Task: Add Organic Mushroom Nutrition Brain Fuel+ Mocha Flavor Mushroom Drink Mix to the cart.
Action: Mouse moved to (253, 105)
Screenshot: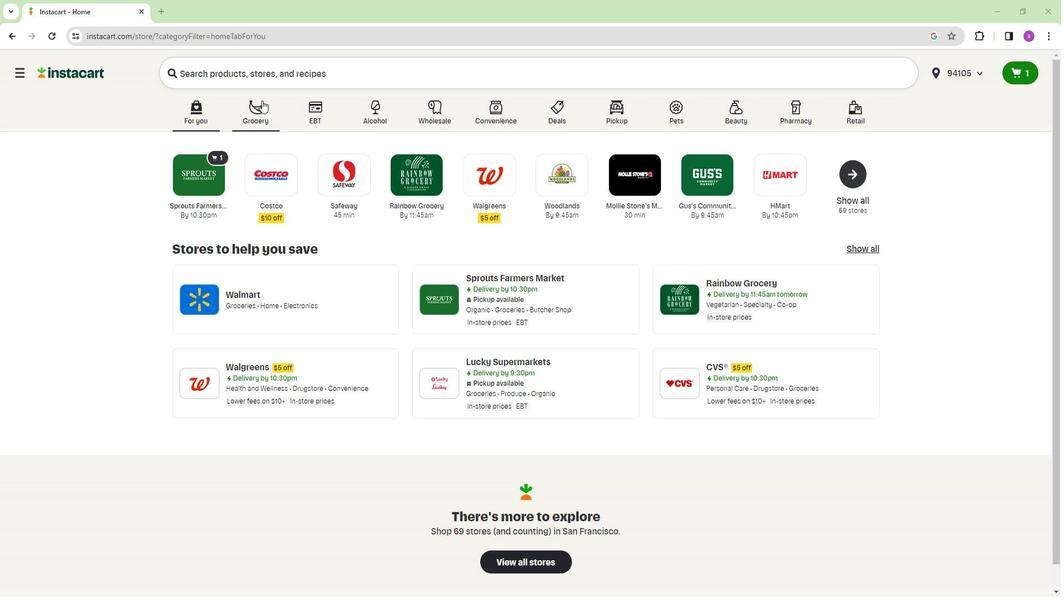 
Action: Mouse pressed left at (253, 105)
Screenshot: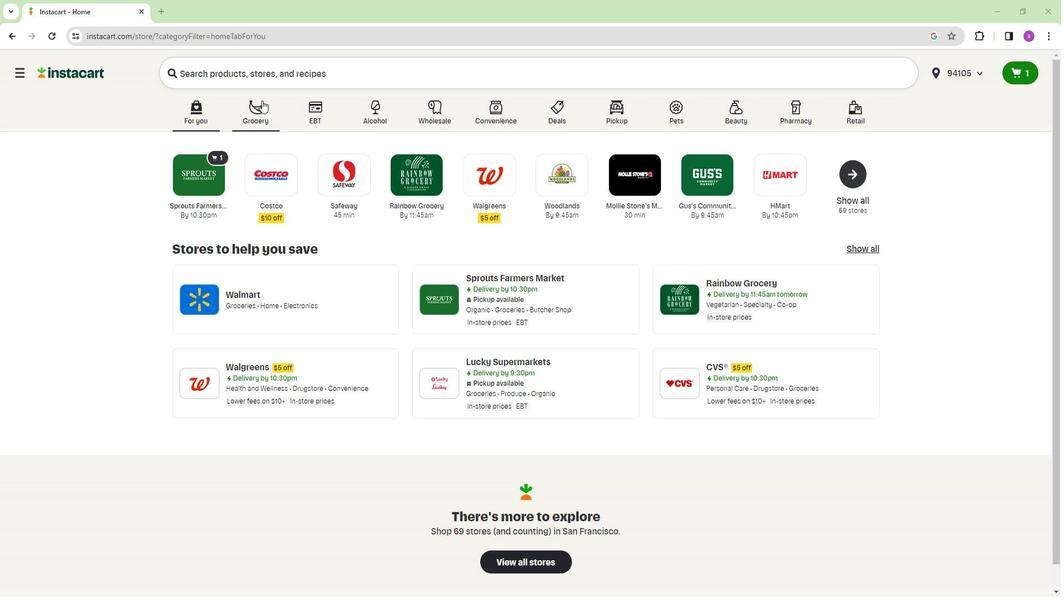 
Action: Mouse moved to (197, 190)
Screenshot: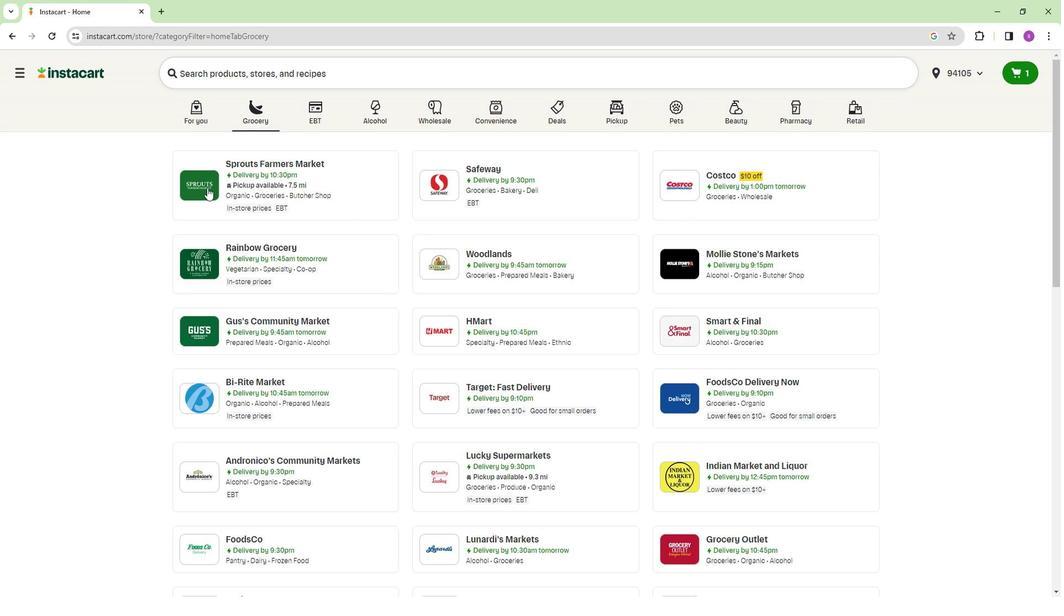 
Action: Mouse pressed left at (197, 190)
Screenshot: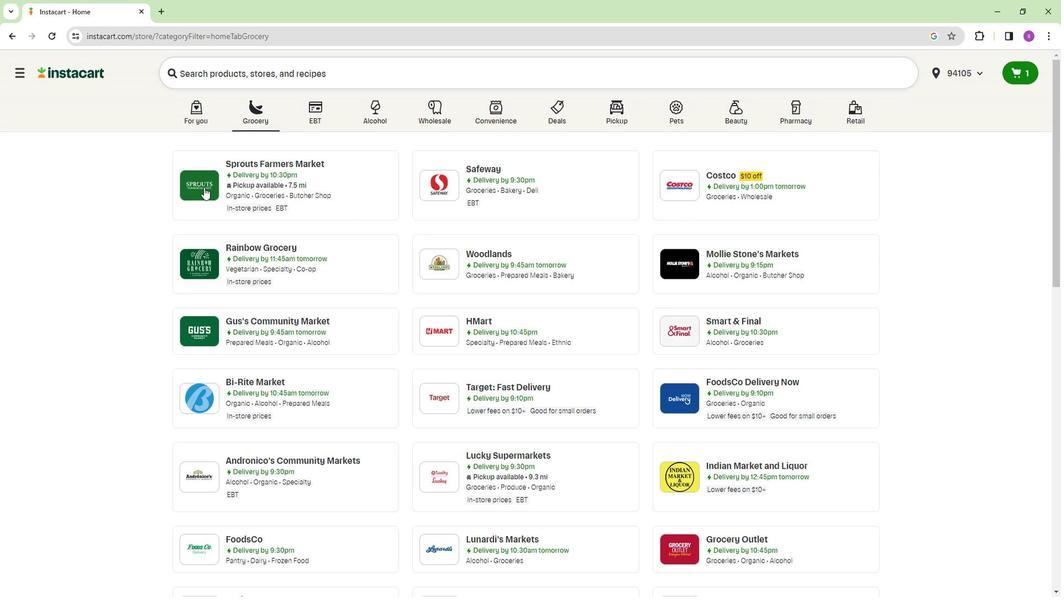 
Action: Mouse moved to (71, 380)
Screenshot: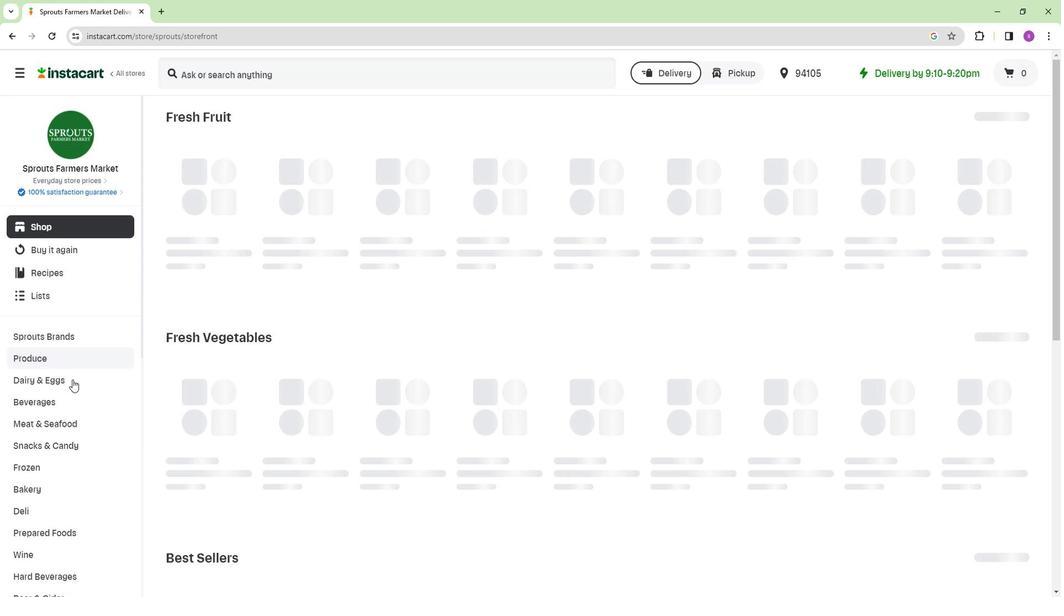 
Action: Mouse scrolled (71, 380) with delta (0, 0)
Screenshot: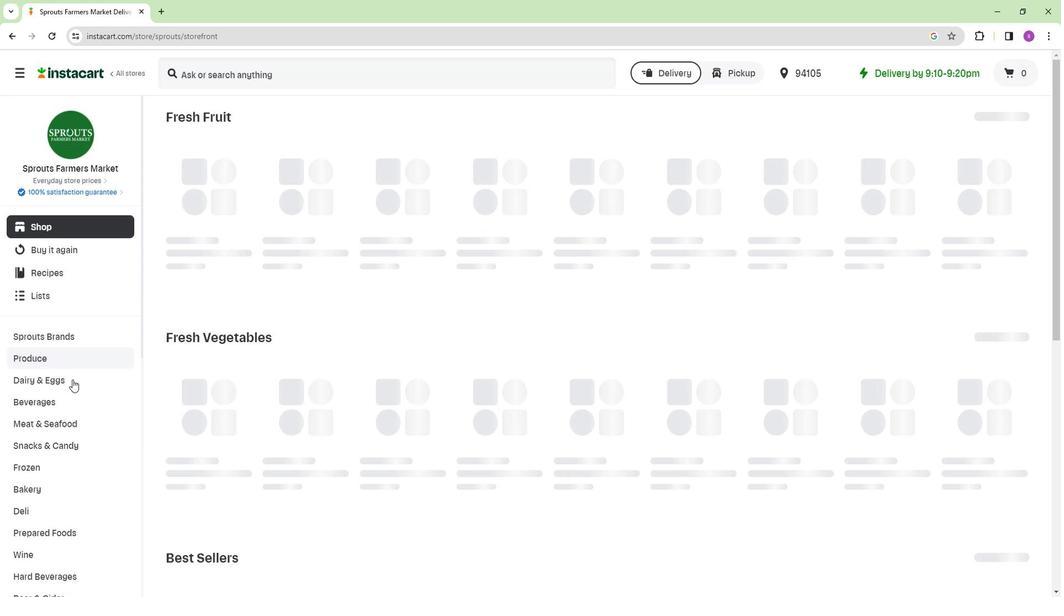 
Action: Mouse moved to (71, 380)
Screenshot: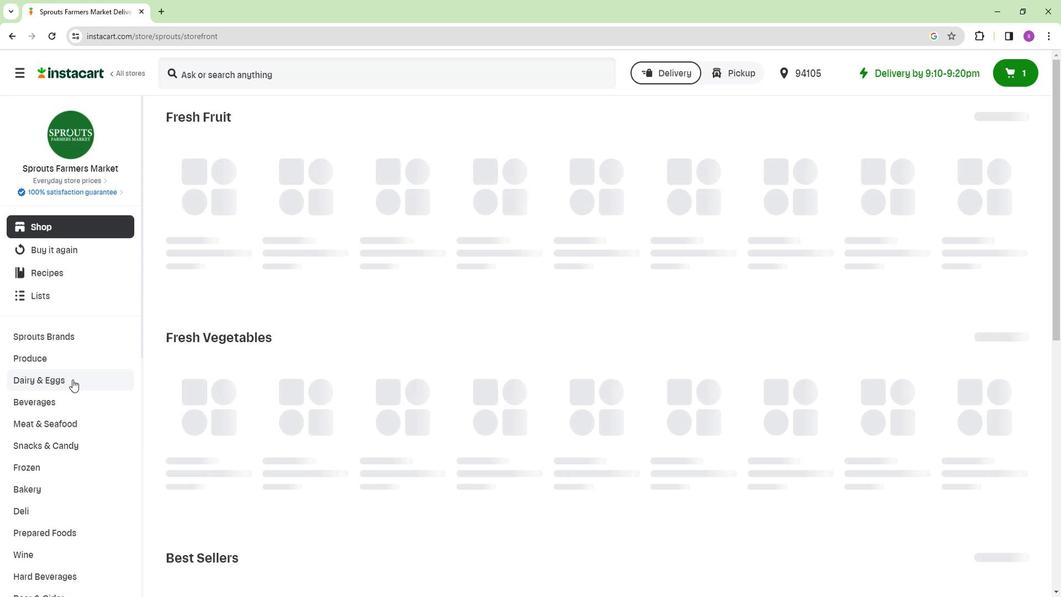 
Action: Mouse scrolled (71, 380) with delta (0, 0)
Screenshot: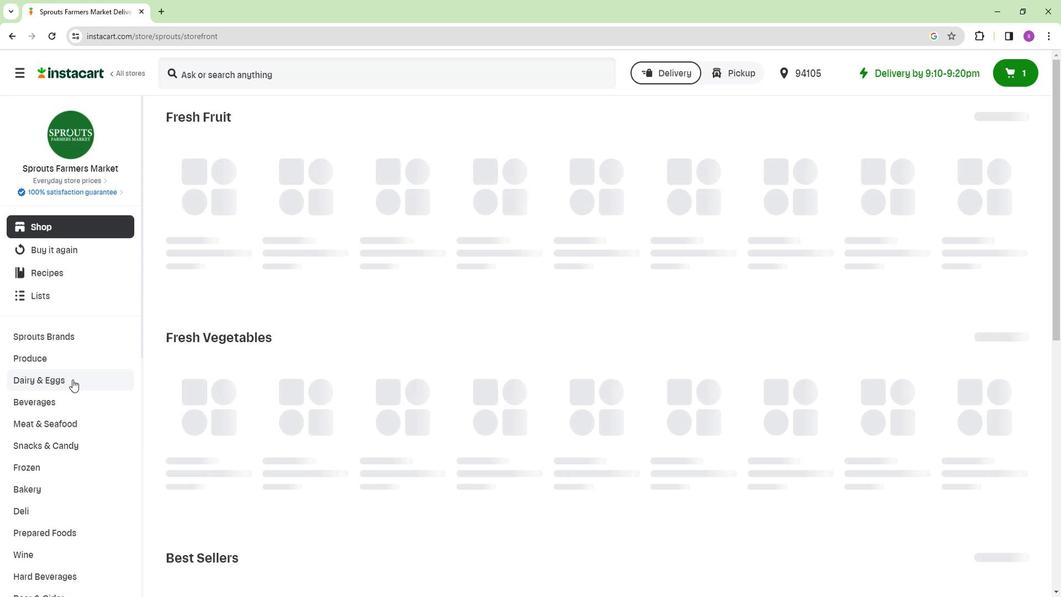 
Action: Mouse moved to (72, 379)
Screenshot: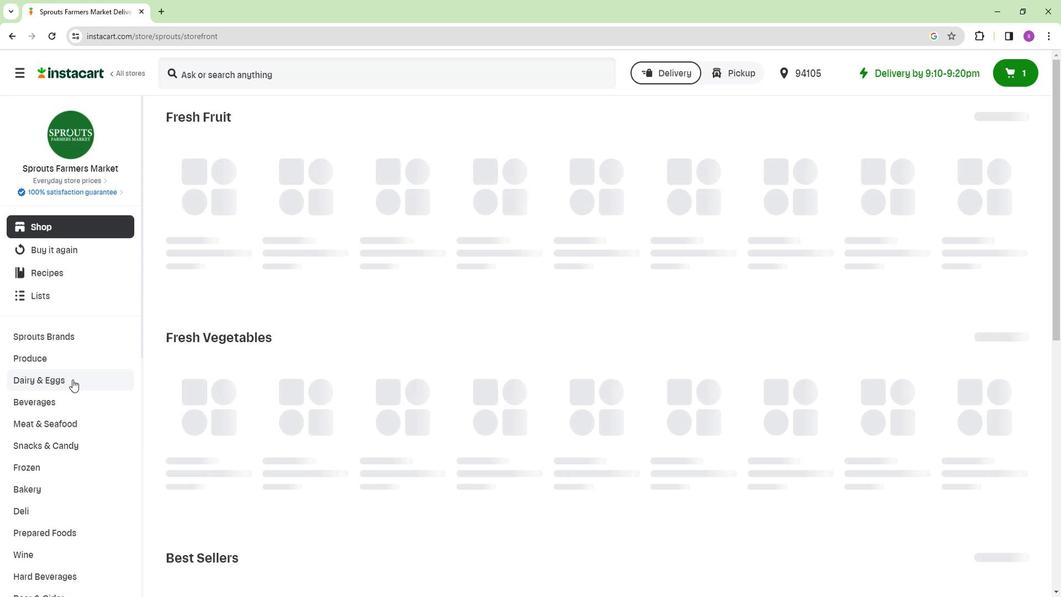 
Action: Mouse scrolled (72, 379) with delta (0, 0)
Screenshot: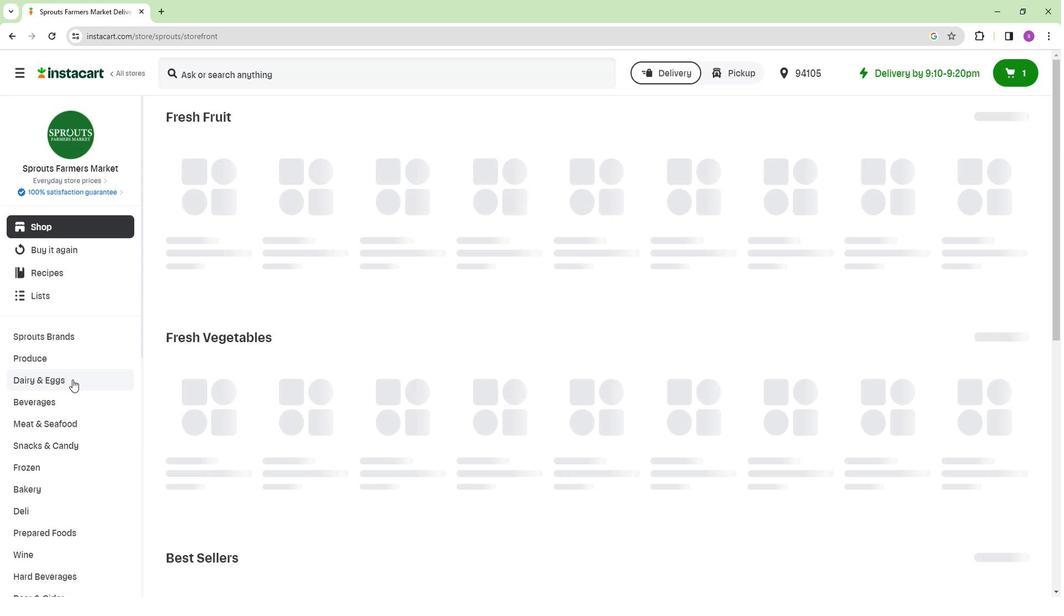 
Action: Mouse moved to (78, 369)
Screenshot: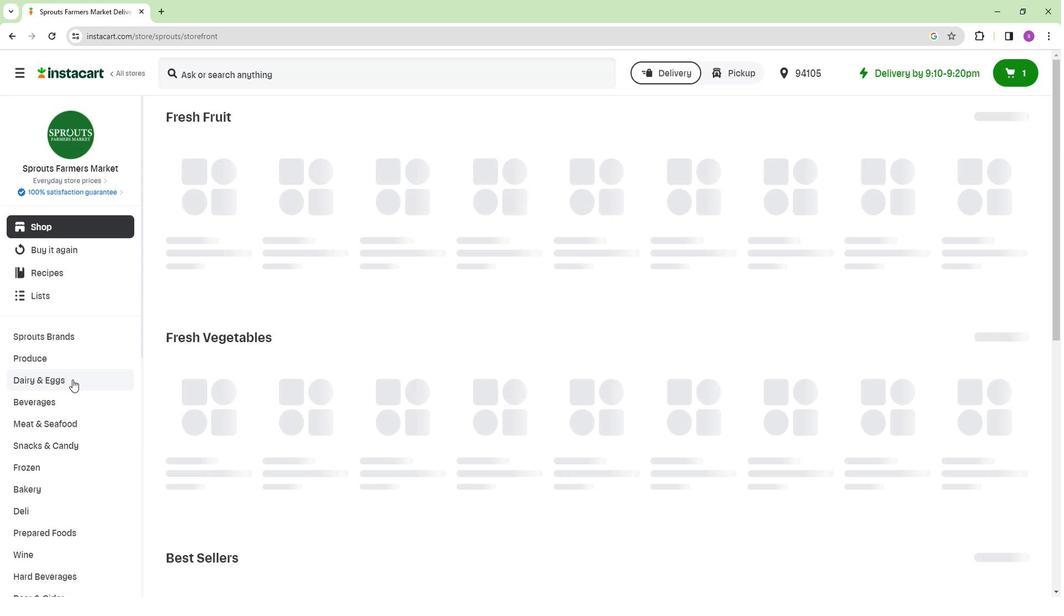 
Action: Mouse scrolled (78, 369) with delta (0, 0)
Screenshot: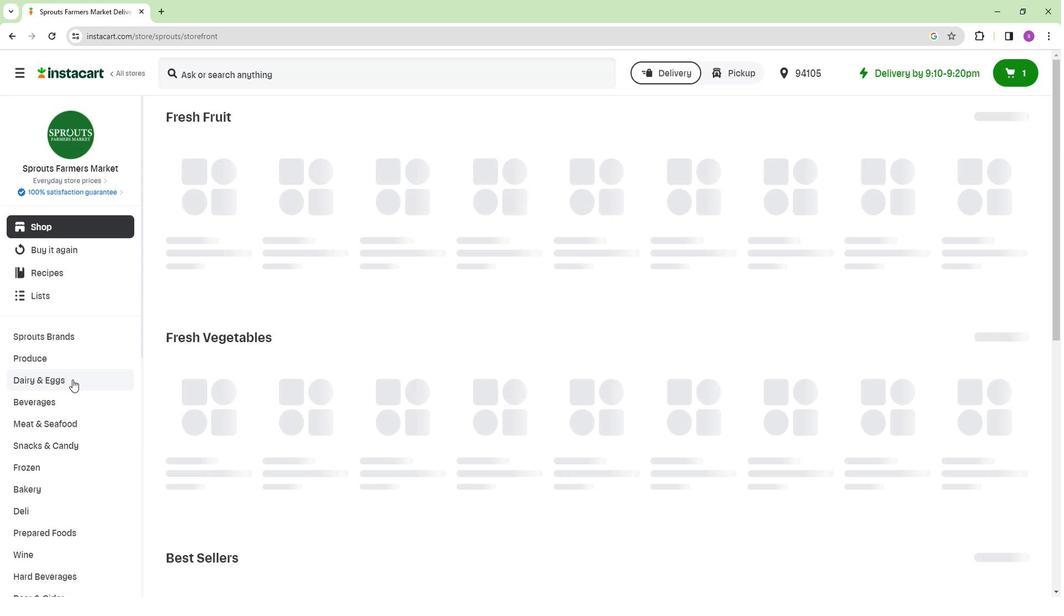
Action: Mouse moved to (81, 357)
Screenshot: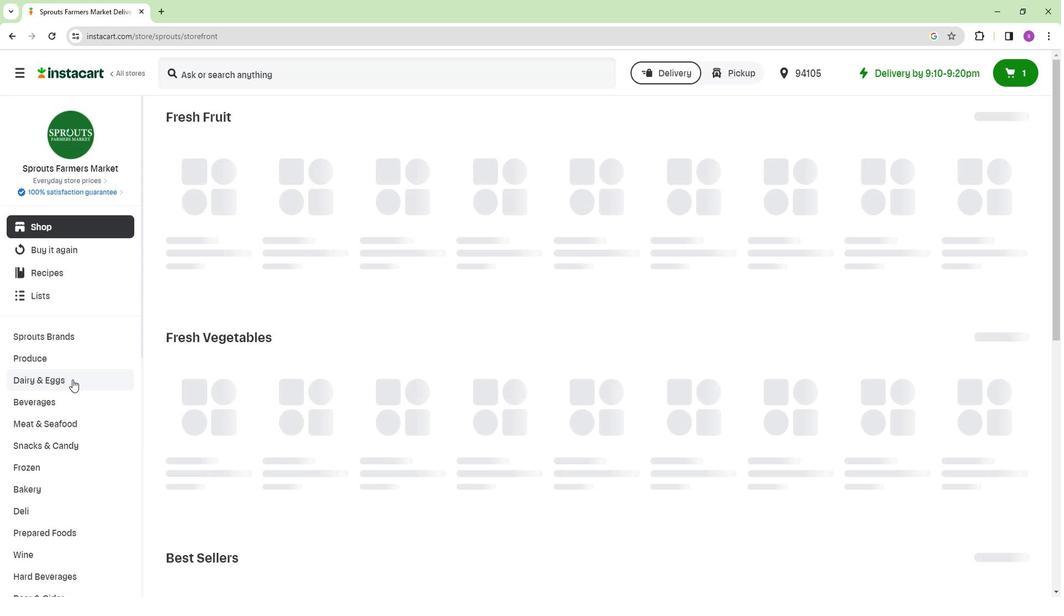
Action: Mouse scrolled (81, 357) with delta (0, 0)
Screenshot: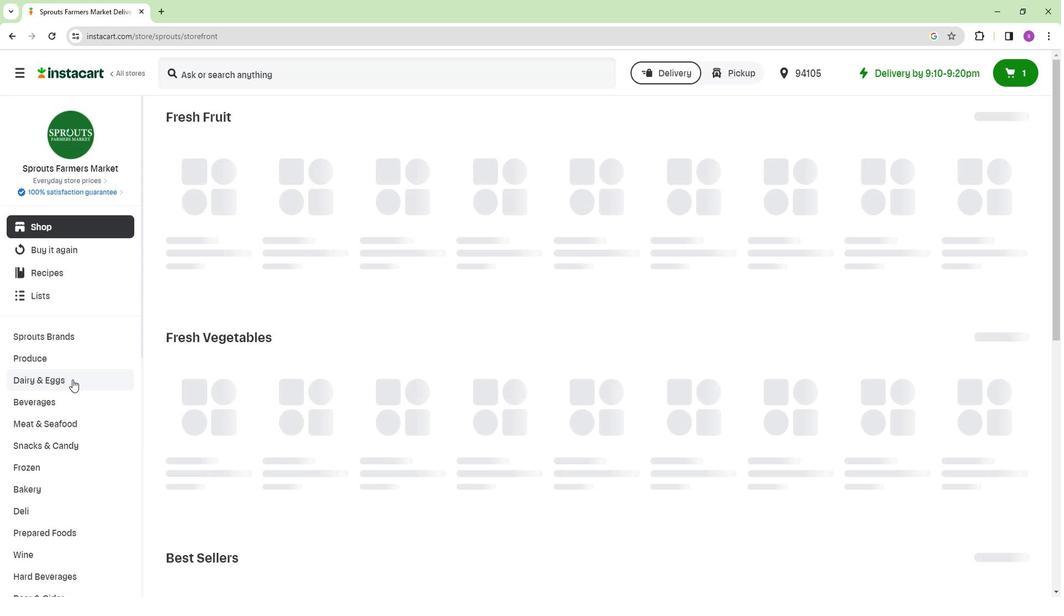 
Action: Mouse moved to (83, 341)
Screenshot: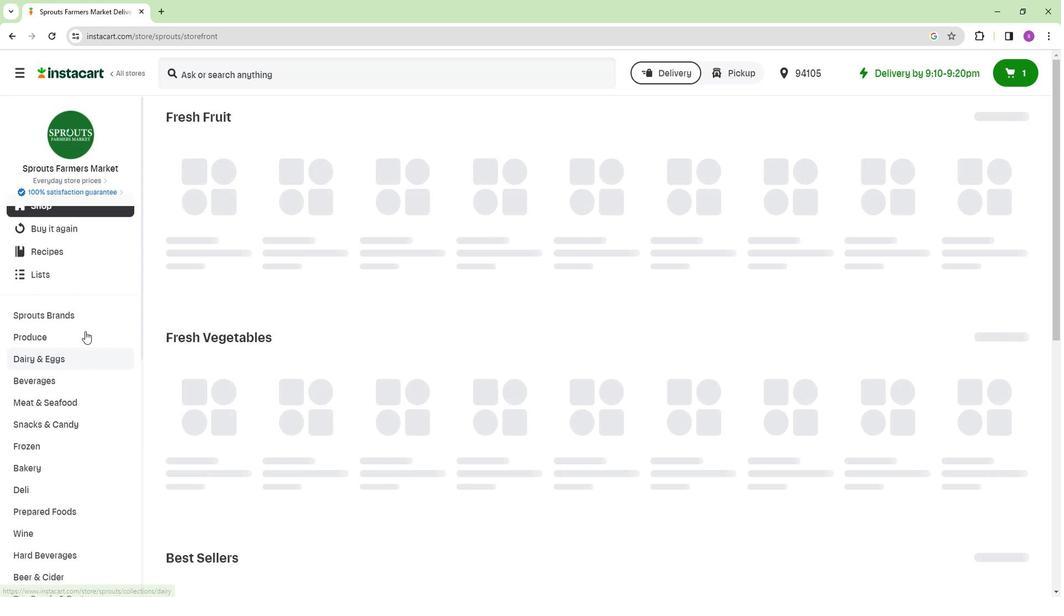 
Action: Mouse scrolled (83, 341) with delta (0, 0)
Screenshot: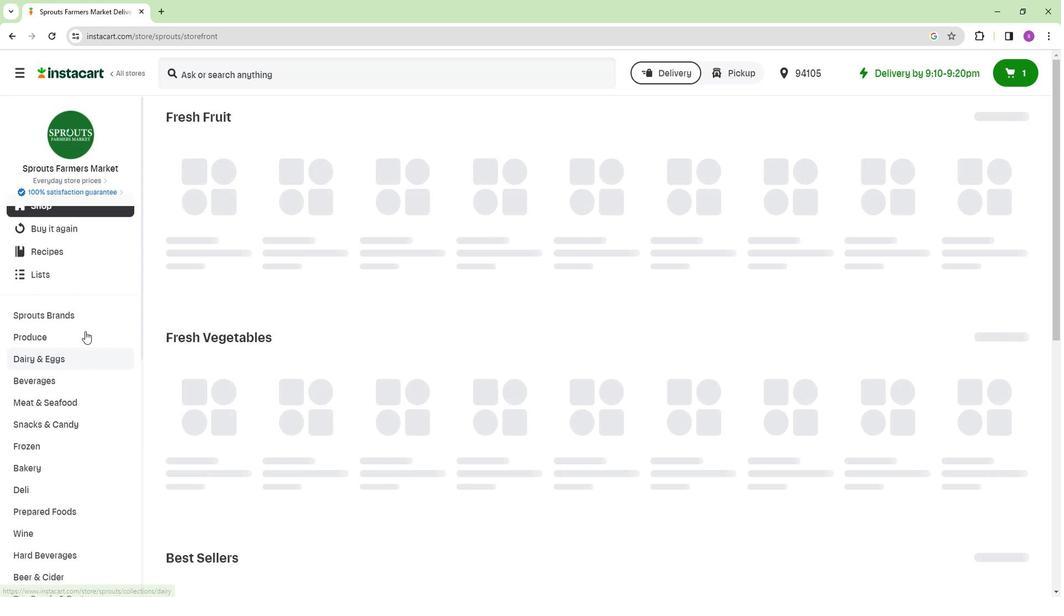 
Action: Mouse moved to (66, 429)
Screenshot: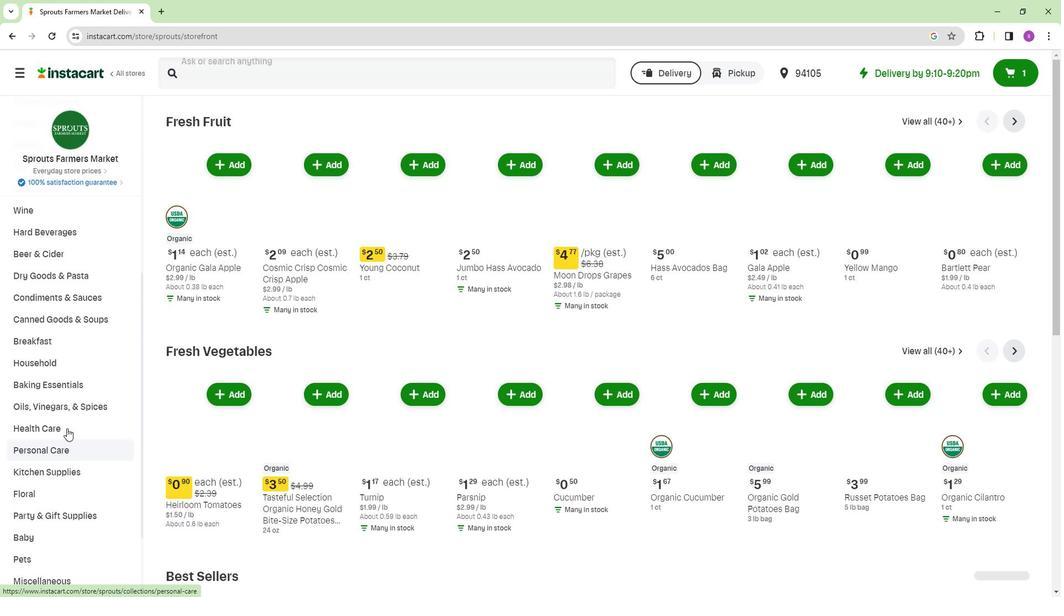 
Action: Mouse pressed left at (66, 429)
Screenshot: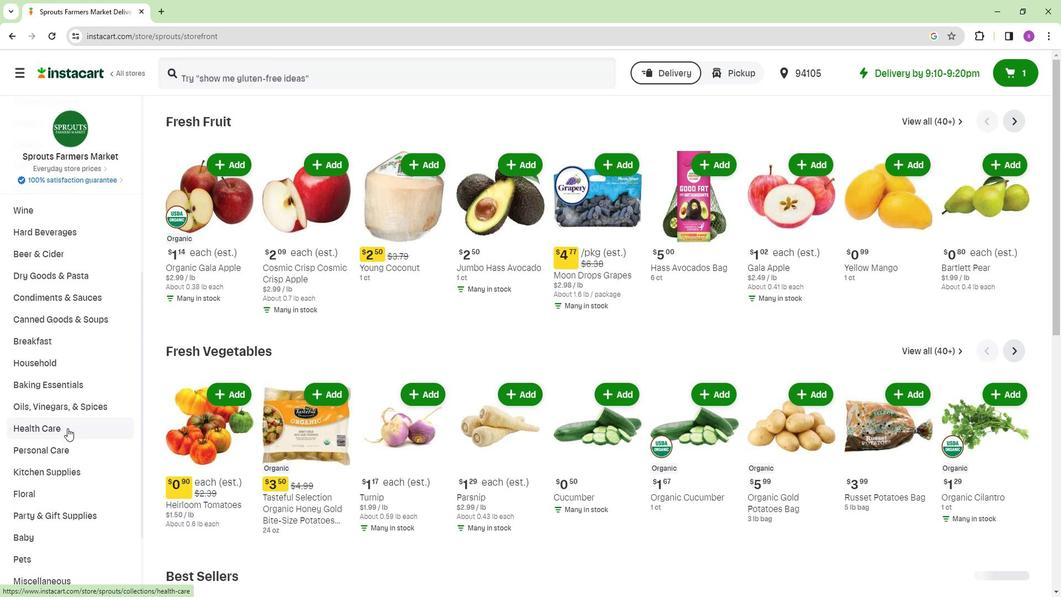 
Action: Mouse moved to (384, 153)
Screenshot: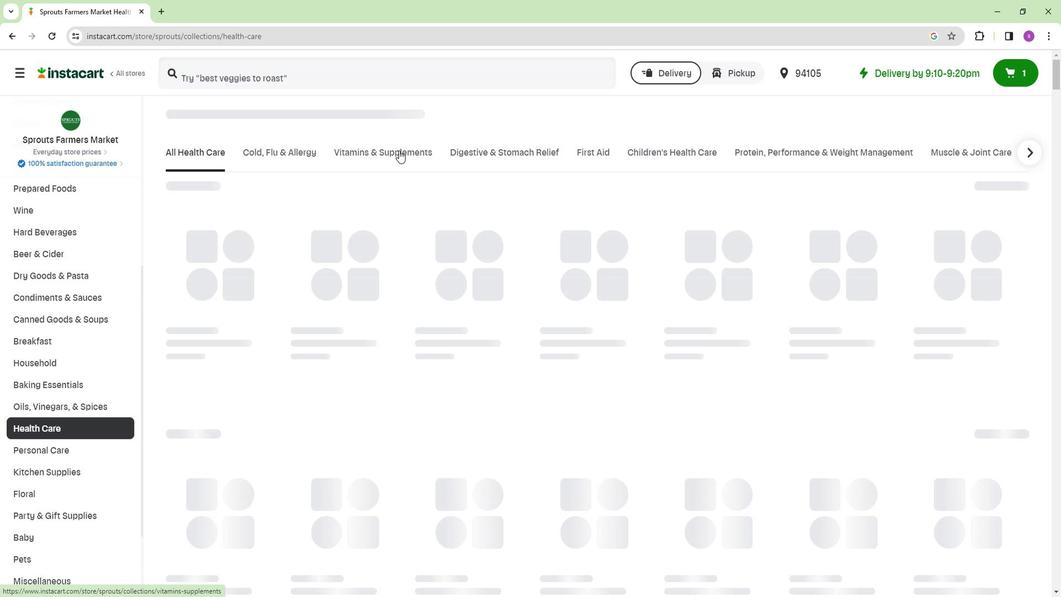 
Action: Mouse pressed left at (384, 153)
Screenshot: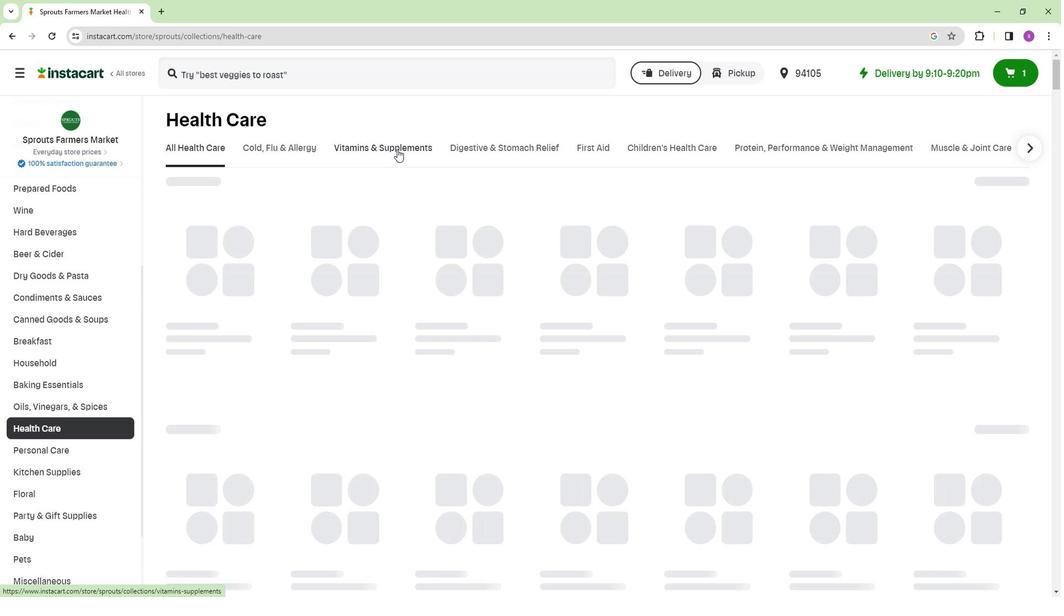 
Action: Mouse moved to (339, 194)
Screenshot: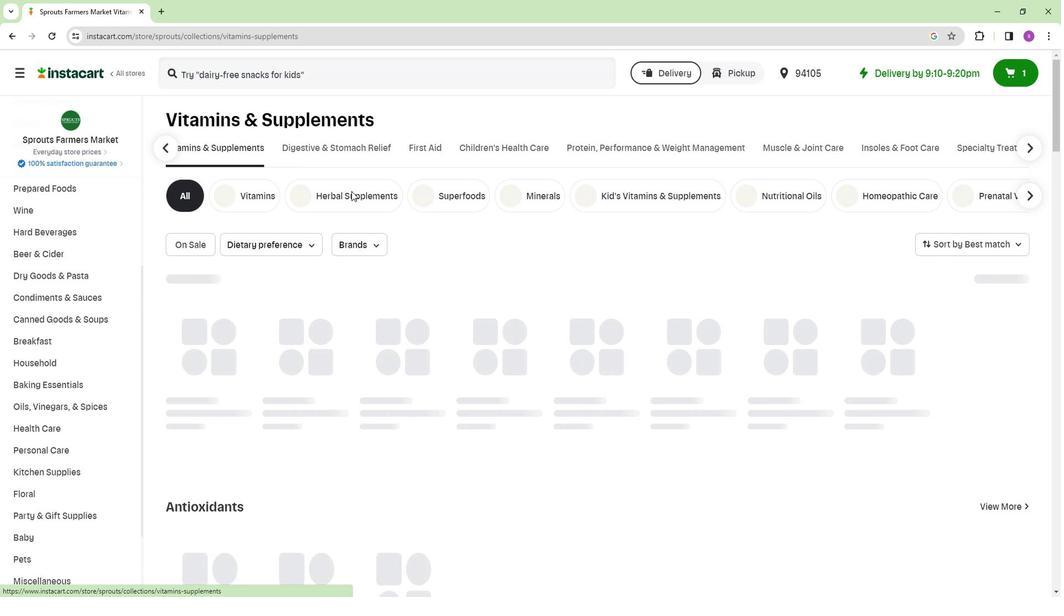 
Action: Mouse pressed left at (339, 194)
Screenshot: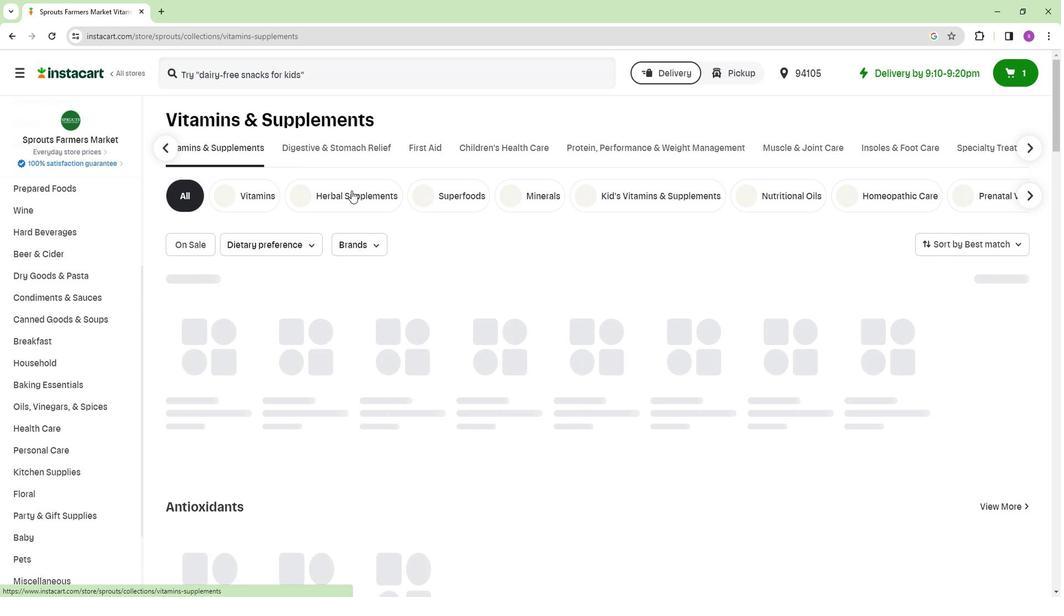 
Action: Mouse moved to (268, 77)
Screenshot: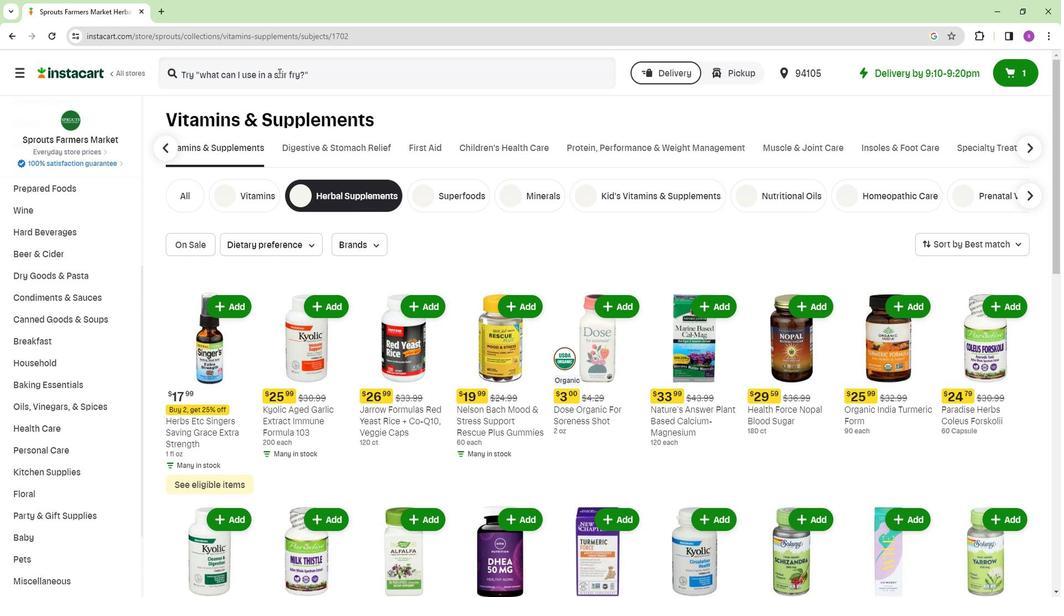 
Action: Mouse pressed left at (268, 77)
Screenshot: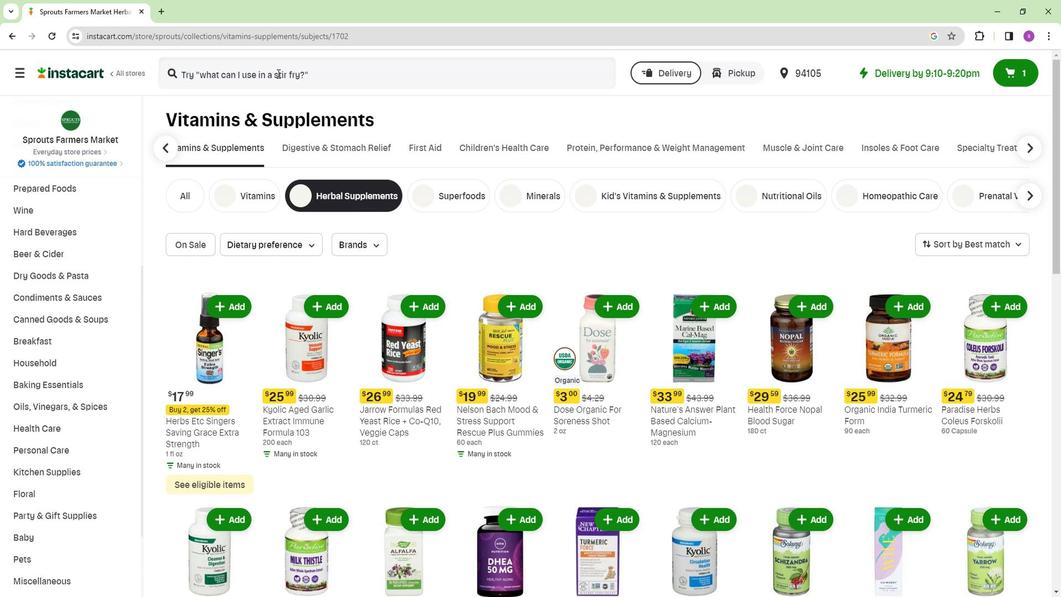 
Action: Key pressed <Key.shift>Organic<Key.space><Key.shift>Mushroom<Key.space><Key.shift>Nutrition<Key.space><Key.shift>Brain<Key.space><Key.shift>Fuel<Key.space>+<Key.space><Key.shift>Mocha<Key.space><Key.shift>Flavor<Key.space><Key.shift>Mushroom<Key.space><Key.shift>Drink<Key.space><Key.shift>Mix<Key.enter>
Screenshot: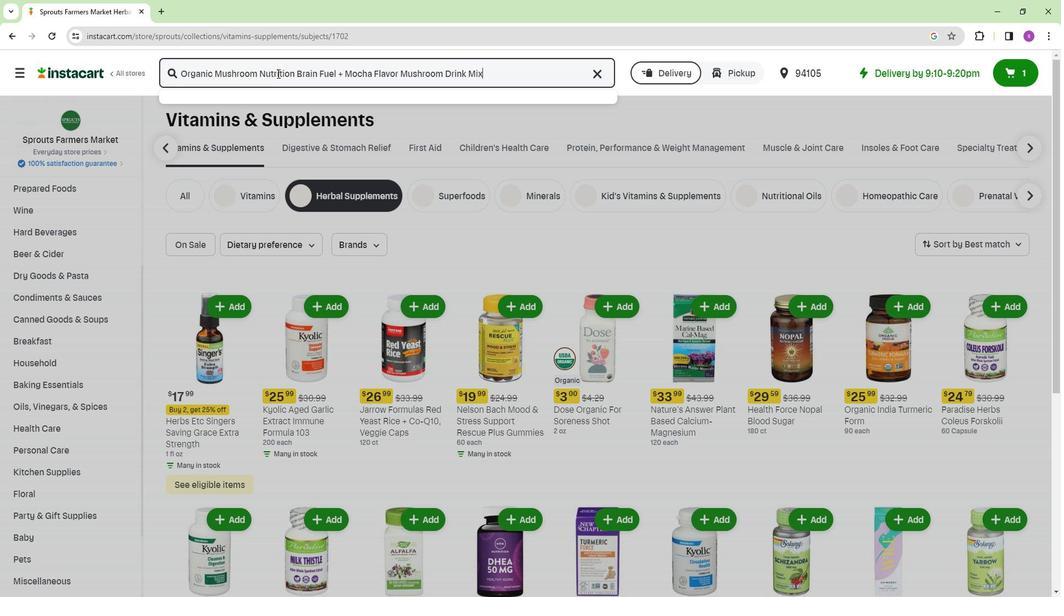 
Action: Mouse moved to (286, 334)
Screenshot: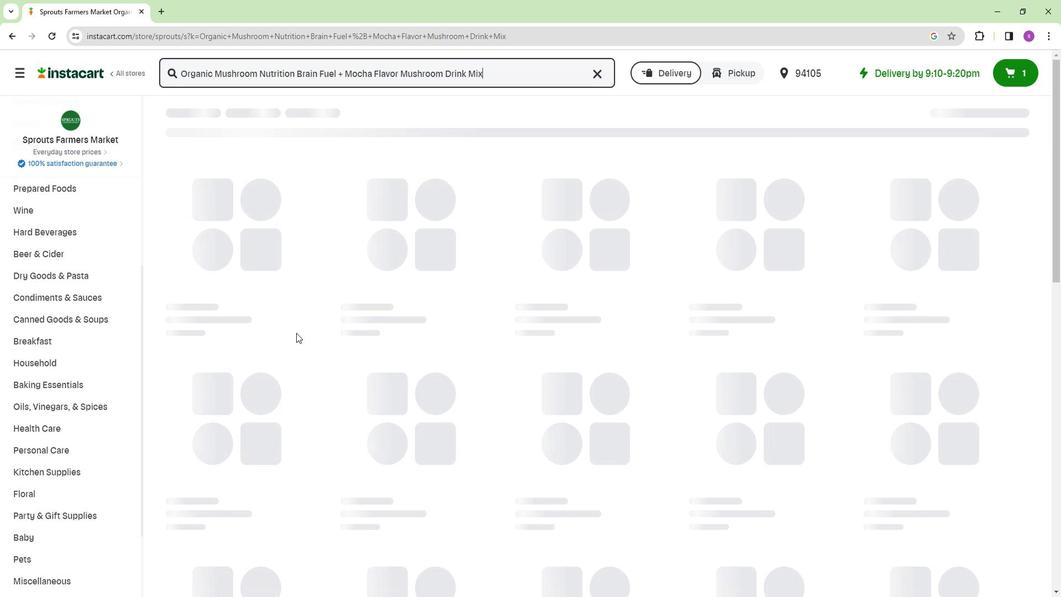 
Action: Mouse scrolled (286, 334) with delta (0, 0)
Screenshot: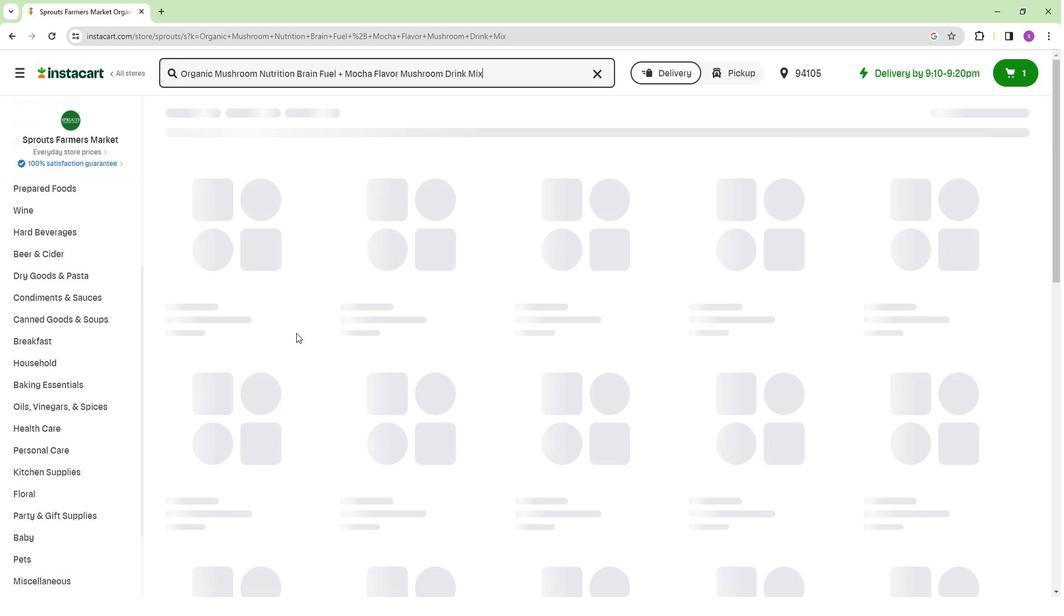 
Action: Mouse scrolled (286, 334) with delta (0, 0)
Screenshot: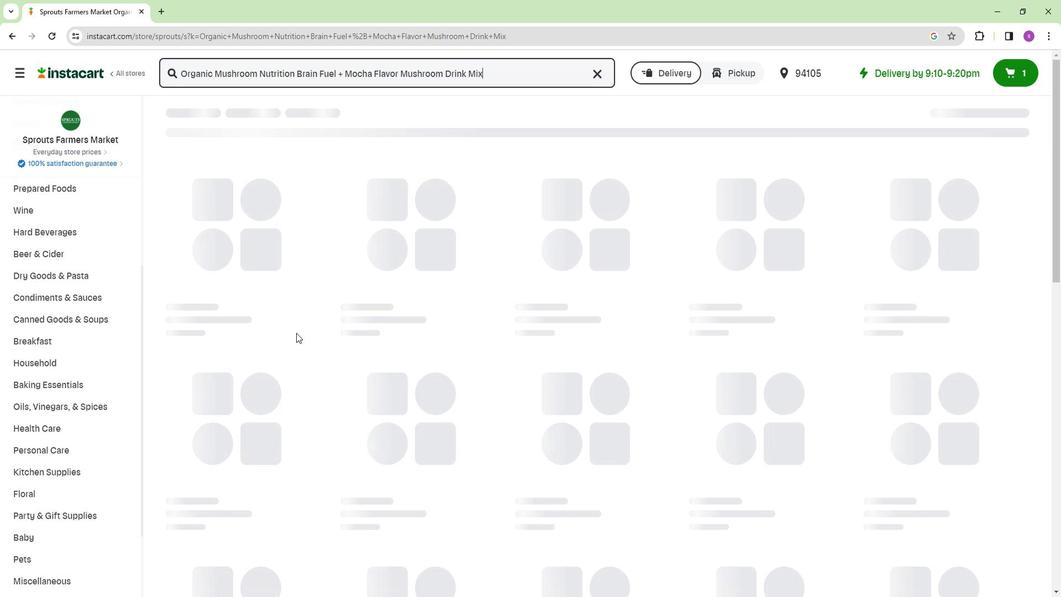 
Action: Mouse scrolled (286, 334) with delta (0, 0)
Screenshot: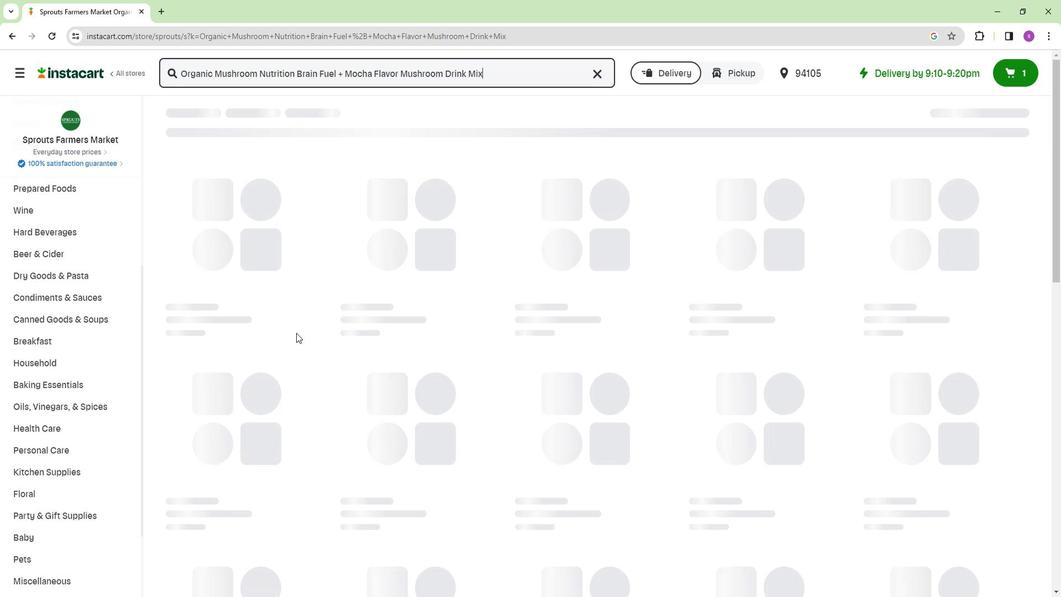 
Action: Mouse scrolled (286, 334) with delta (0, 0)
Screenshot: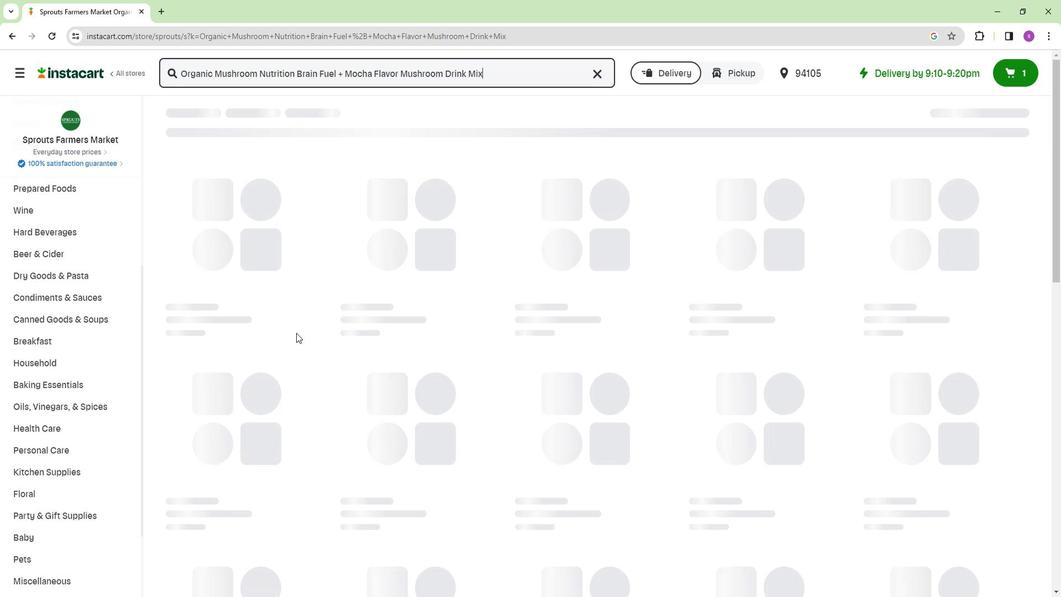 
Action: Mouse scrolled (286, 335) with delta (0, 0)
Screenshot: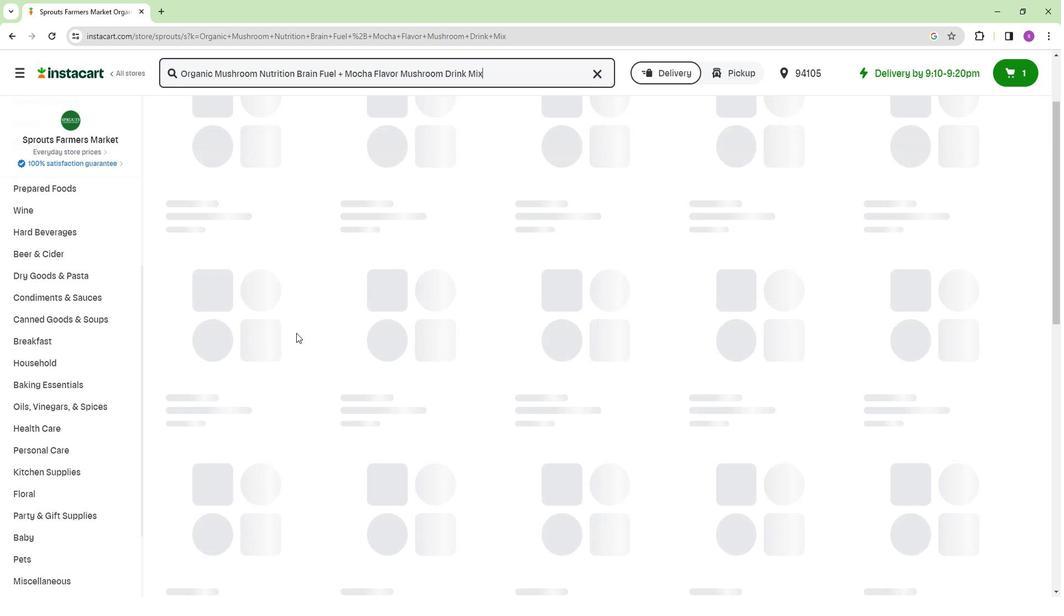 
Action: Mouse scrolled (286, 335) with delta (0, 0)
Screenshot: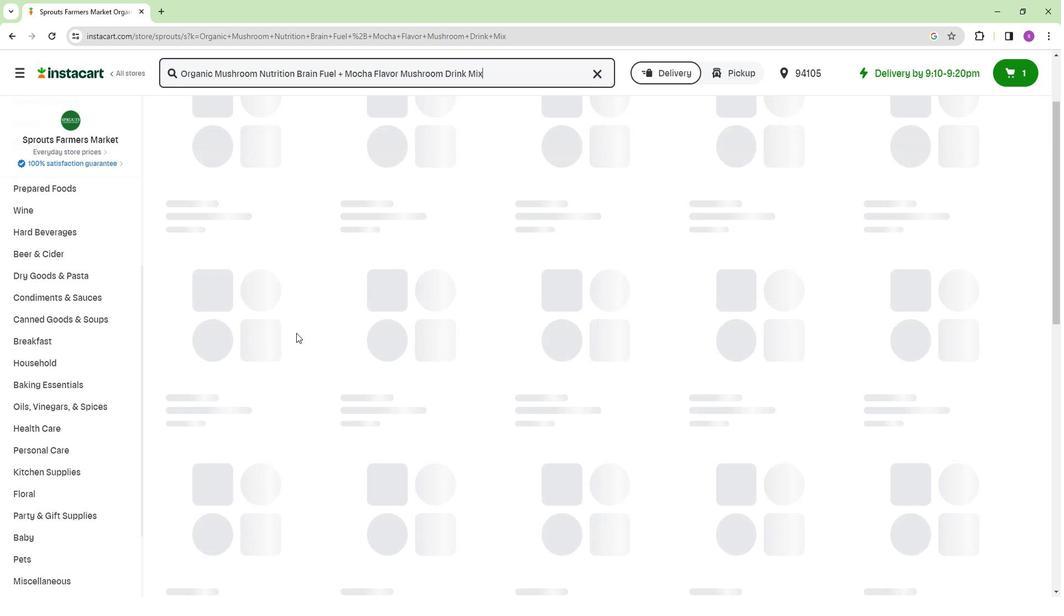 
Action: Mouse moved to (291, 341)
Screenshot: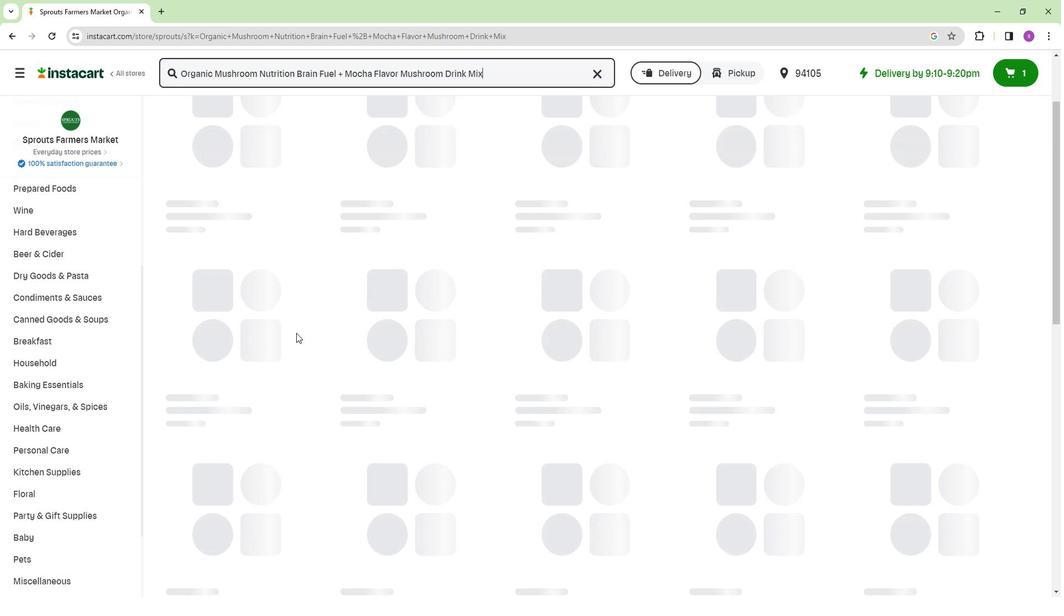 
Action: Mouse scrolled (291, 342) with delta (0, 0)
Screenshot: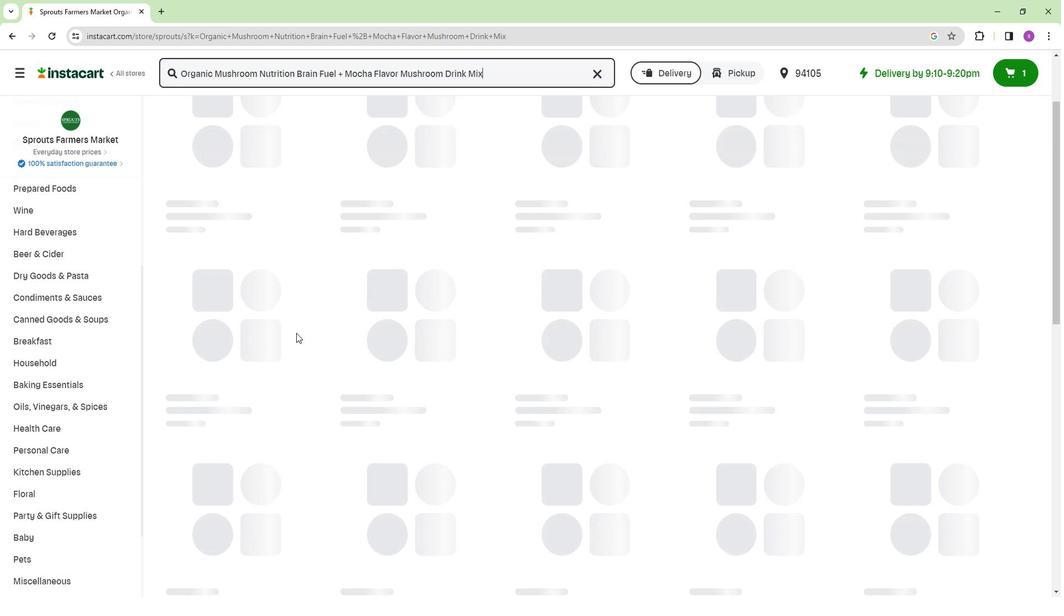 
Action: Mouse moved to (301, 352)
Screenshot: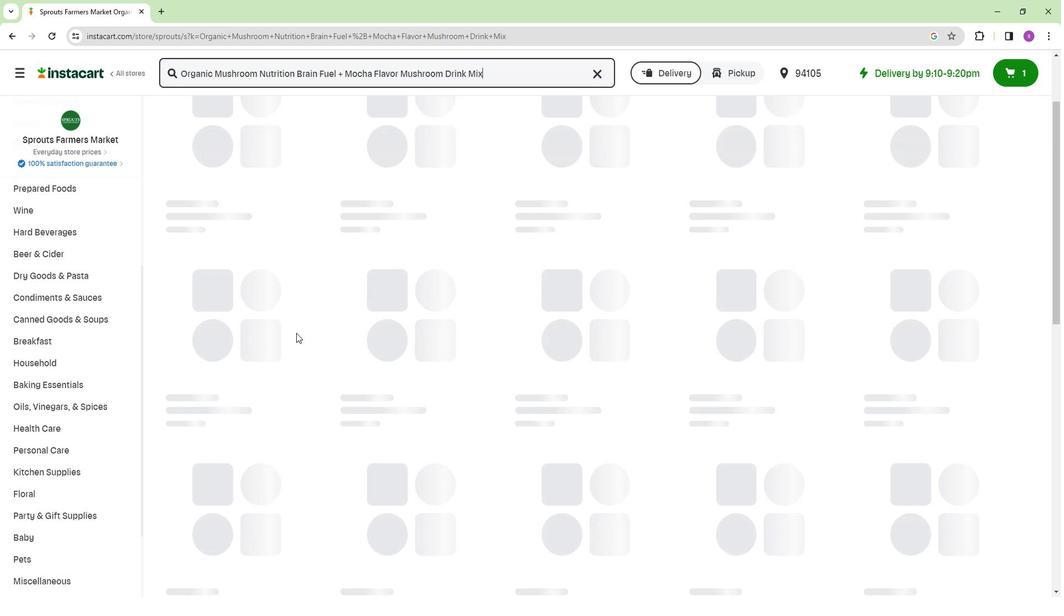 
Action: Mouse scrolled (301, 353) with delta (0, 0)
Screenshot: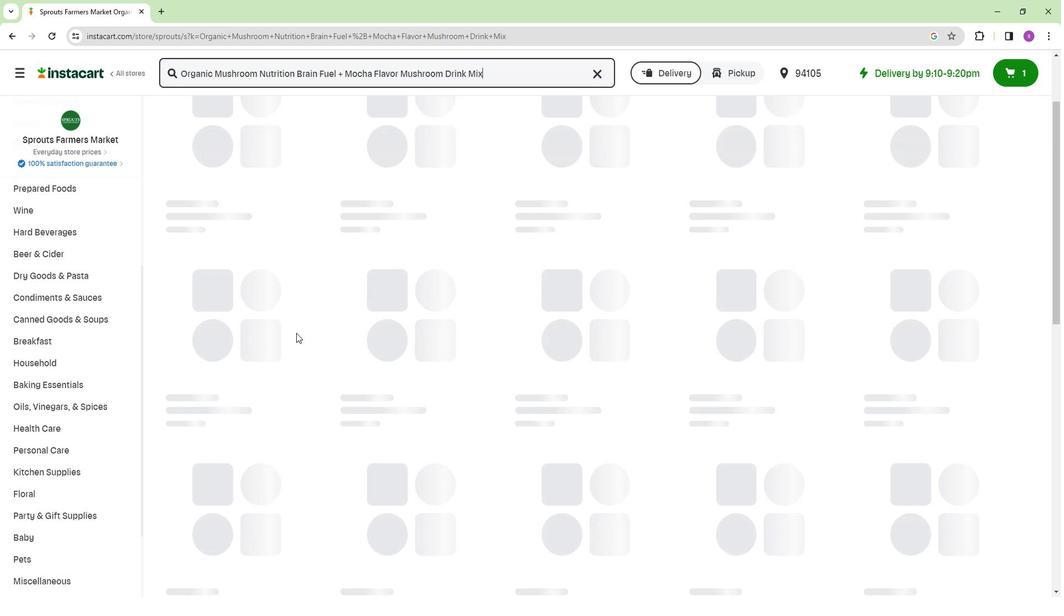 
Action: Mouse moved to (312, 360)
Screenshot: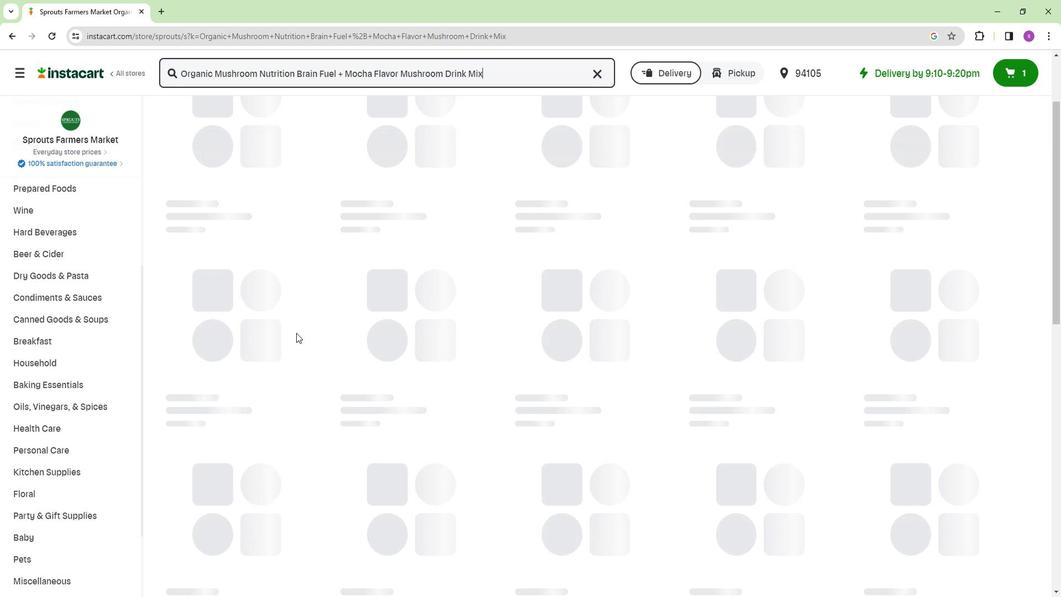 
Action: Mouse scrolled (312, 361) with delta (0, 0)
Screenshot: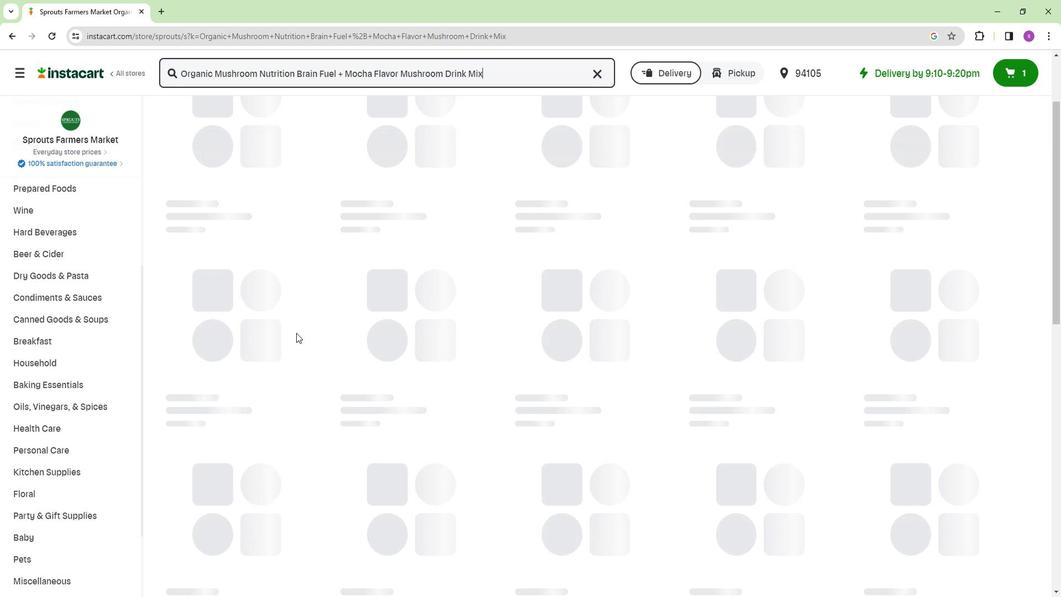 
Action: Mouse moved to (336, 374)
Screenshot: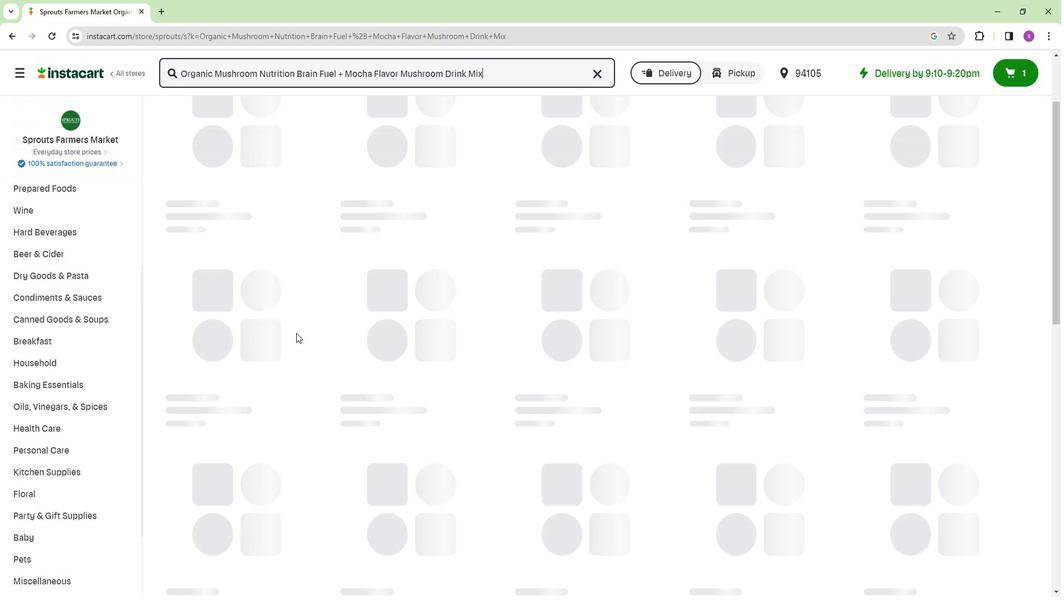 
Action: Mouse scrolled (336, 375) with delta (0, 0)
Screenshot: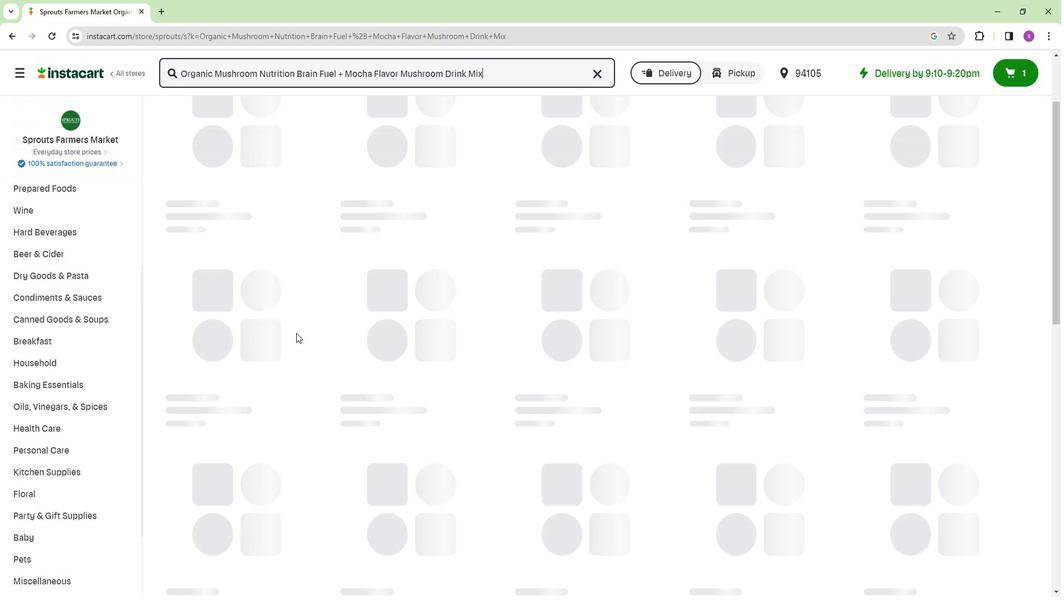 
Action: Mouse moved to (291, 326)
Screenshot: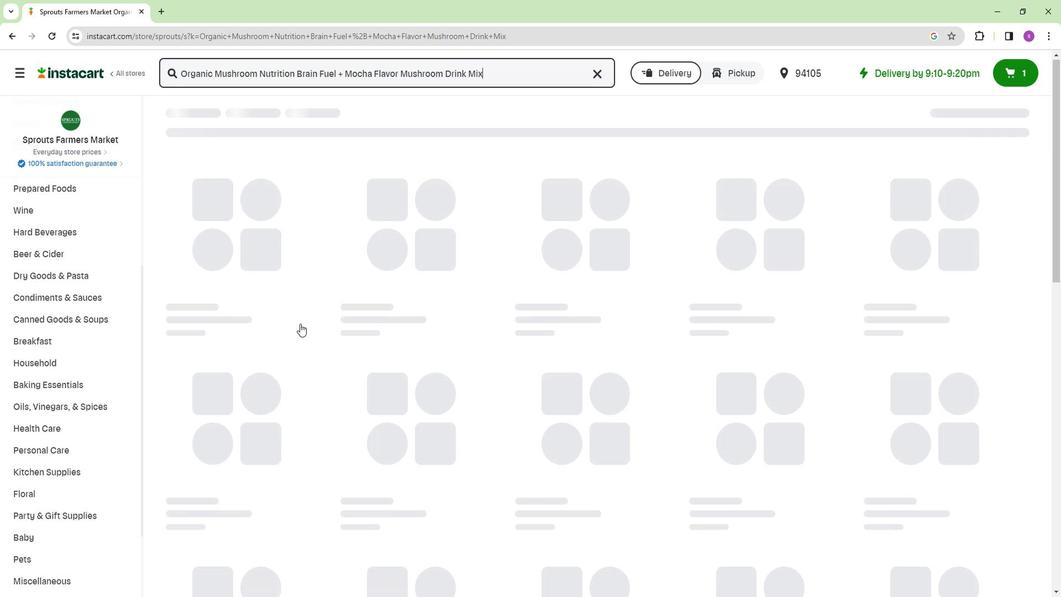 
Action: Mouse scrolled (291, 325) with delta (0, 0)
Screenshot: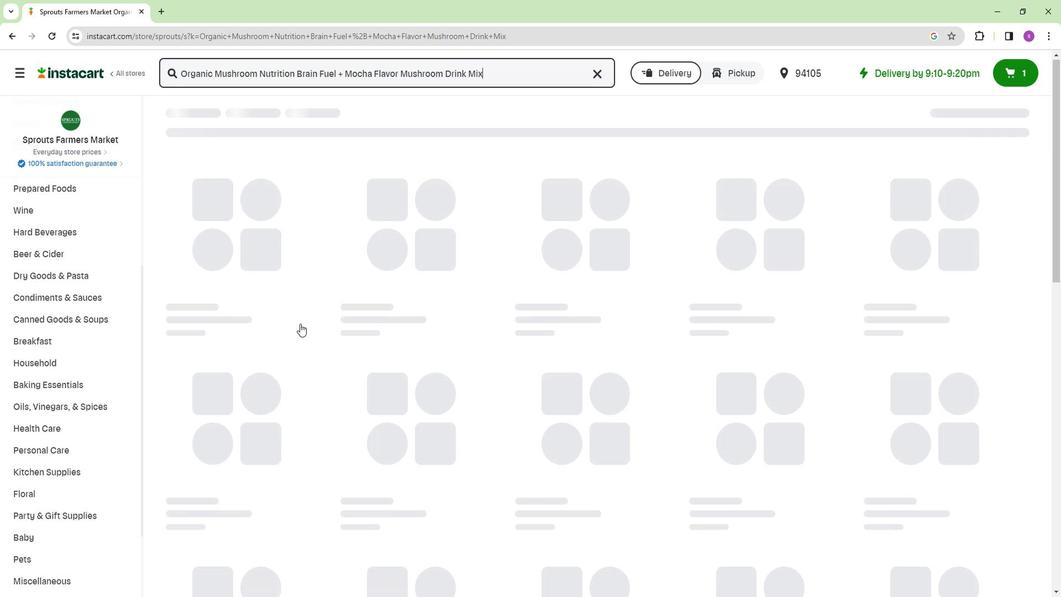 
Action: Mouse scrolled (291, 325) with delta (0, 0)
Screenshot: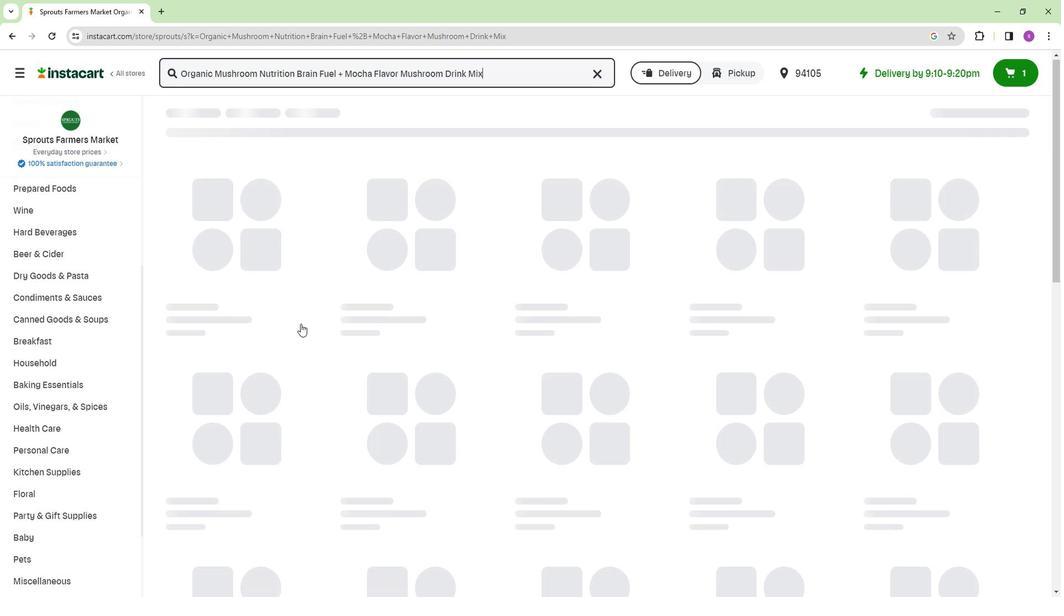 
Action: Mouse scrolled (291, 326) with delta (0, 0)
Screenshot: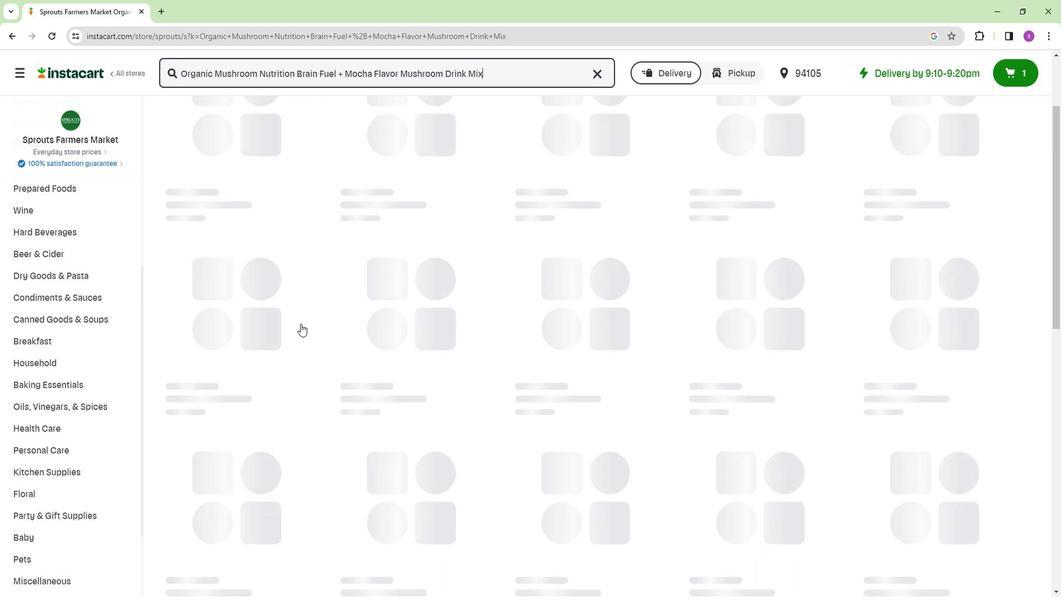 
Action: Mouse scrolled (291, 326) with delta (0, 0)
Screenshot: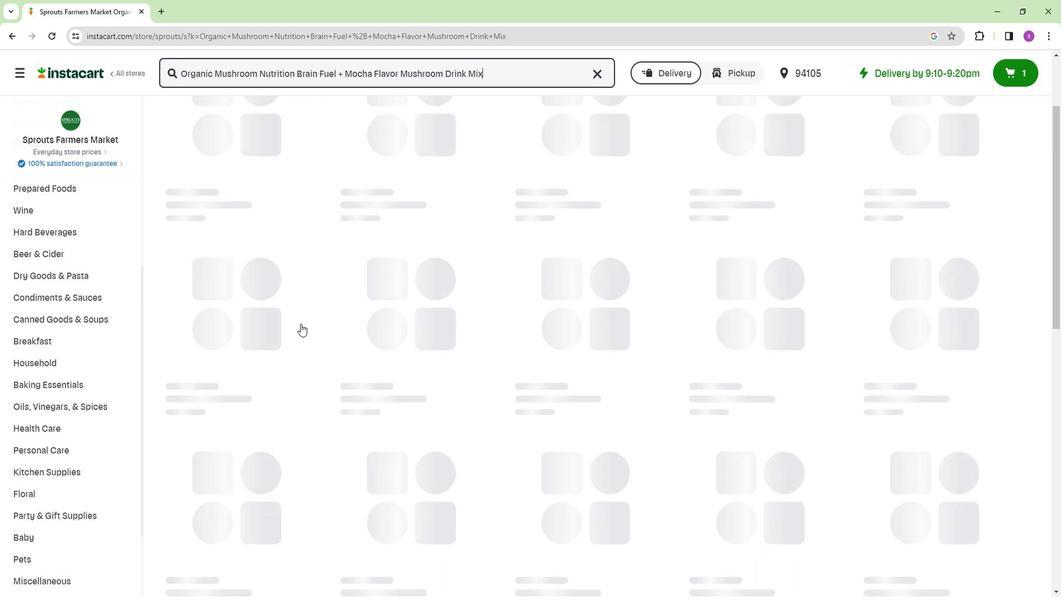 
Action: Mouse scrolled (291, 326) with delta (0, 0)
Screenshot: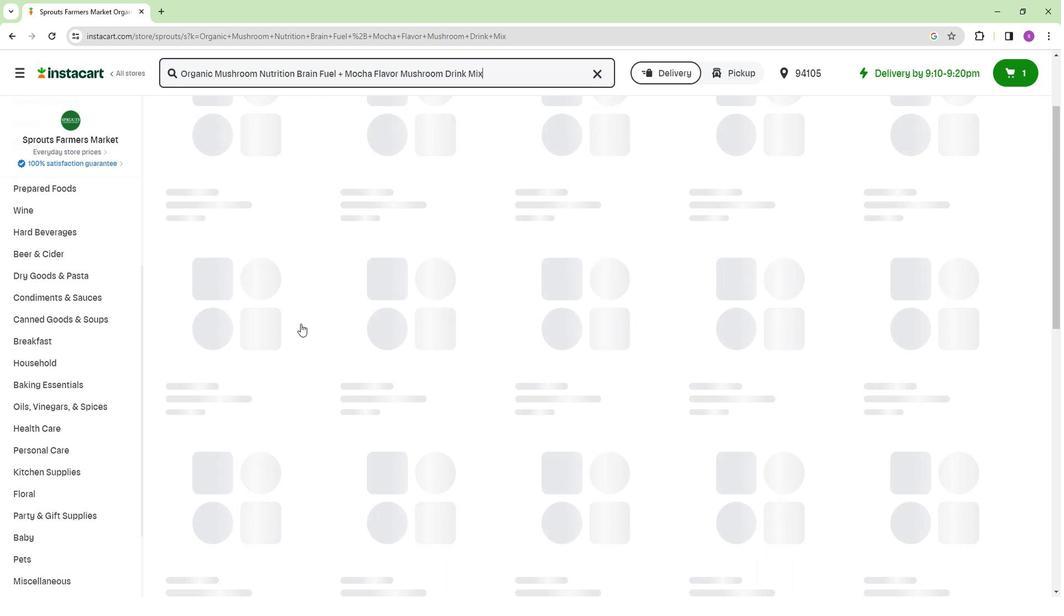 
Action: Mouse scrolled (291, 326) with delta (0, 0)
Screenshot: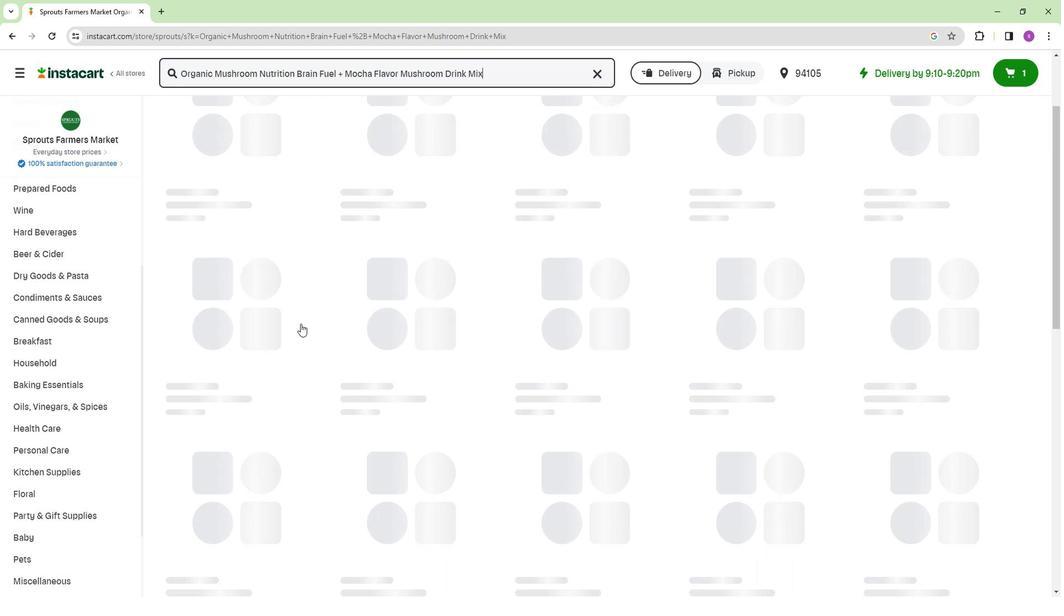 
Action: Mouse moved to (291, 326)
Screenshot: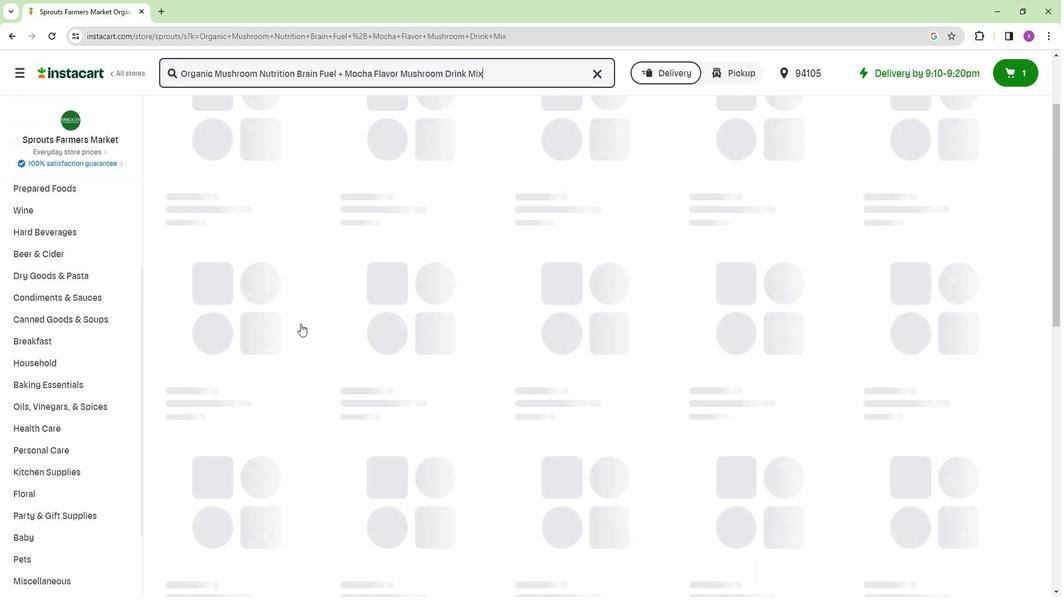 
Action: Mouse scrolled (291, 326) with delta (0, 0)
Screenshot: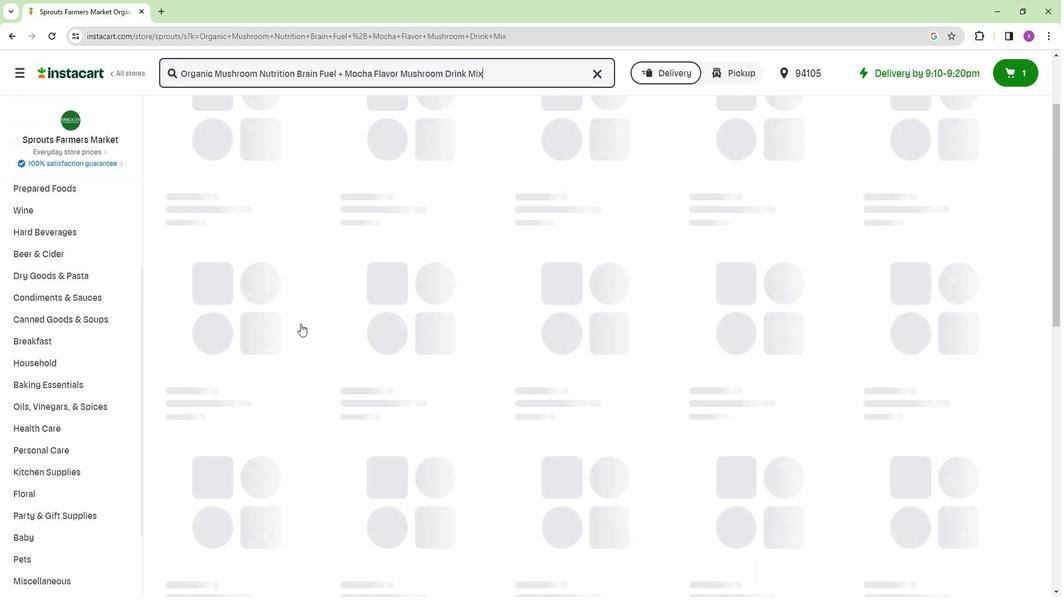 
Action: Mouse moved to (293, 329)
Screenshot: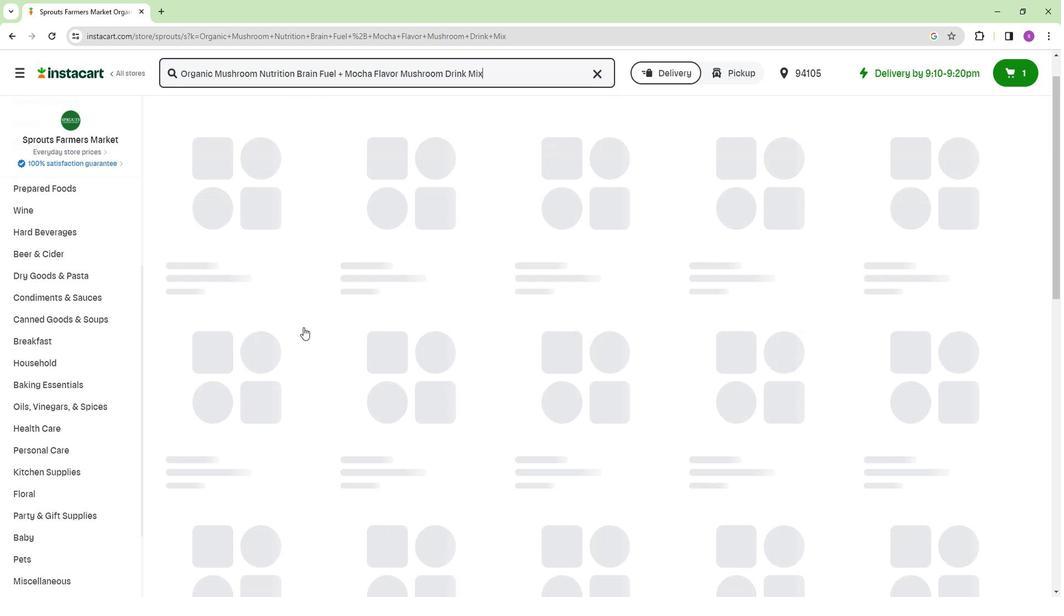 
Action: Mouse scrolled (293, 330) with delta (0, 0)
Screenshot: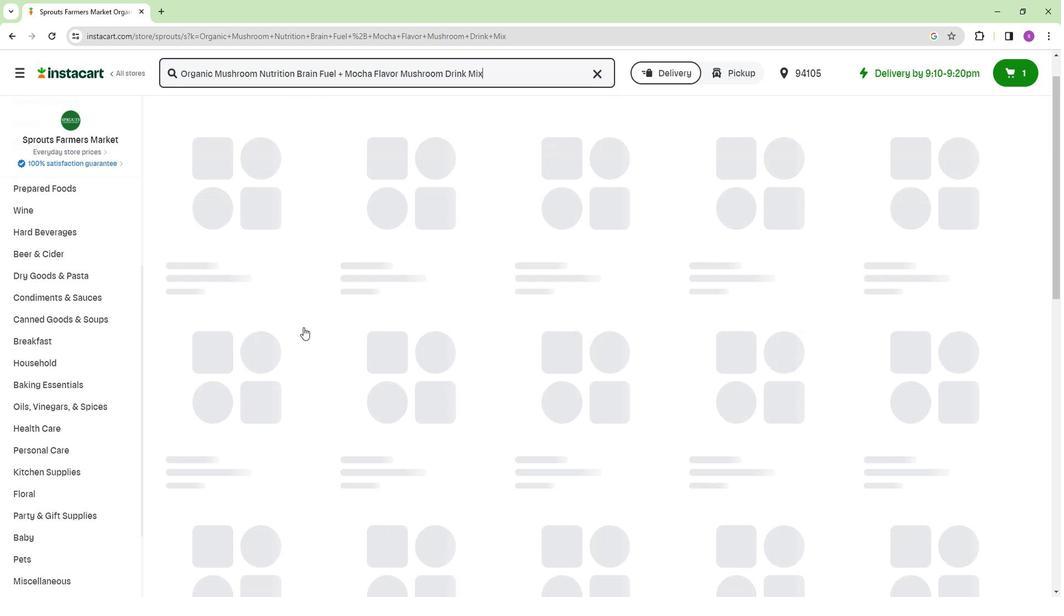 
Action: Mouse moved to (370, 346)
Screenshot: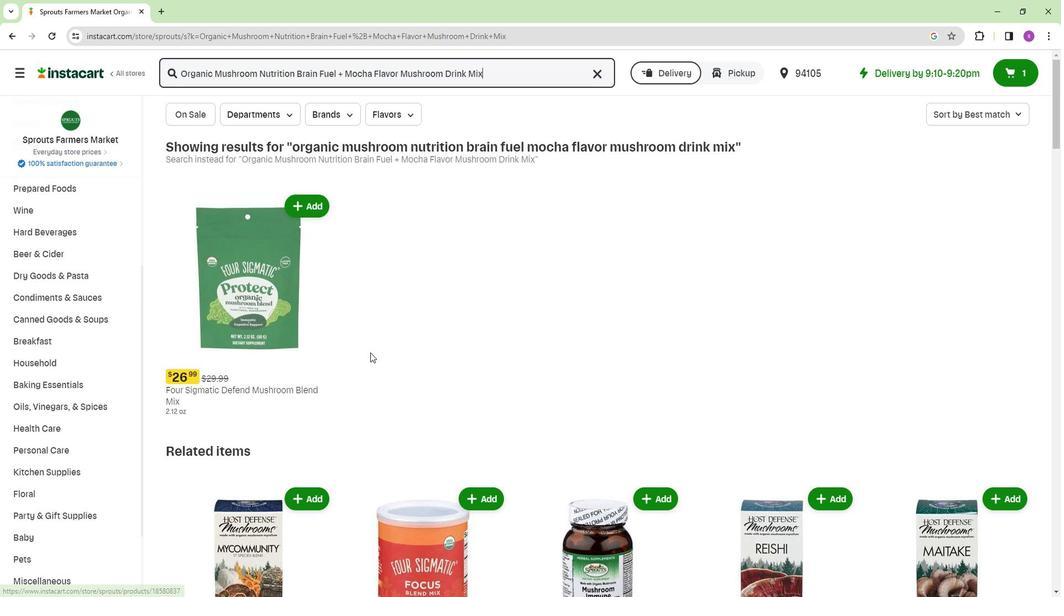 
Action: Mouse scrolled (370, 345) with delta (0, 0)
Screenshot: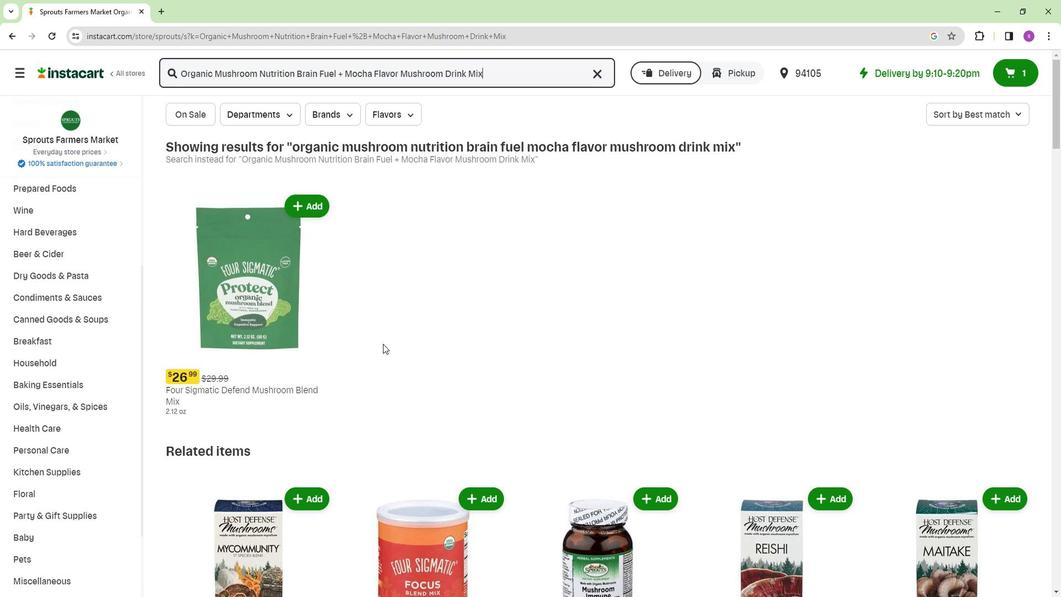 
Action: Mouse scrolled (370, 345) with delta (0, 0)
Screenshot: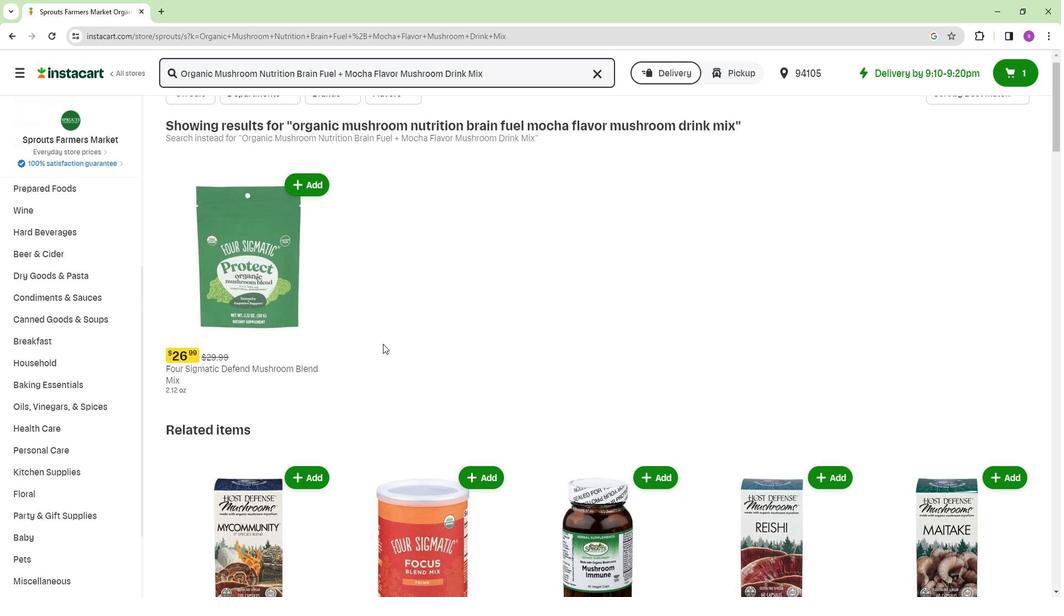 
Action: Mouse scrolled (370, 345) with delta (0, 0)
Screenshot: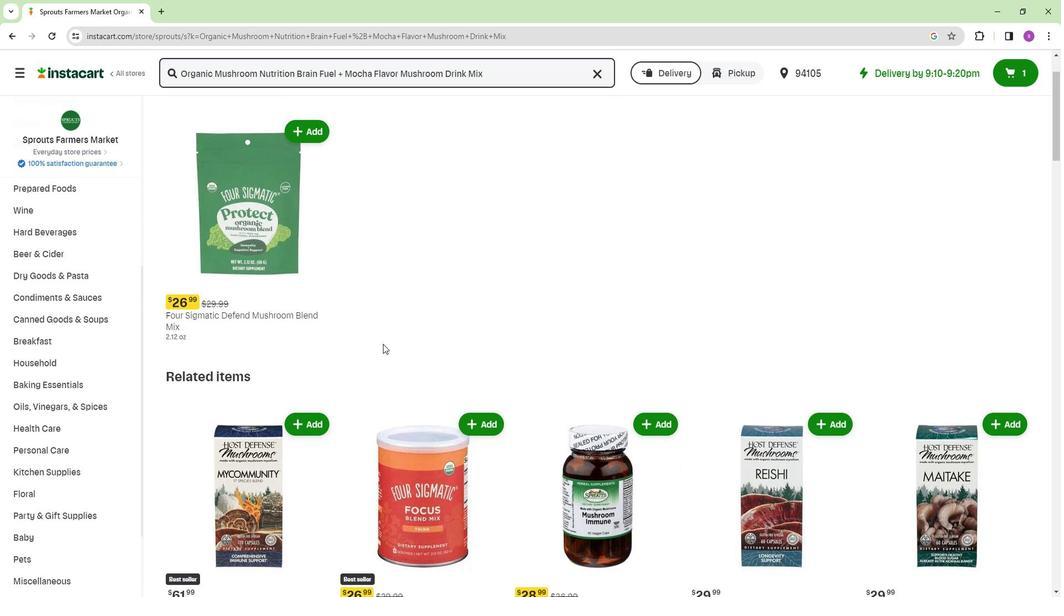 
Action: Mouse moved to (493, 424)
Screenshot: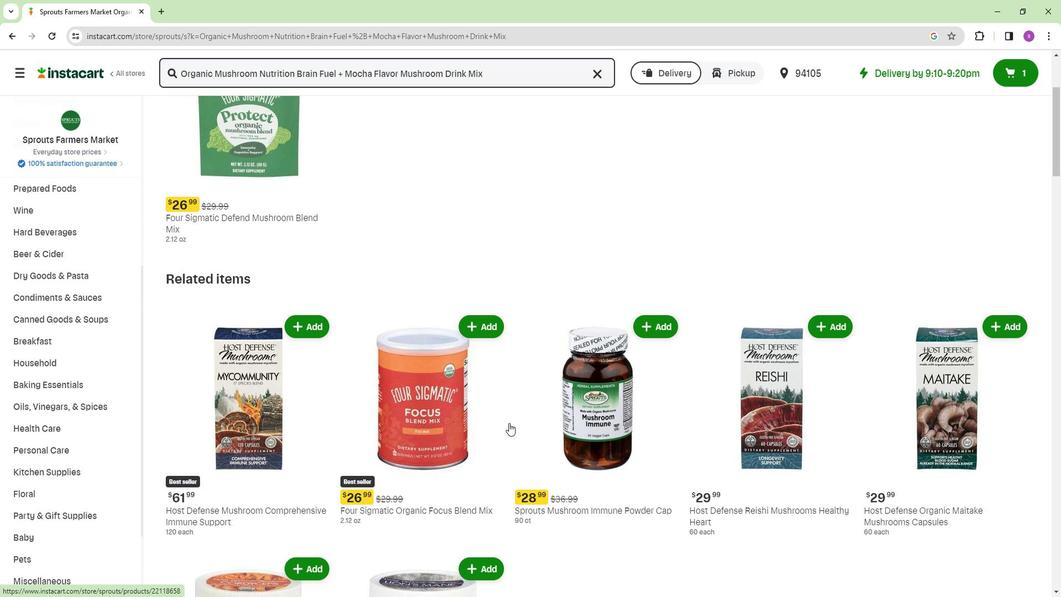 
Action: Mouse scrolled (493, 423) with delta (0, 0)
Screenshot: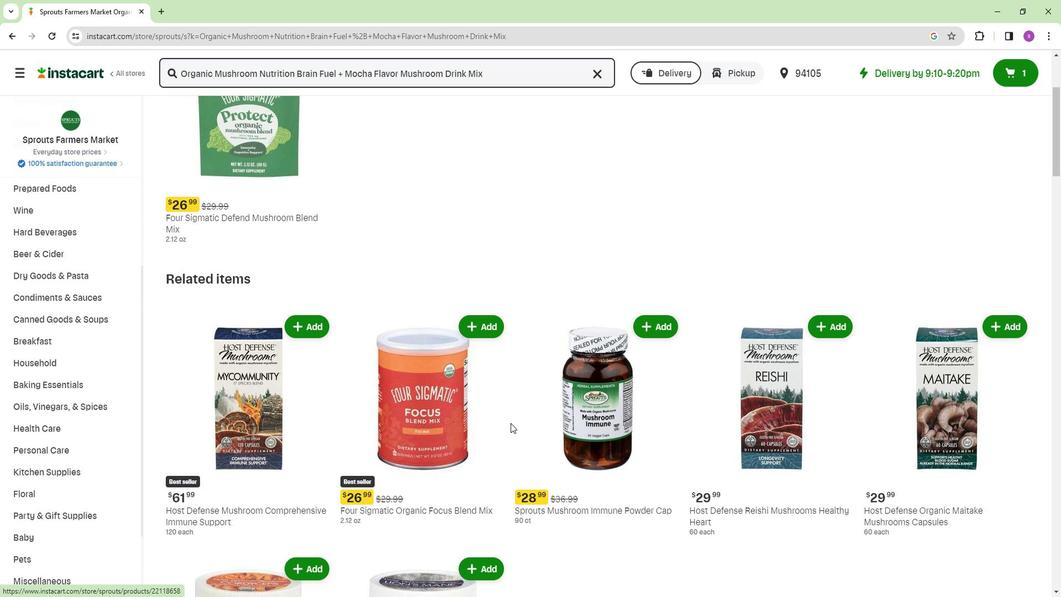 
Action: Mouse moved to (655, 464)
Screenshot: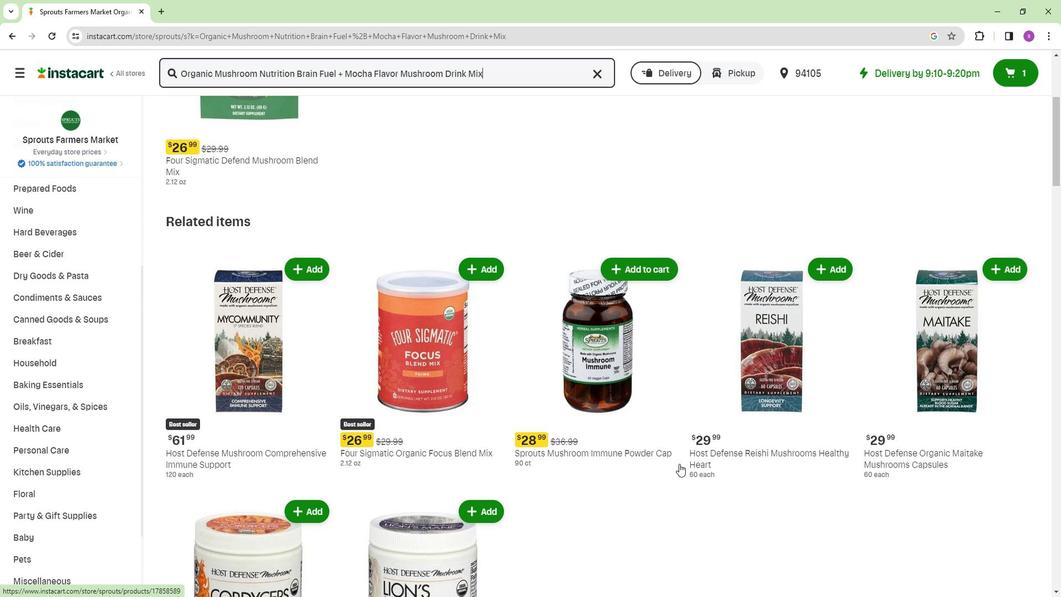 
Action: Mouse scrolled (655, 464) with delta (0, 0)
Screenshot: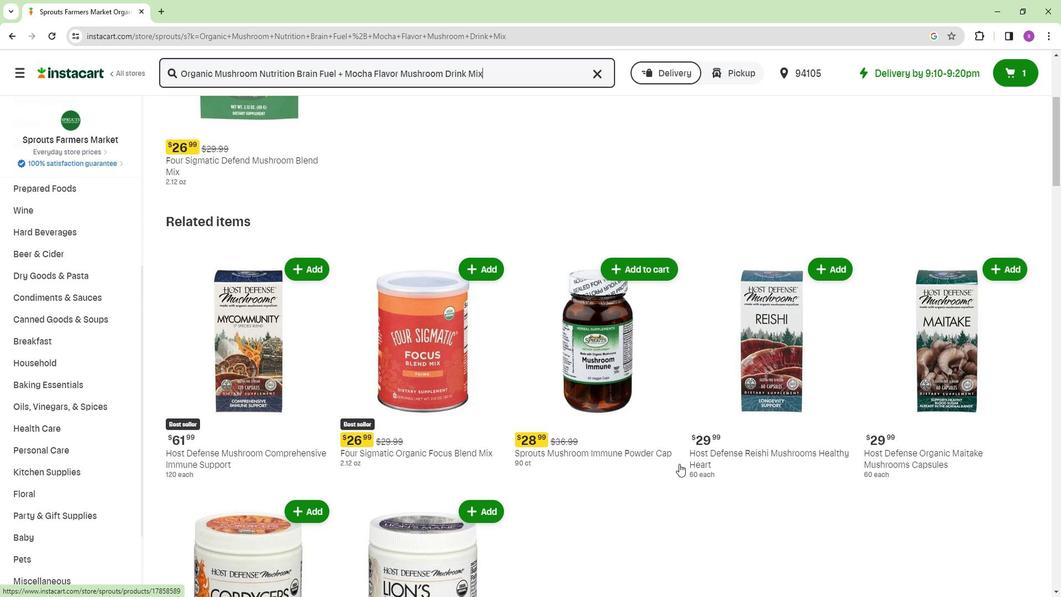 
Action: Mouse moved to (673, 440)
Screenshot: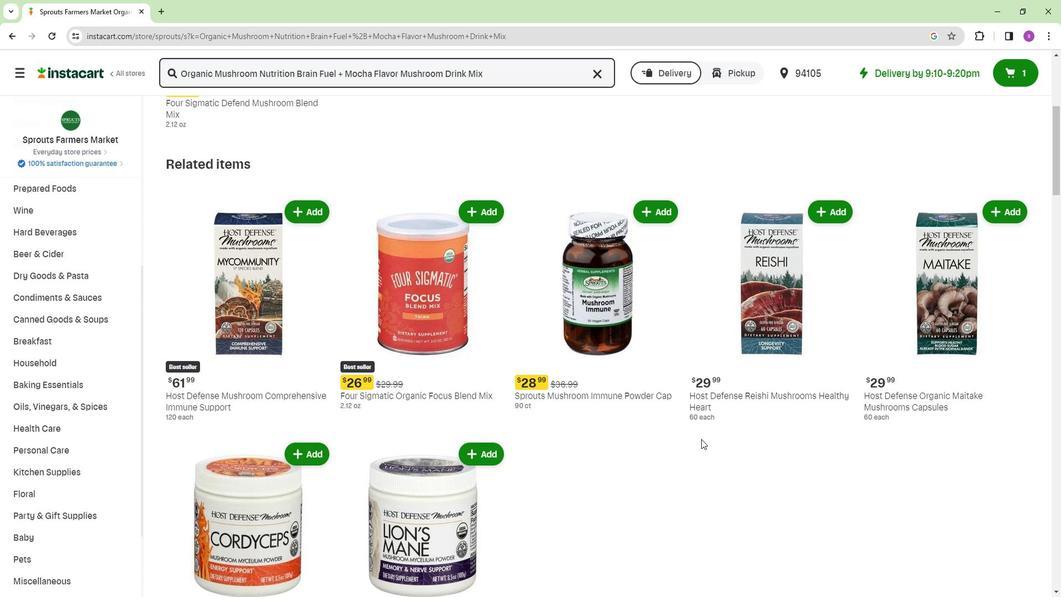 
Action: Mouse scrolled (673, 439) with delta (0, 0)
Screenshot: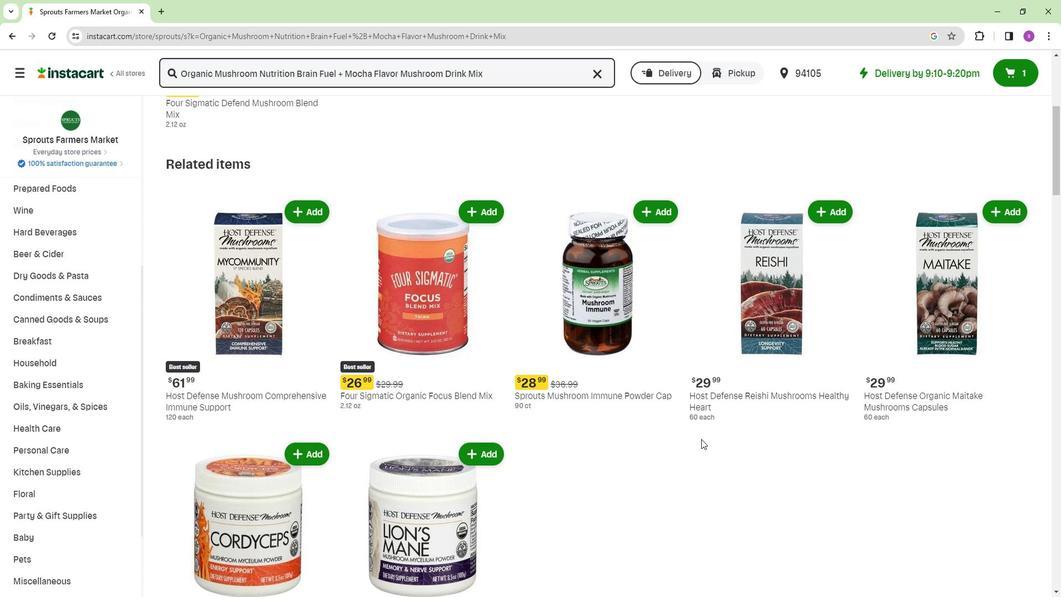 
Action: Mouse scrolled (673, 439) with delta (0, 0)
Screenshot: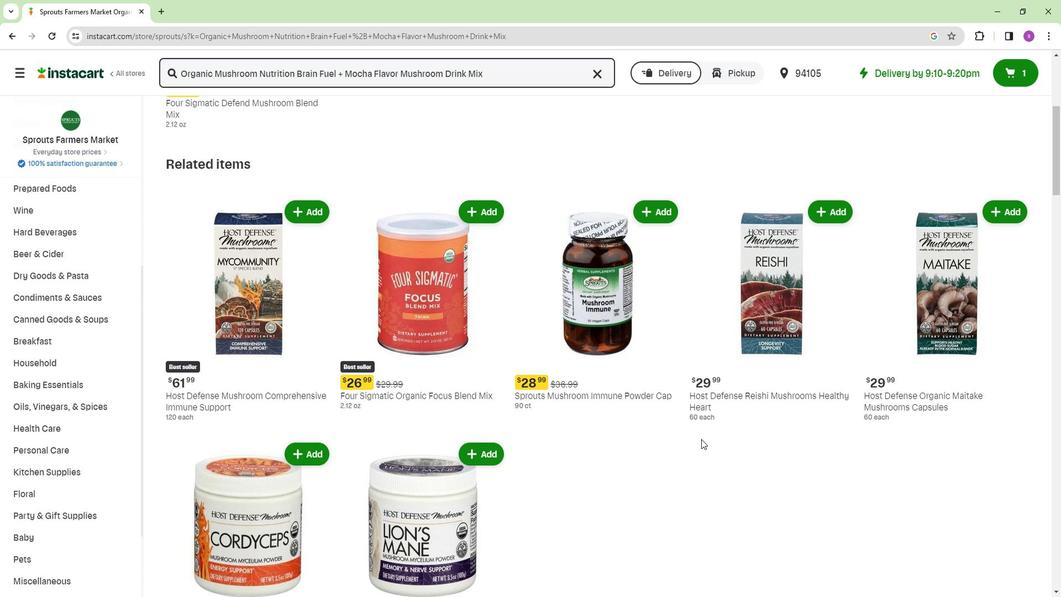 
Action: Mouse moved to (665, 431)
Screenshot: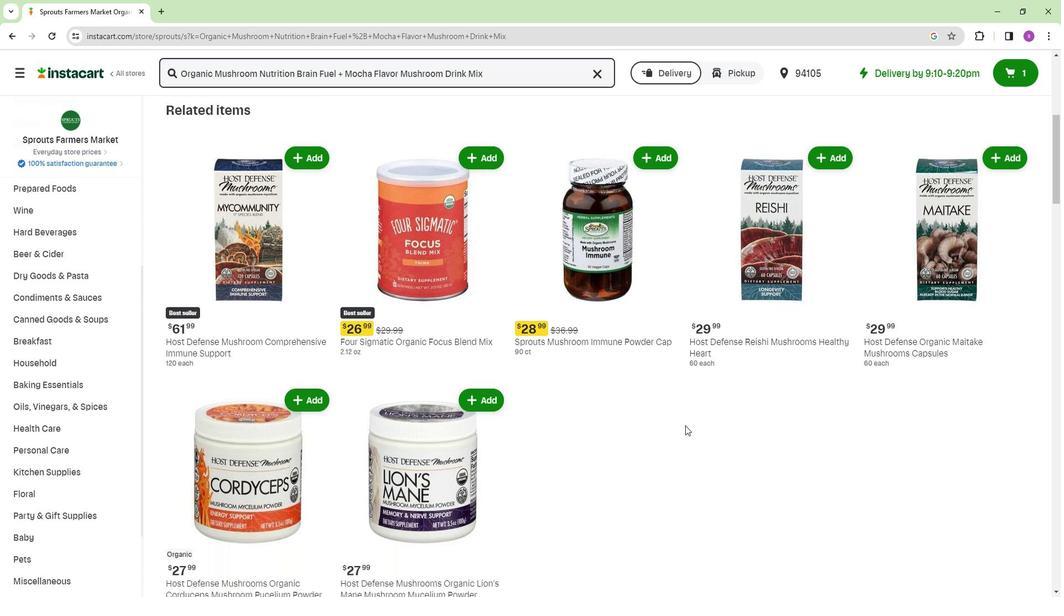 
Action: Mouse scrolled (665, 430) with delta (0, 0)
Screenshot: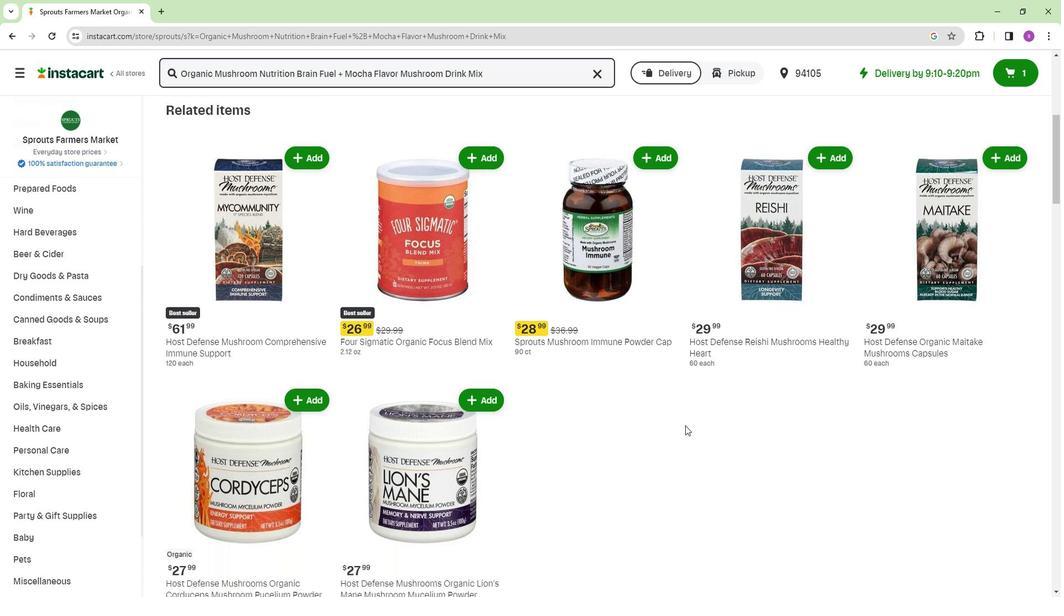 
Action: Mouse moved to (532, 400)
Screenshot: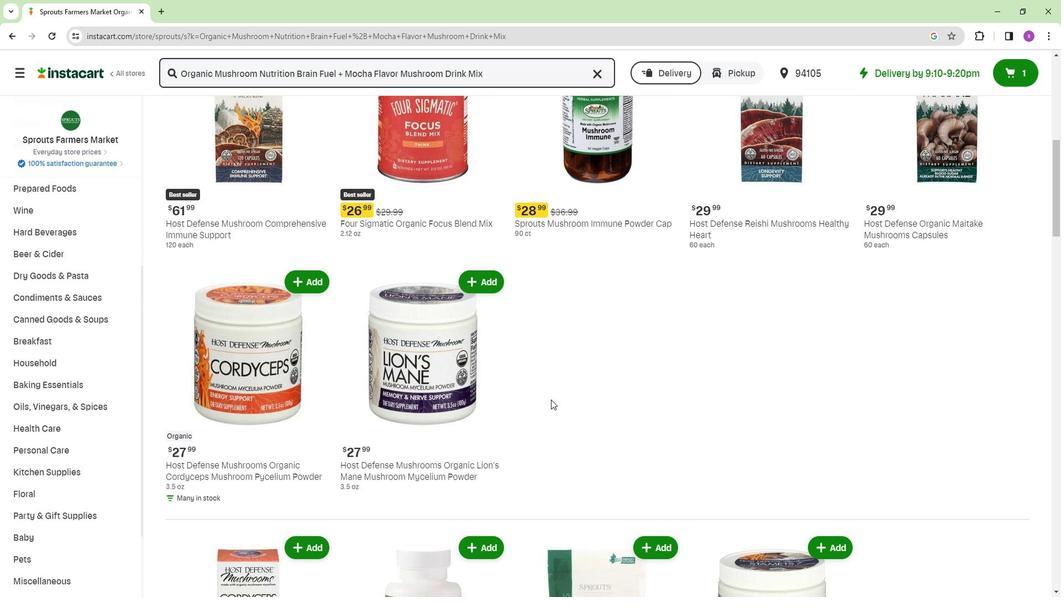 
Action: Mouse scrolled (532, 400) with delta (0, 0)
Screenshot: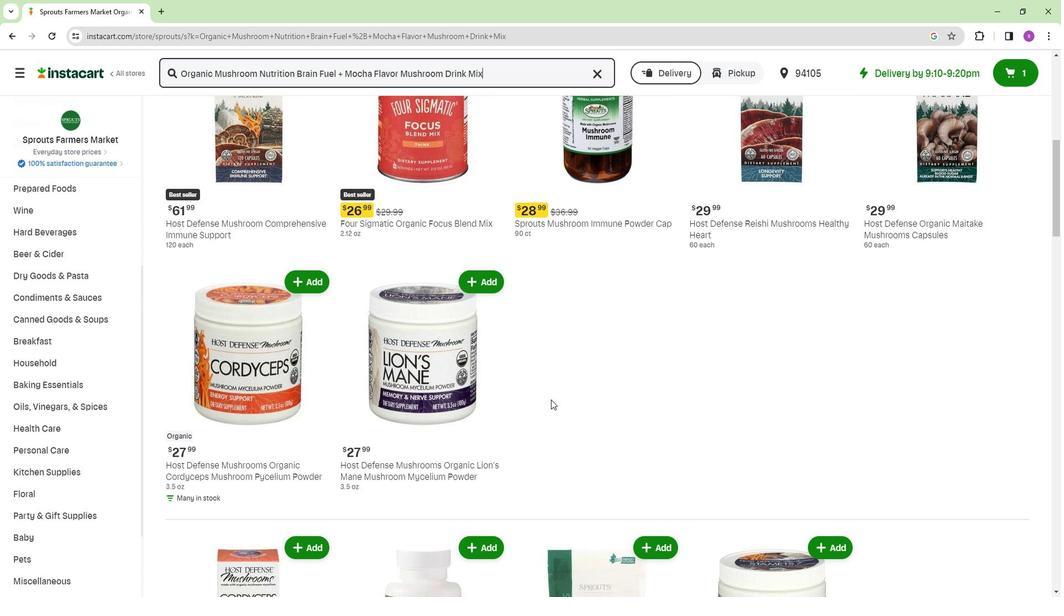 
Action: Mouse moved to (425, 400)
Screenshot: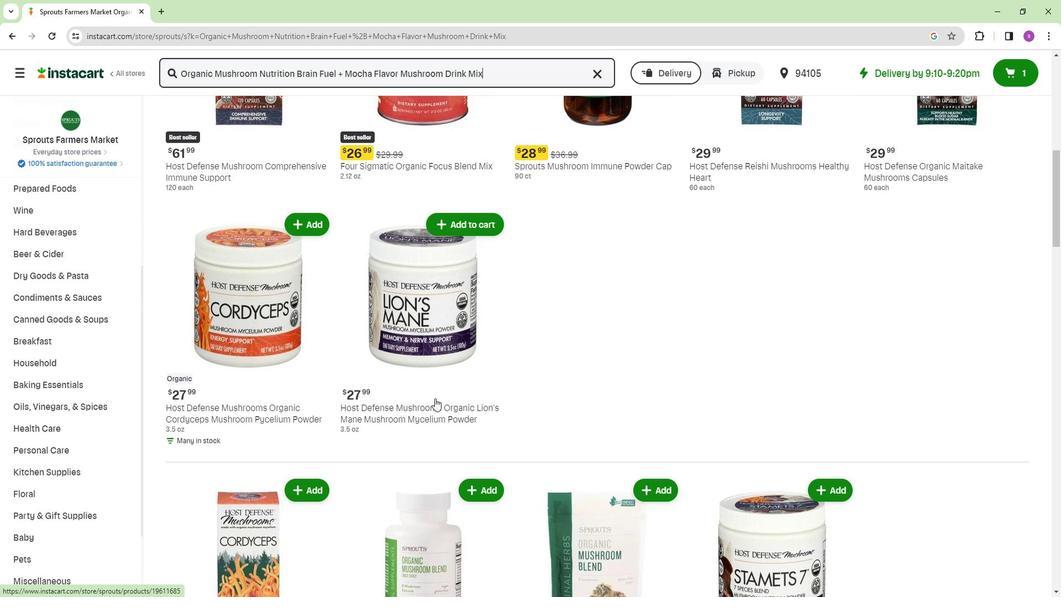 
Action: Mouse scrolled (425, 399) with delta (0, 0)
Screenshot: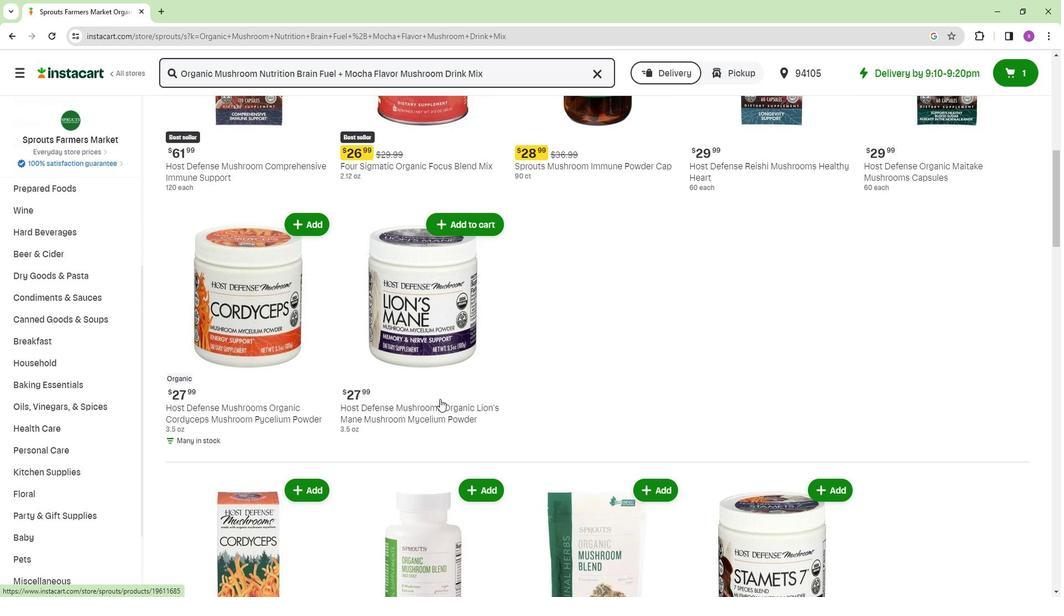
Action: Mouse scrolled (425, 399) with delta (0, 0)
Screenshot: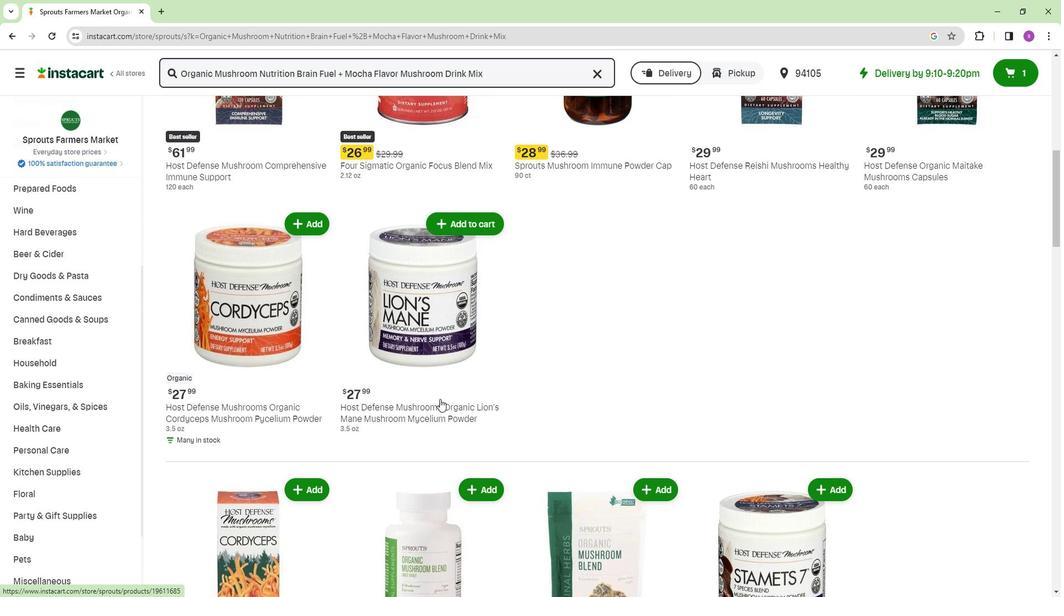 
Action: Mouse moved to (392, 385)
Screenshot: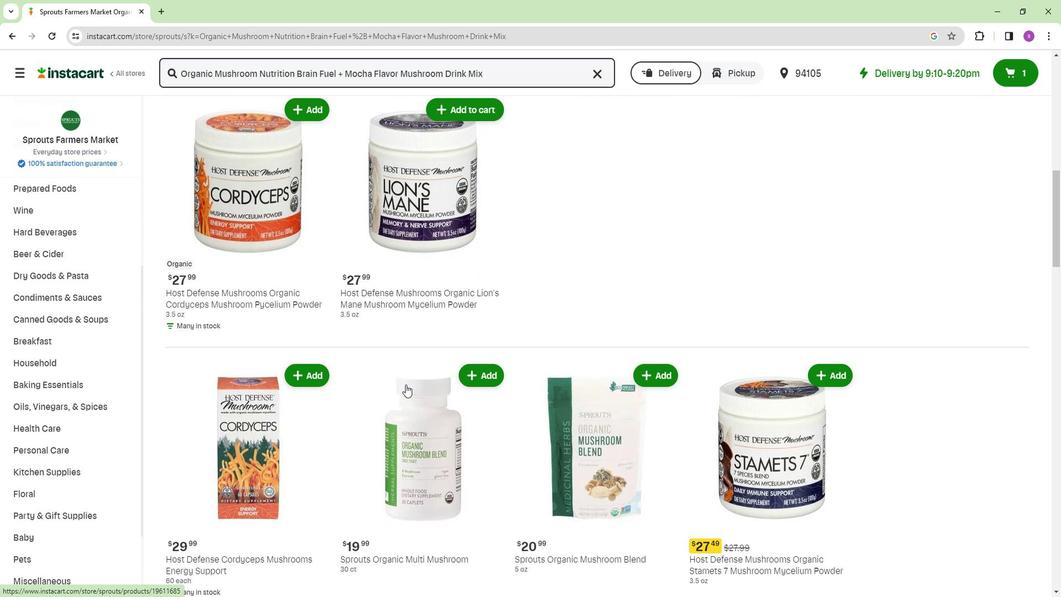 
Action: Mouse scrolled (392, 385) with delta (0, 0)
Screenshot: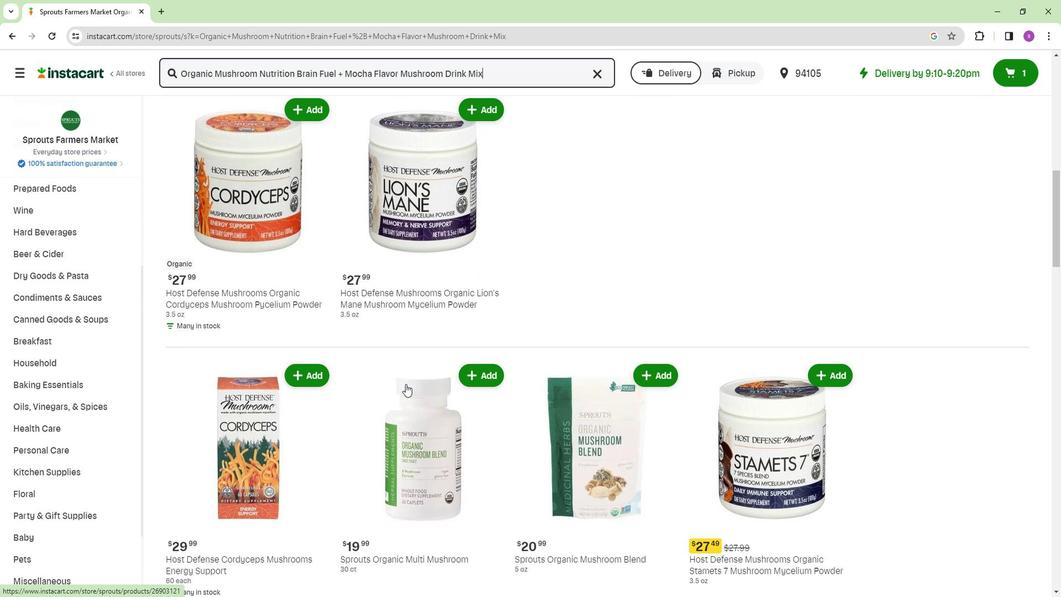 
Action: Mouse scrolled (392, 385) with delta (0, 0)
Screenshot: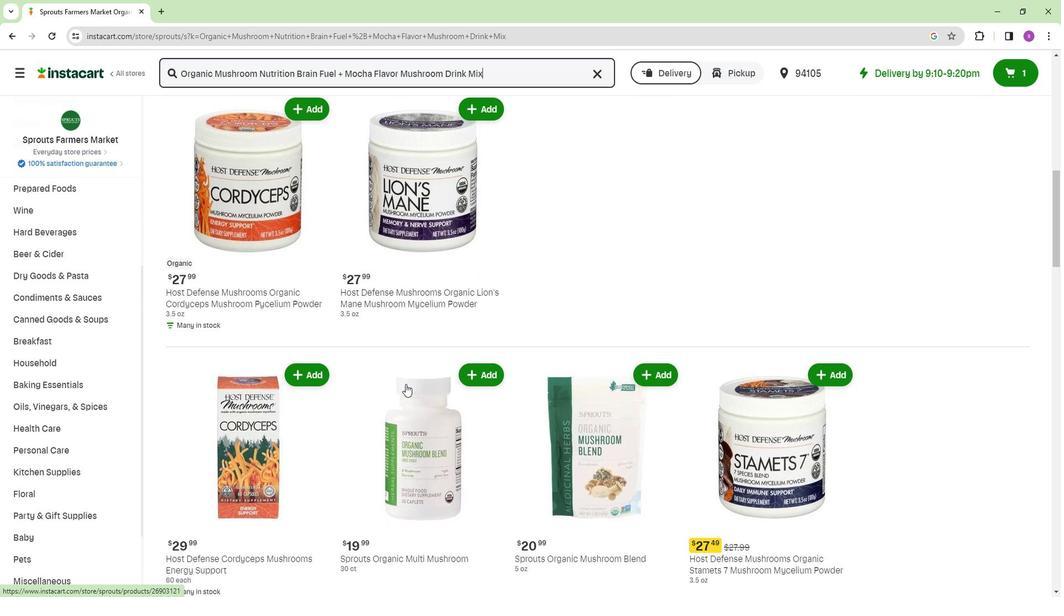 
Action: Mouse moved to (404, 426)
Screenshot: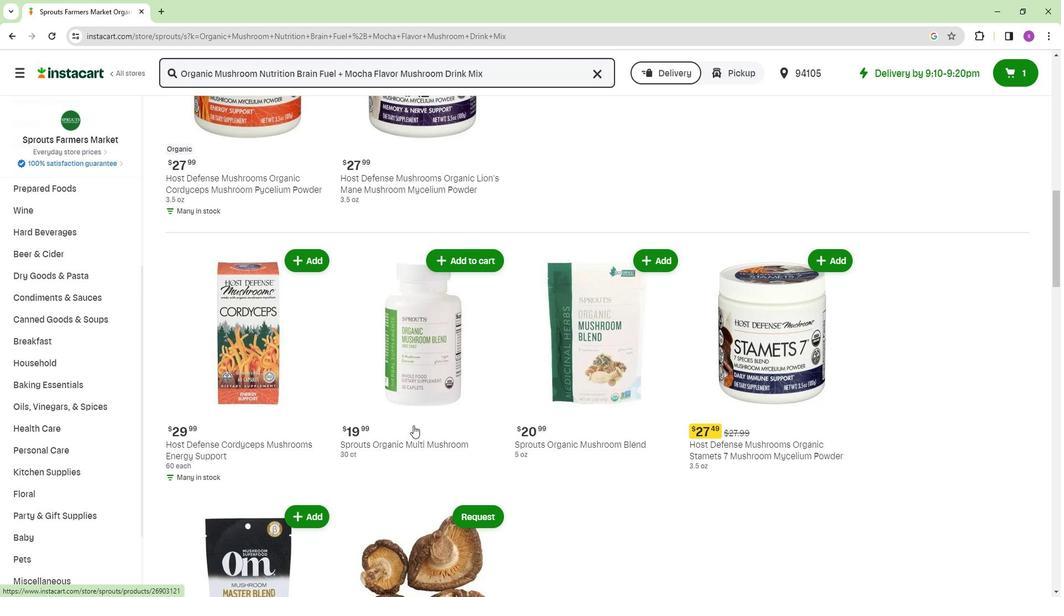 
Action: Mouse scrolled (404, 426) with delta (0, 0)
Screenshot: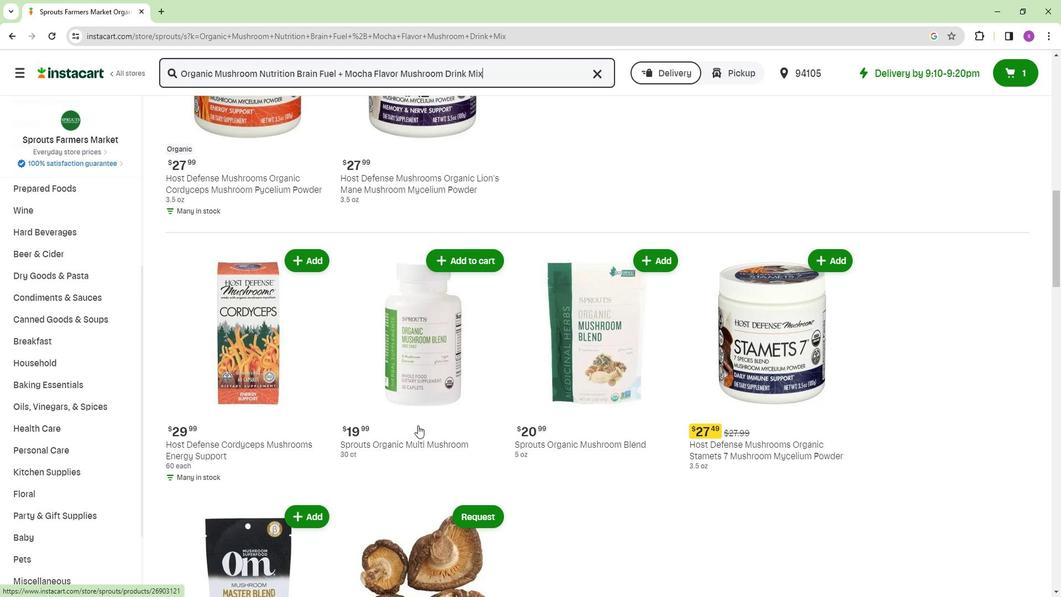 
Action: Mouse moved to (720, 430)
Screenshot: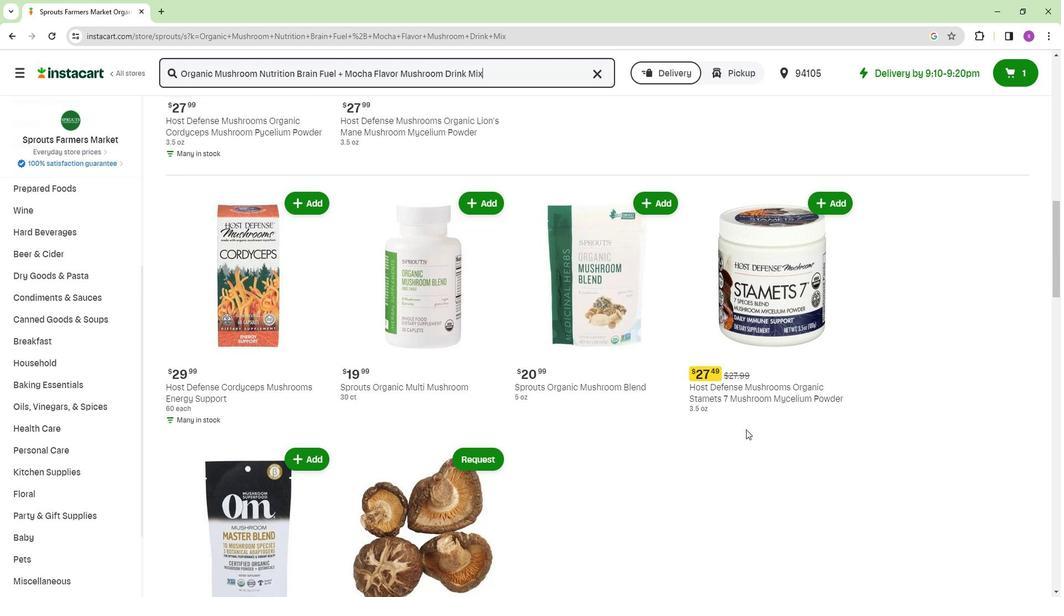 
Action: Mouse scrolled (720, 430) with delta (0, 0)
Screenshot: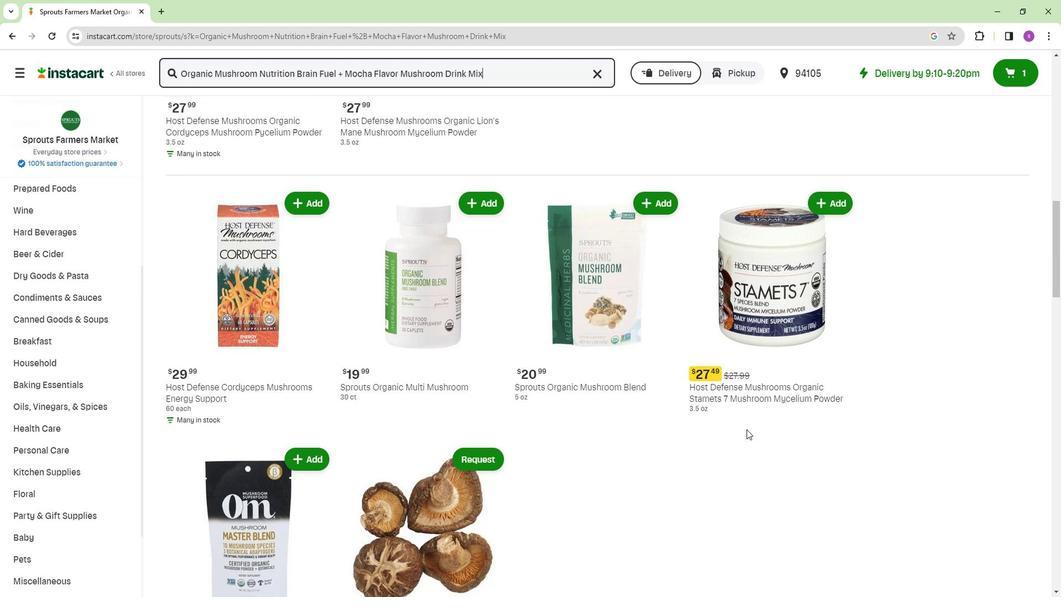 
Action: Mouse scrolled (720, 430) with delta (0, 0)
Screenshot: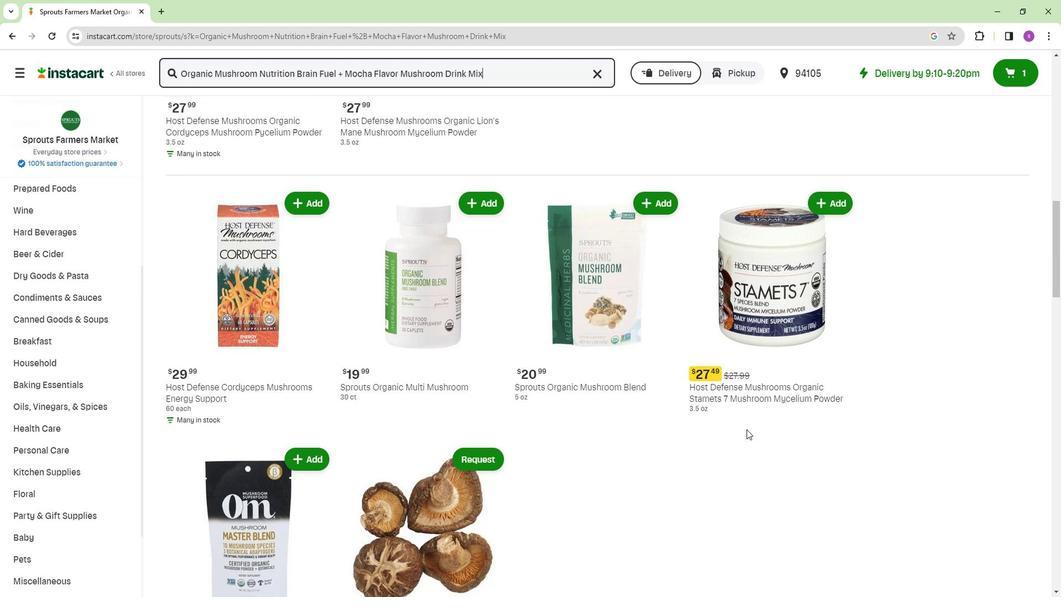 
Action: Mouse moved to (532, 385)
Screenshot: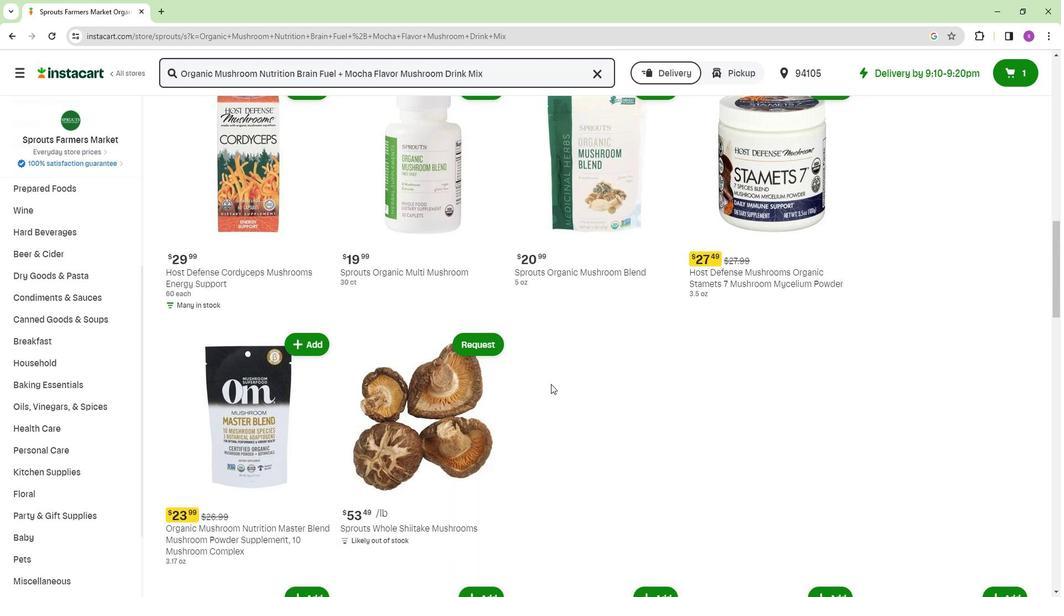 
Action: Mouse scrolled (532, 385) with delta (0, 0)
Screenshot: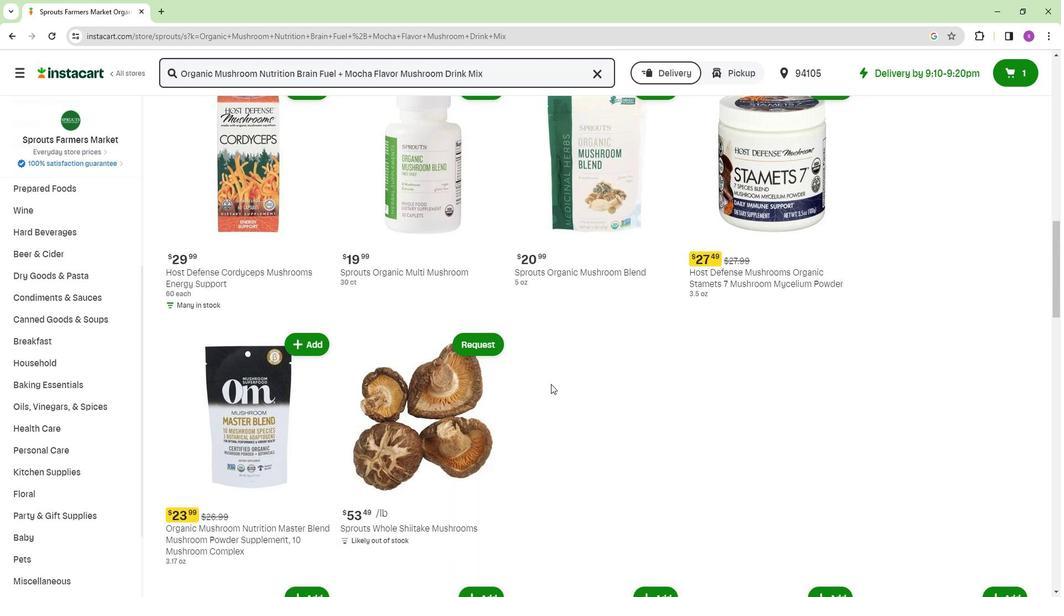 
Action: Mouse moved to (532, 385)
Screenshot: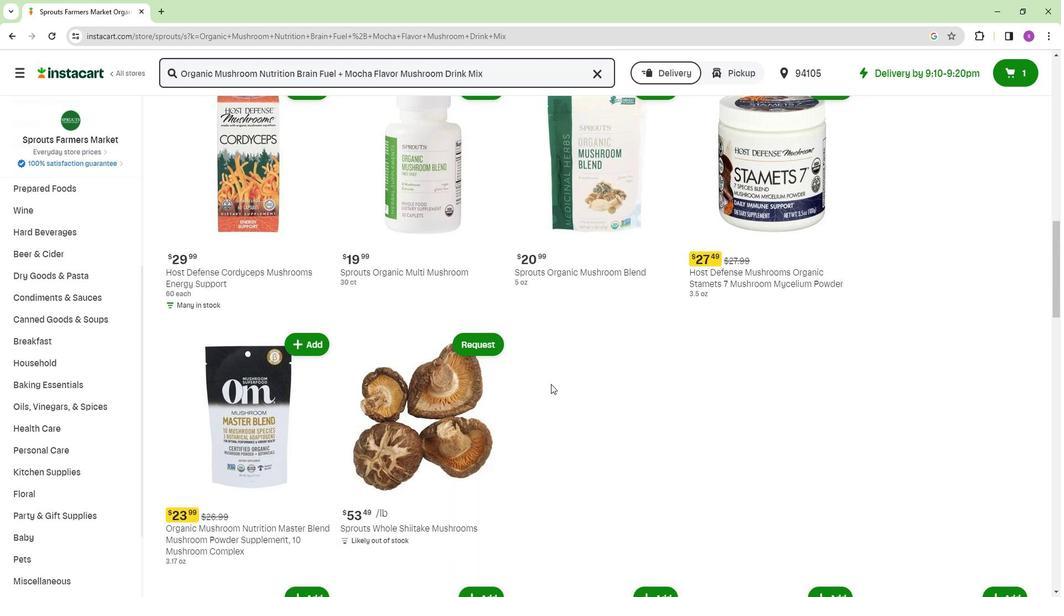 
Action: Mouse scrolled (532, 385) with delta (0, 0)
Screenshot: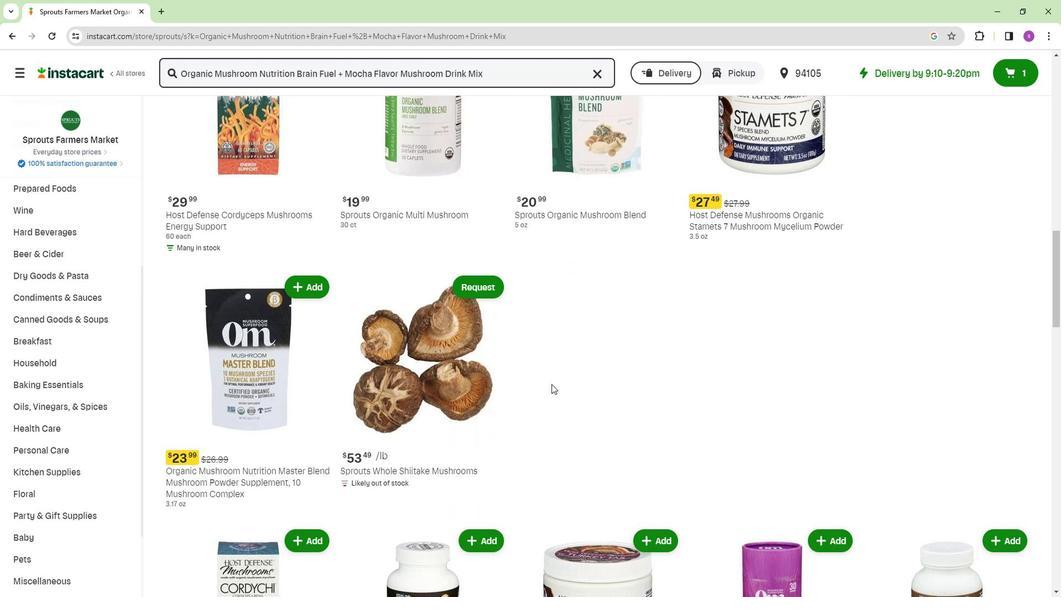 
Action: Mouse moved to (502, 353)
Screenshot: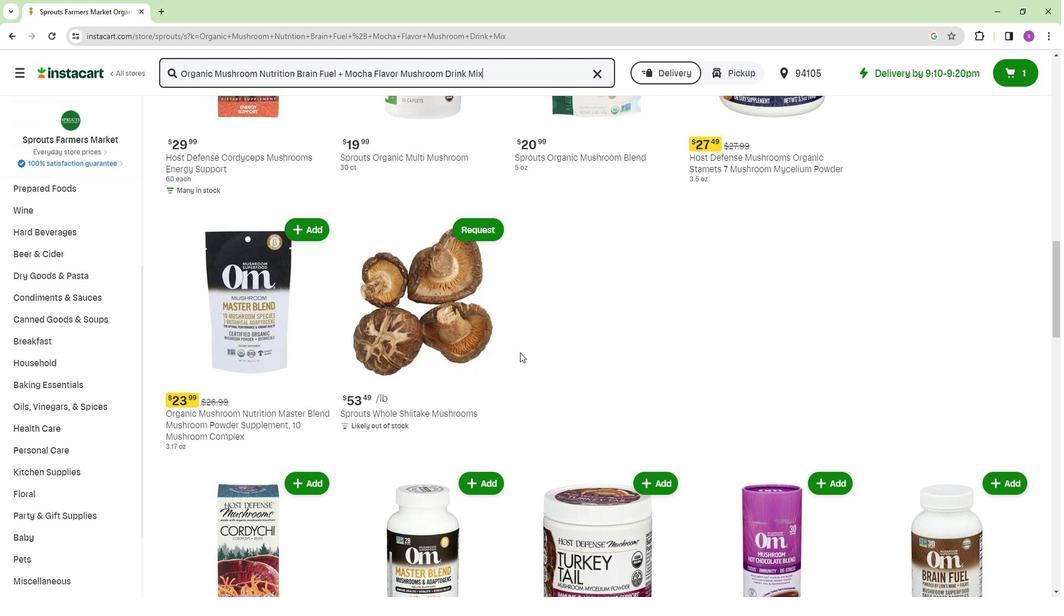 
Action: Mouse scrolled (502, 353) with delta (0, 0)
Screenshot: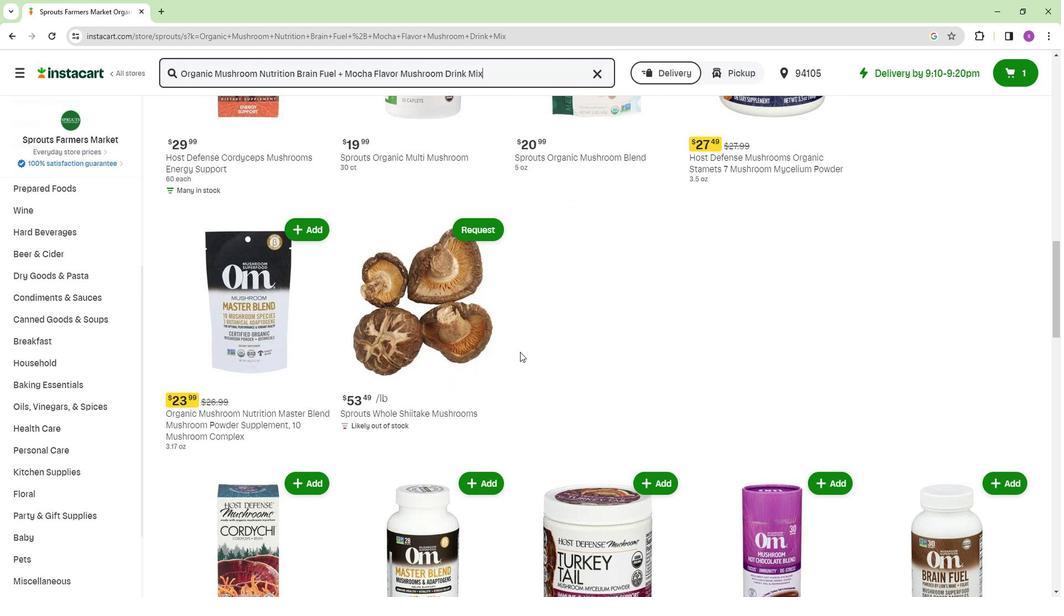 
Action: Mouse moved to (502, 353)
Screenshot: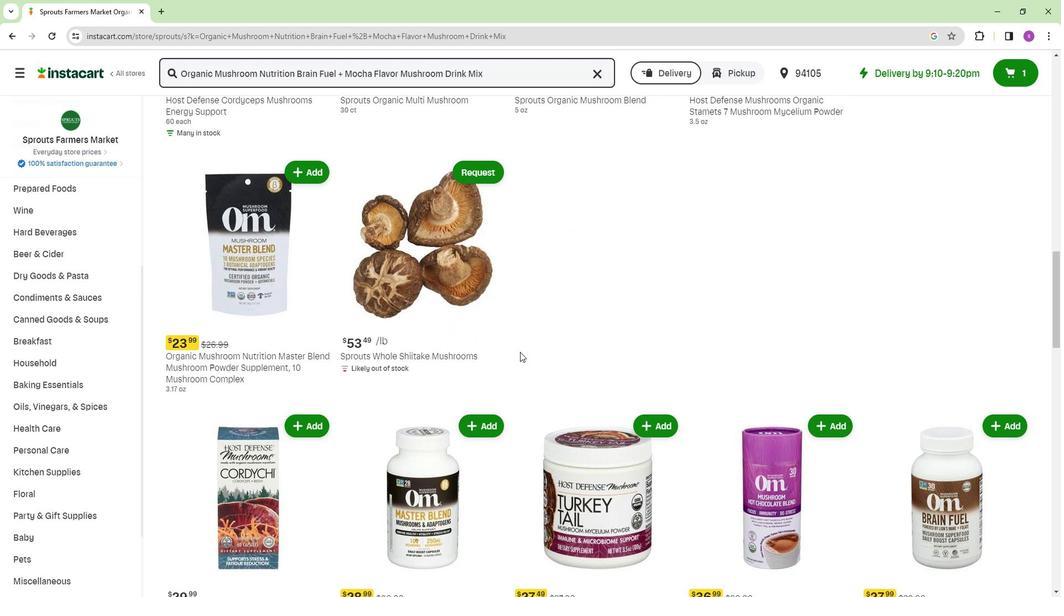 
Action: Mouse scrolled (502, 353) with delta (0, 0)
Screenshot: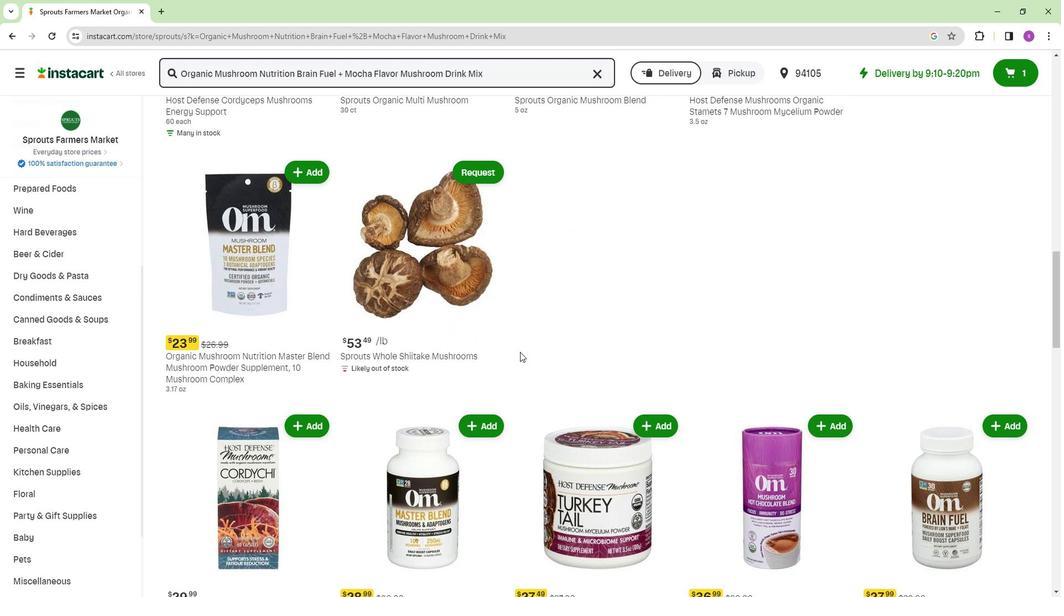 
Action: Mouse scrolled (502, 353) with delta (0, 0)
Screenshot: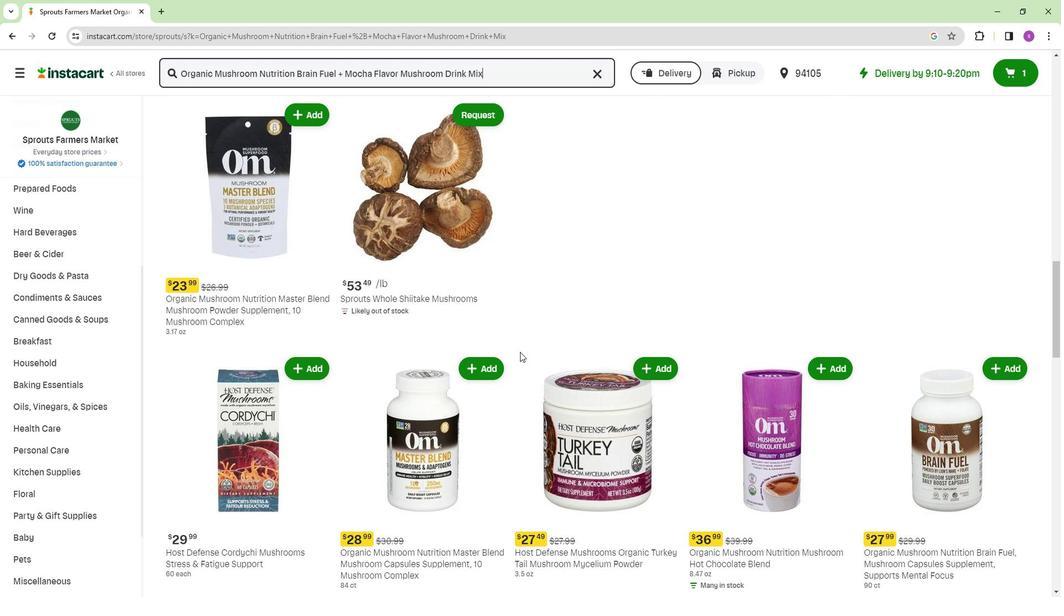 
Action: Mouse scrolled (502, 353) with delta (0, 0)
Screenshot: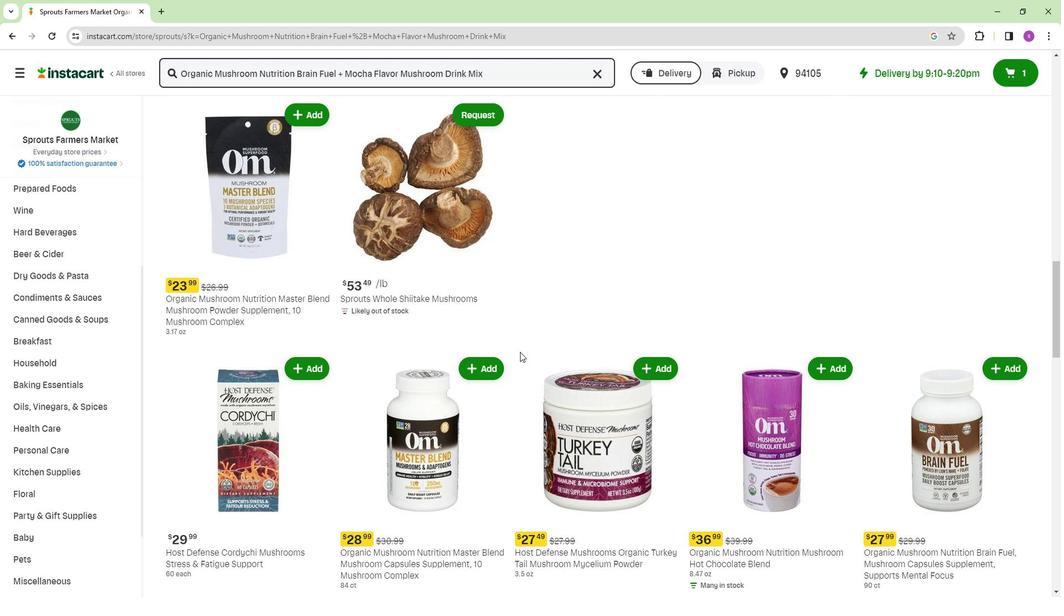 
Action: Mouse scrolled (502, 353) with delta (0, 0)
Screenshot: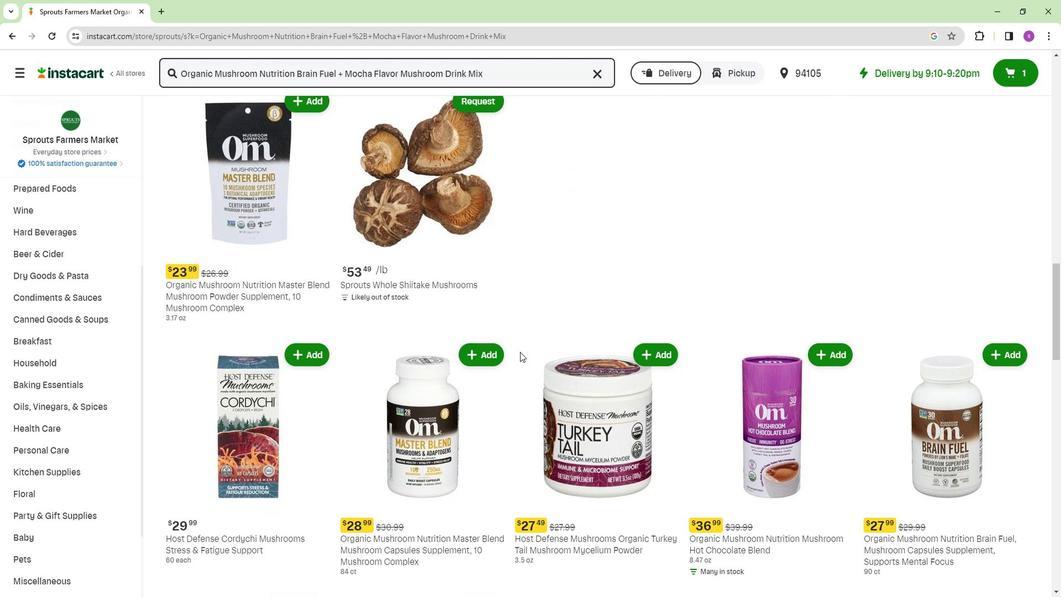 
Action: Mouse moved to (430, 463)
Screenshot: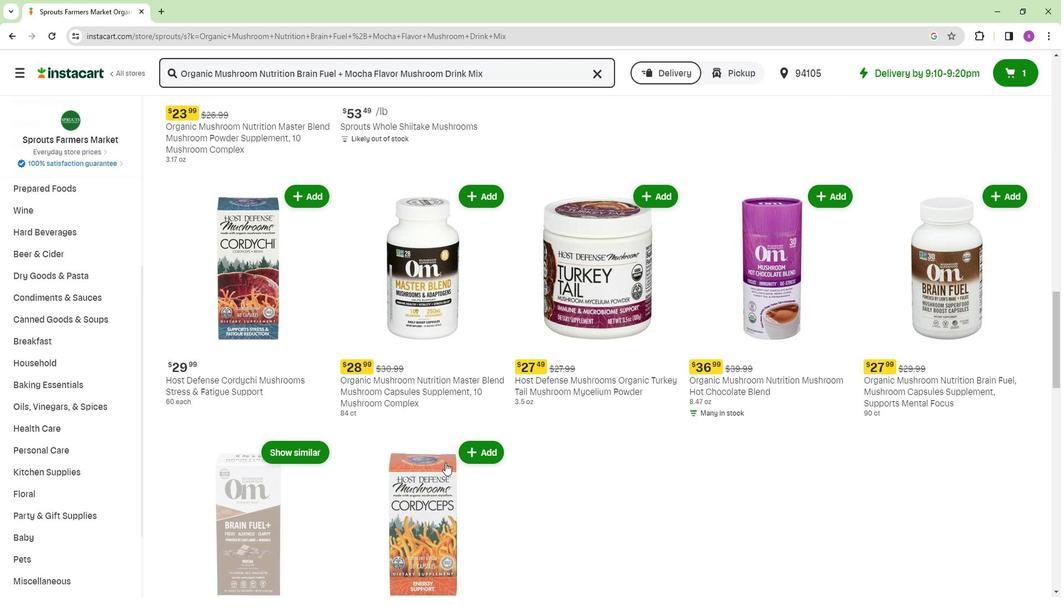 
Action: Mouse scrolled (430, 462) with delta (0, 0)
Screenshot: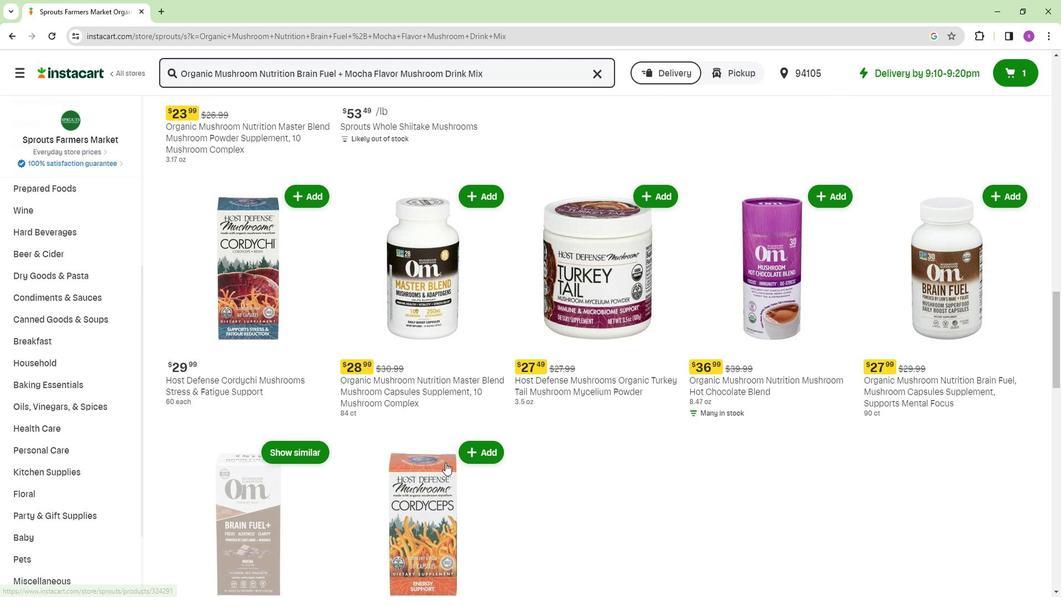 
Action: Mouse moved to (488, 391)
Screenshot: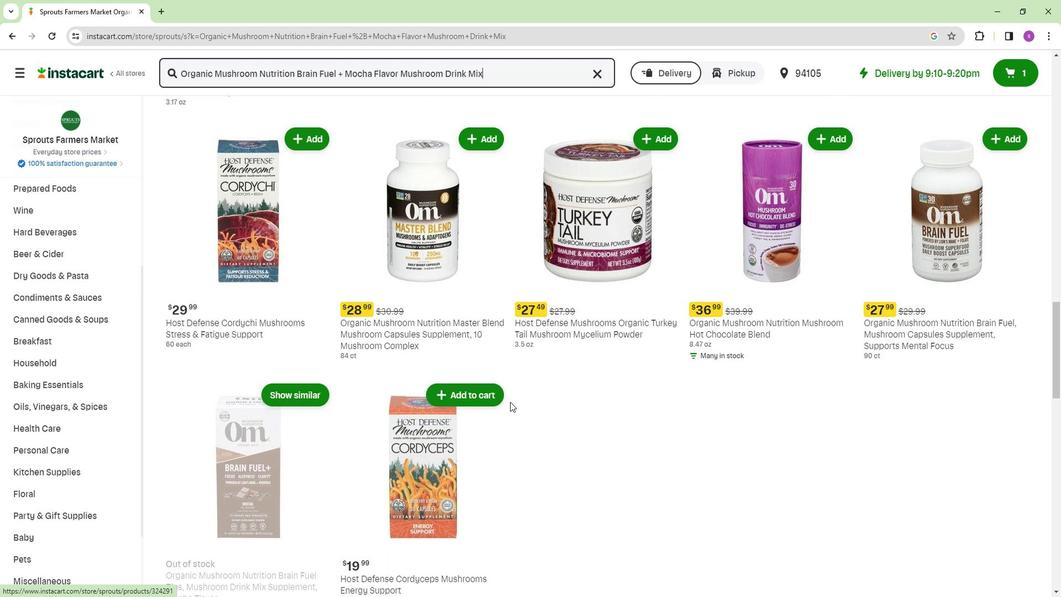 
Action: Mouse scrolled (488, 391) with delta (0, 0)
Screenshot: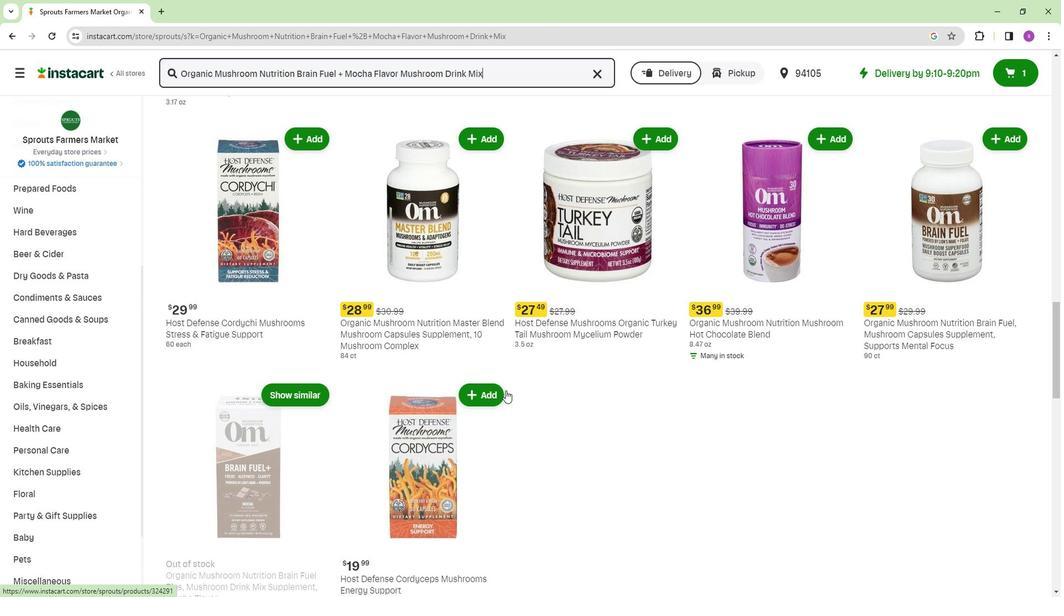 
Action: Mouse moved to (570, 385)
Screenshot: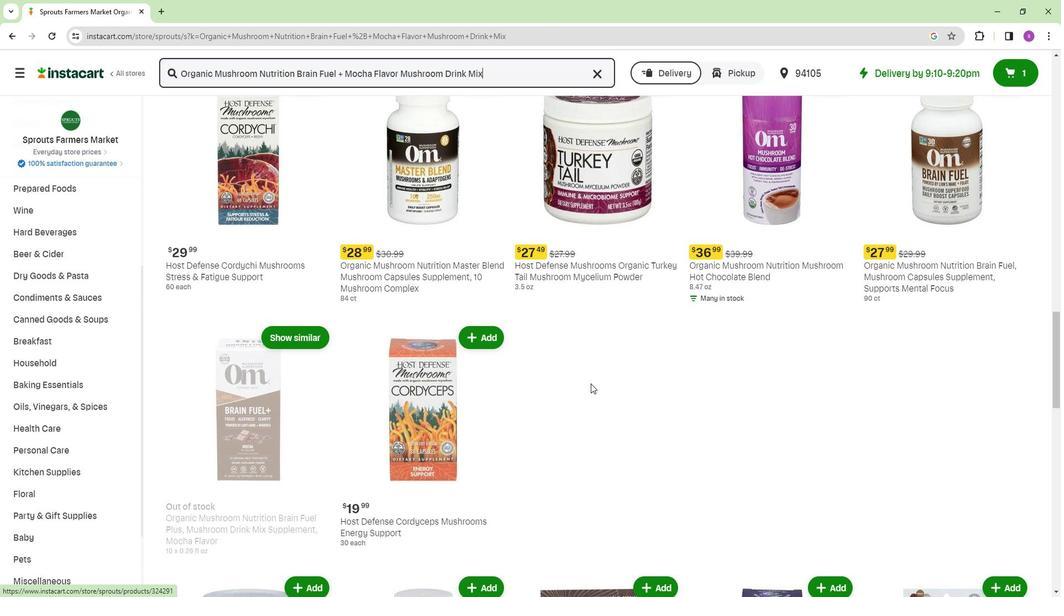 
Action: Mouse scrolled (570, 384) with delta (0, 0)
Screenshot: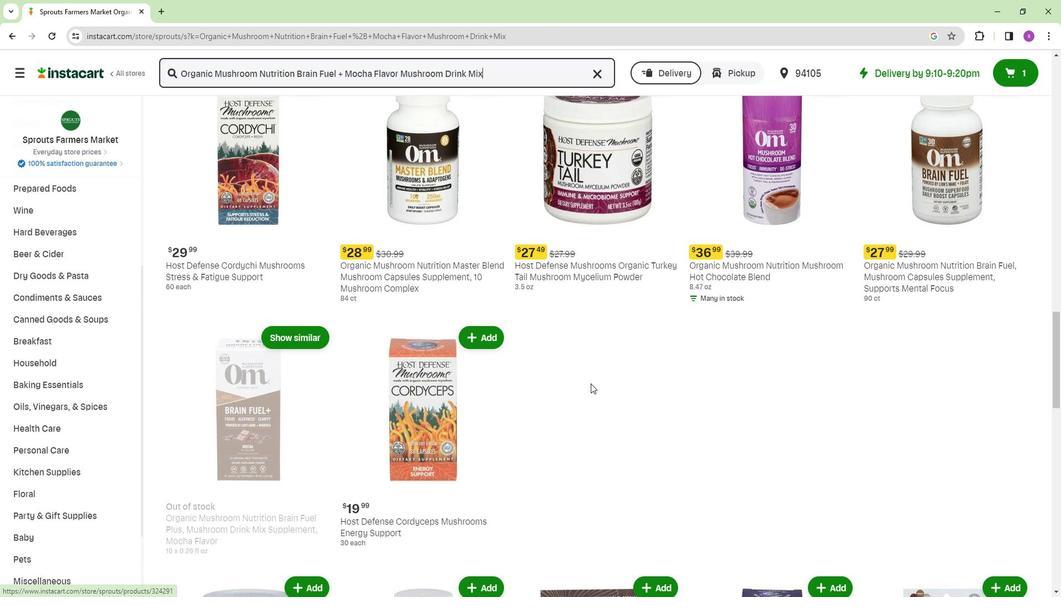 
Action: Mouse moved to (671, 371)
Screenshot: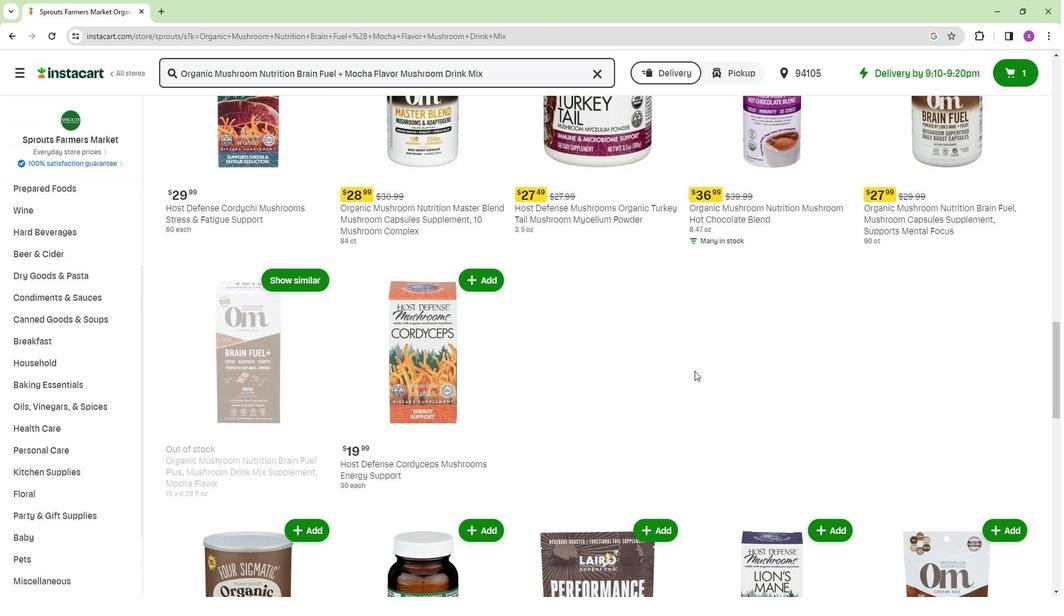 
Action: Mouse scrolled (671, 370) with delta (0, 0)
Screenshot: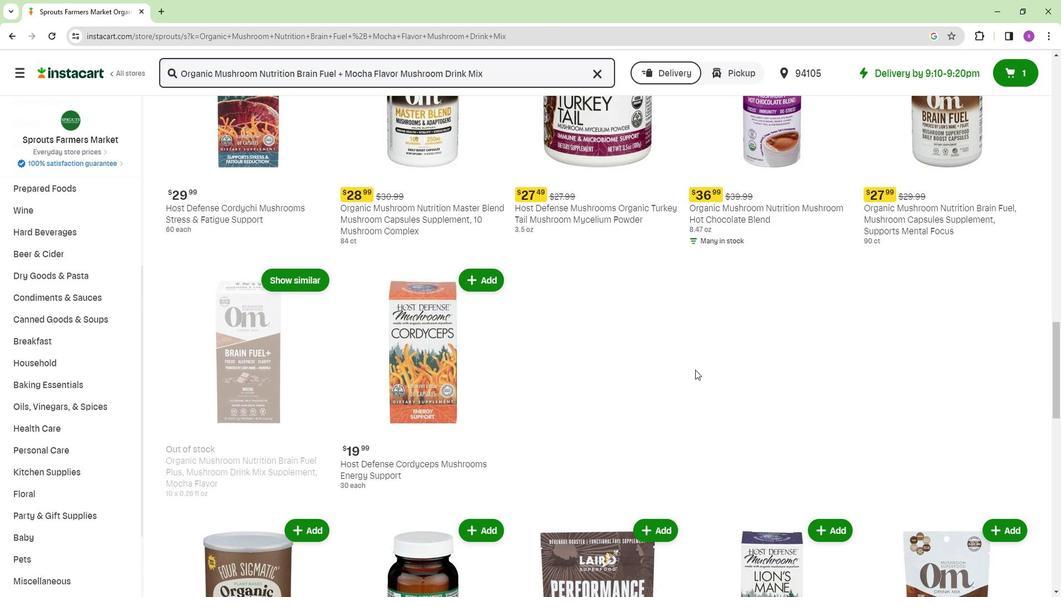 
Action: Mouse moved to (489, 379)
Screenshot: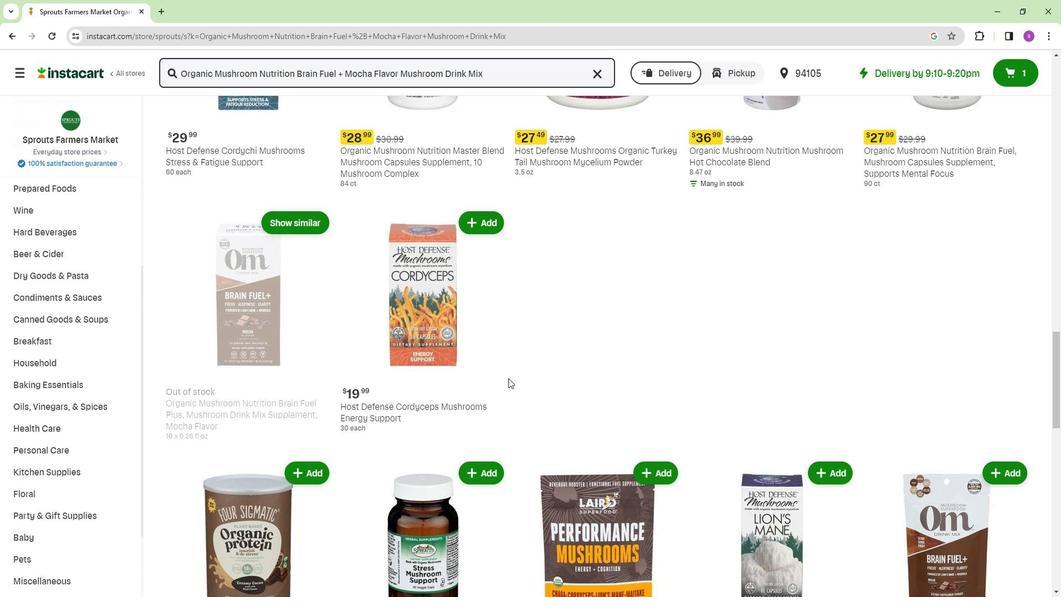 
Action: Mouse scrolled (489, 379) with delta (0, 0)
Screenshot: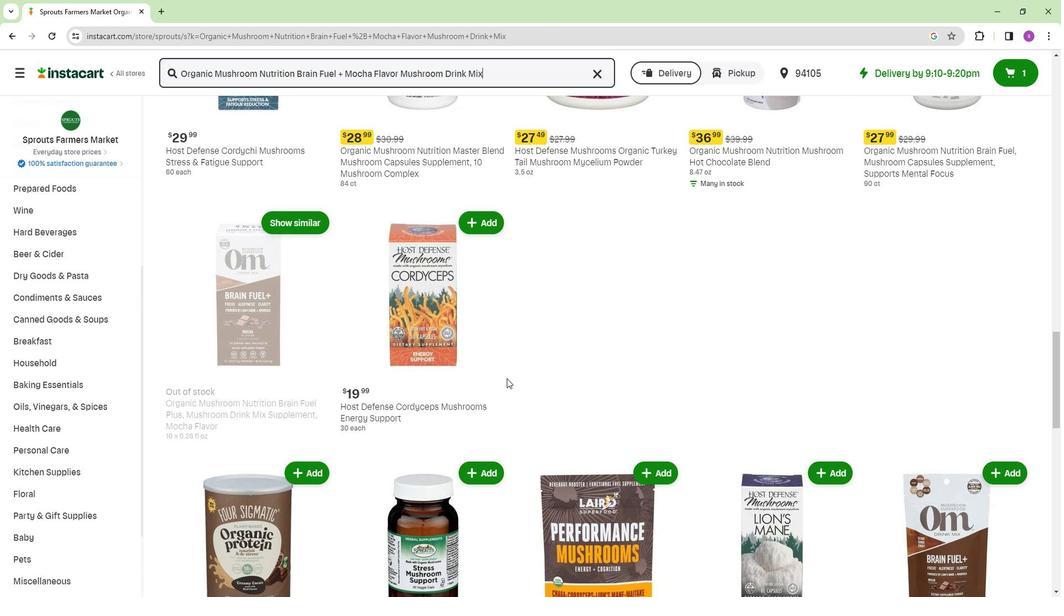 
Action: Mouse moved to (328, 389)
Screenshot: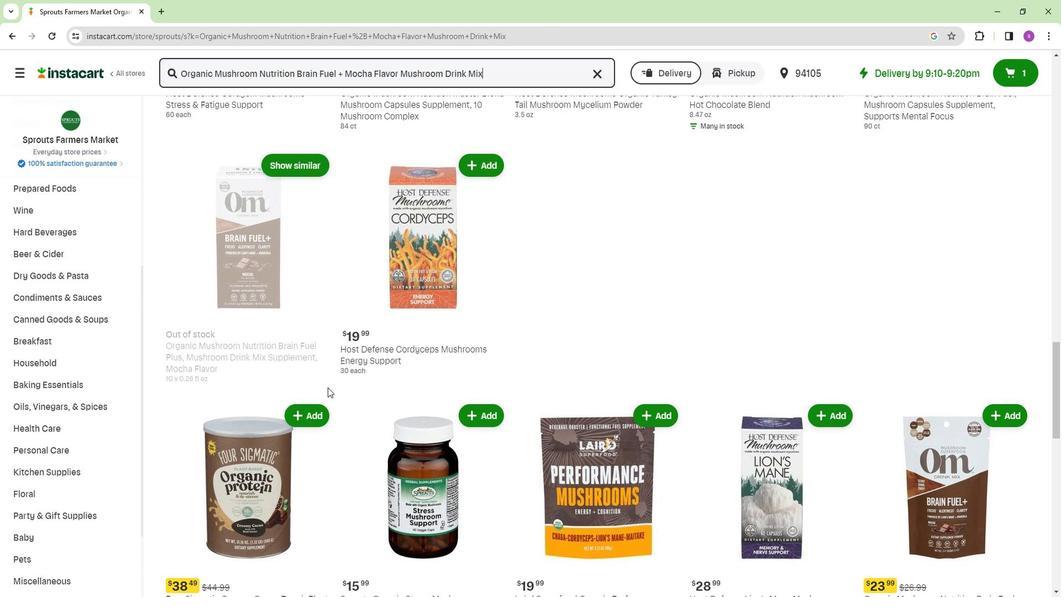 
Action: Mouse scrolled (328, 388) with delta (0, 0)
Screenshot: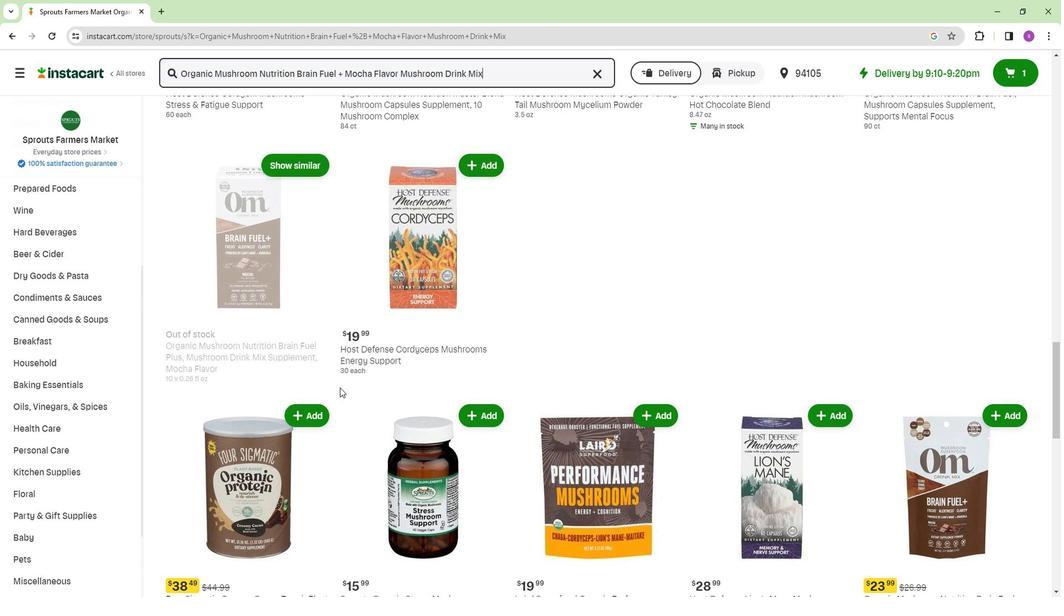 
Action: Mouse scrolled (328, 388) with delta (0, 0)
Screenshot: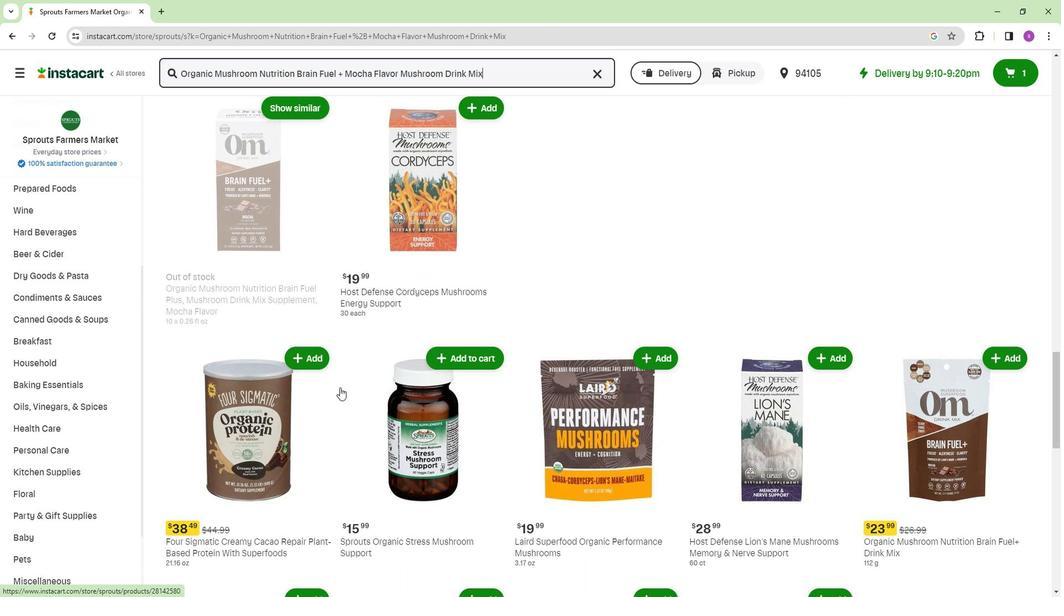 
Action: Mouse moved to (365, 336)
Screenshot: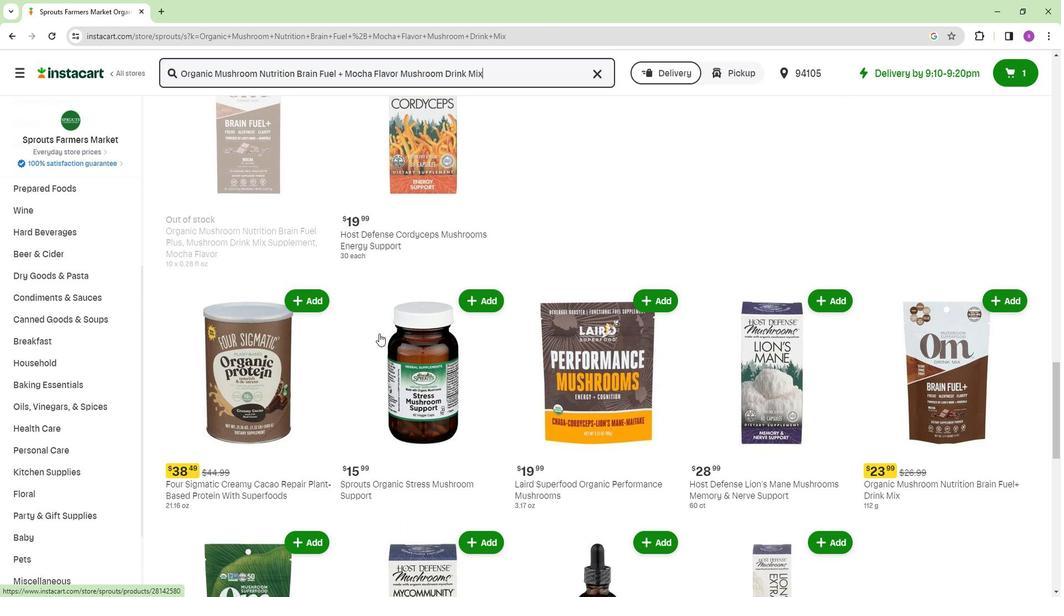 
Action: Mouse scrolled (365, 335) with delta (0, 0)
Screenshot: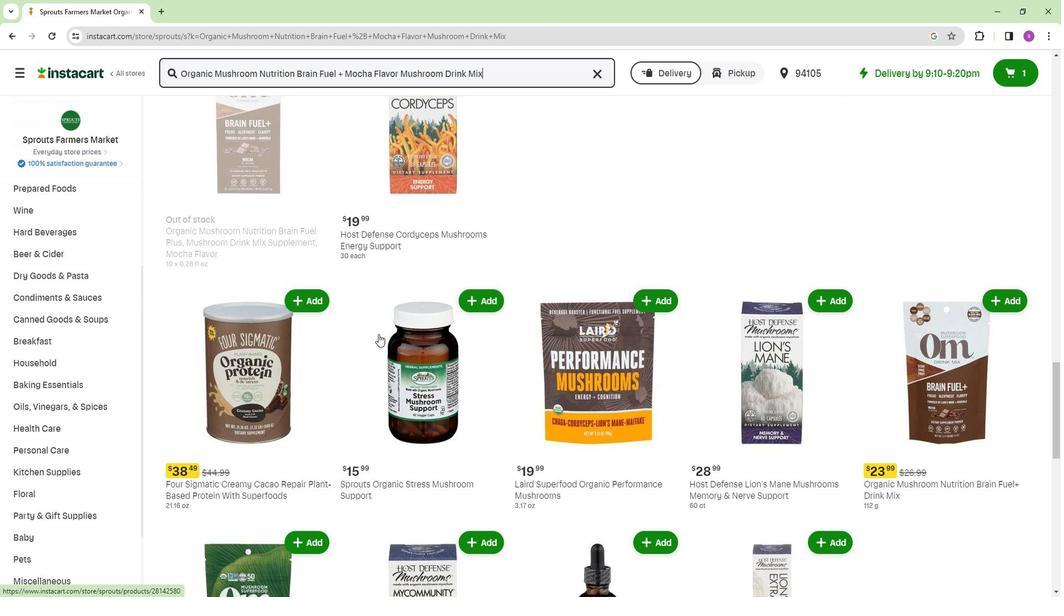 
Action: Mouse moved to (346, 366)
Screenshot: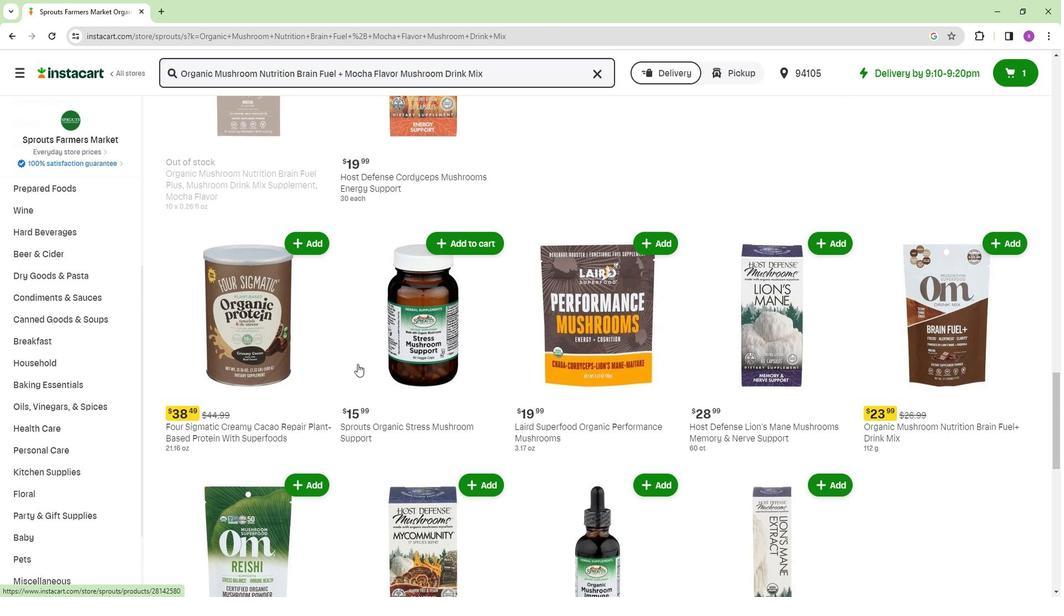 
Action: Mouse scrolled (346, 365) with delta (0, 0)
Screenshot: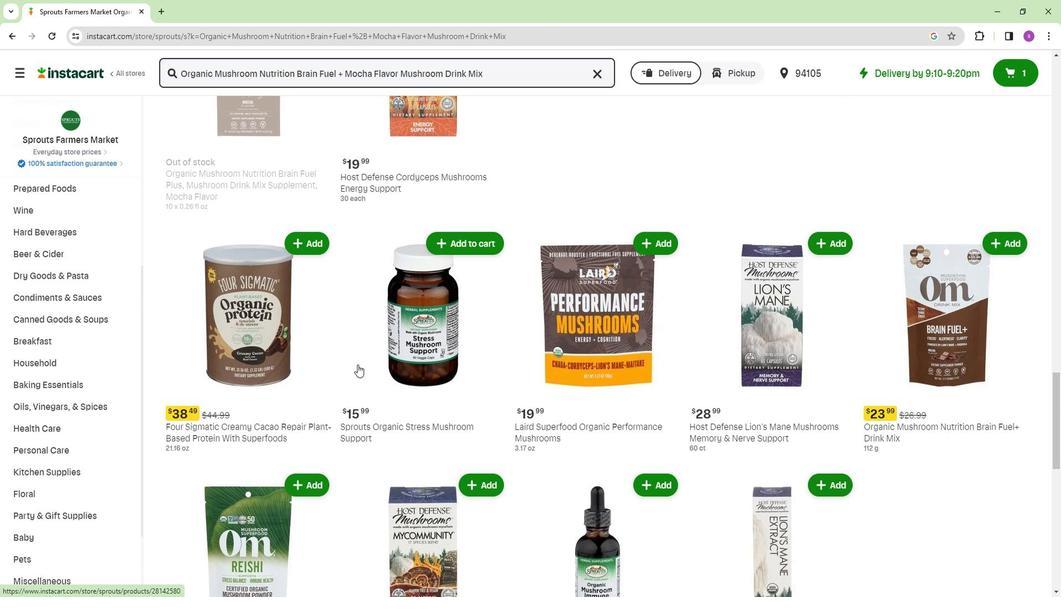 
Action: Mouse moved to (539, 392)
Screenshot: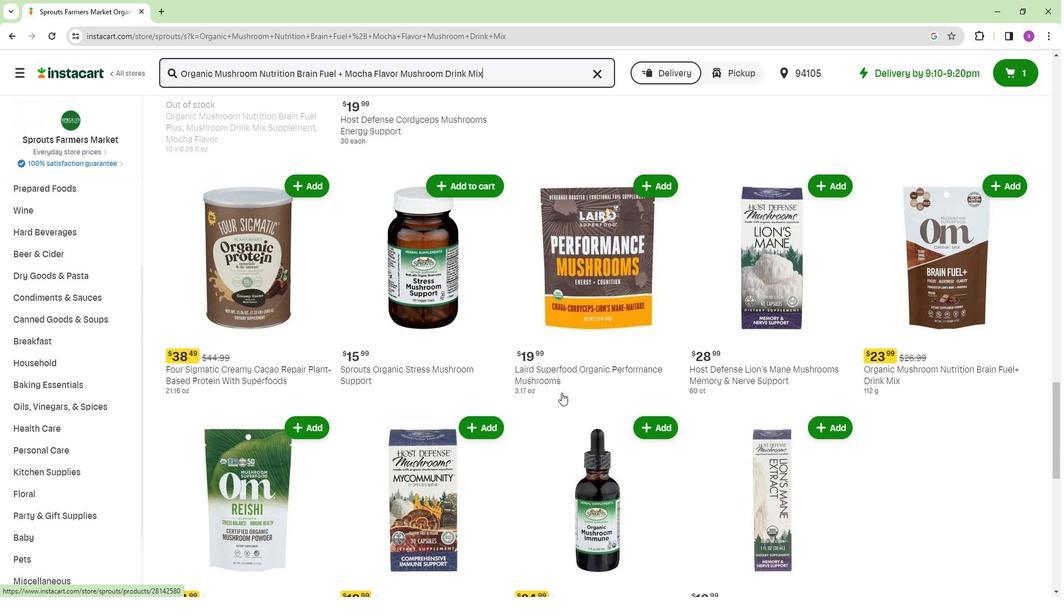 
Action: Mouse scrolled (539, 391) with delta (0, 0)
Screenshot: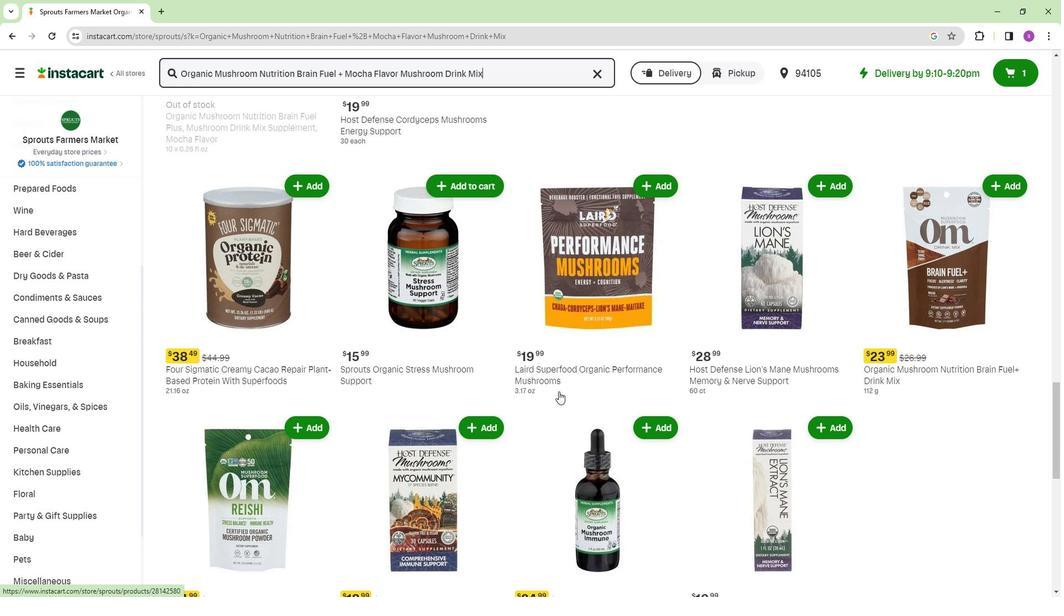 
Action: Mouse moved to (709, 366)
Screenshot: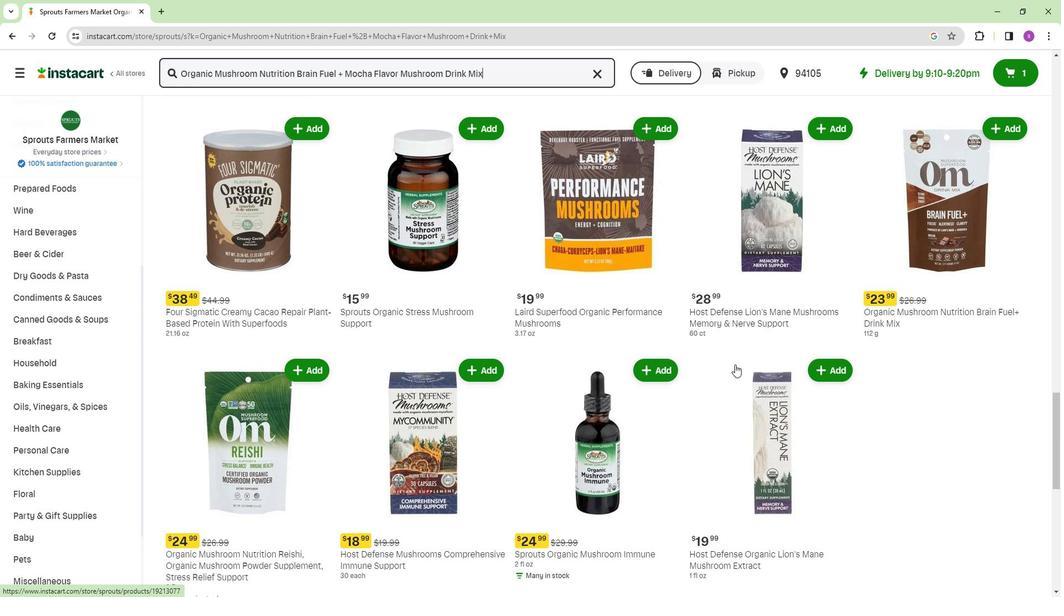 
Action: Mouse scrolled (709, 365) with delta (0, 0)
Screenshot: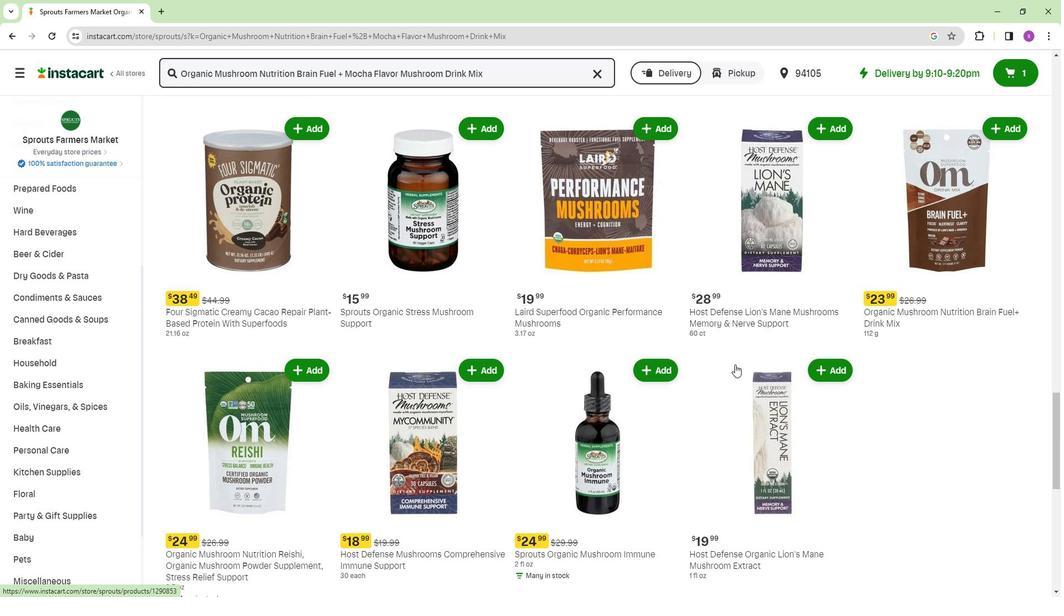 
Action: Mouse moved to (768, 367)
Screenshot: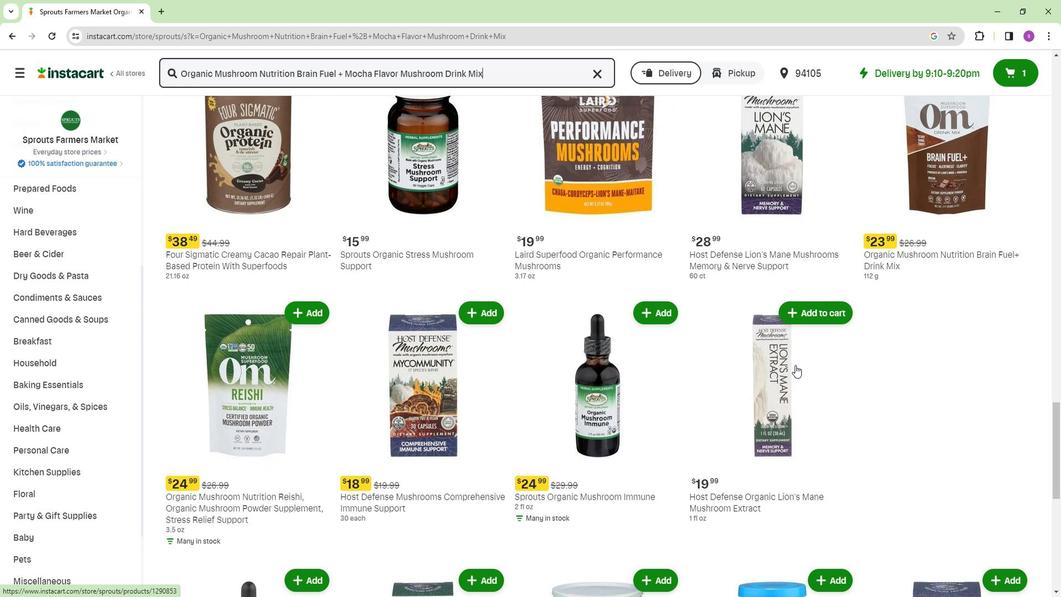 
Action: Mouse scrolled (768, 366) with delta (0, 0)
Screenshot: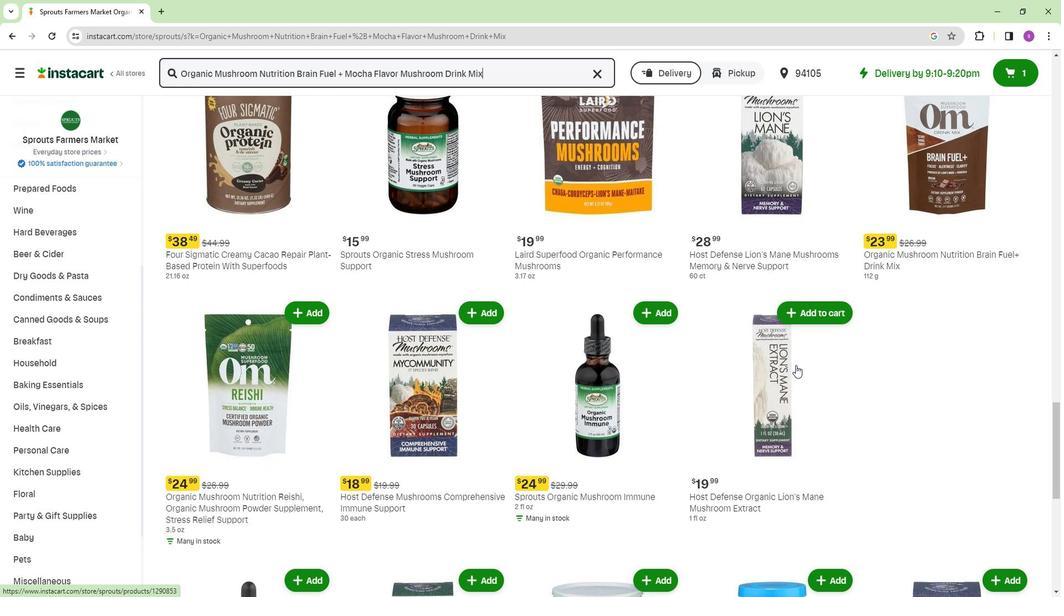 
Action: Mouse scrolled (768, 366) with delta (0, 0)
Screenshot: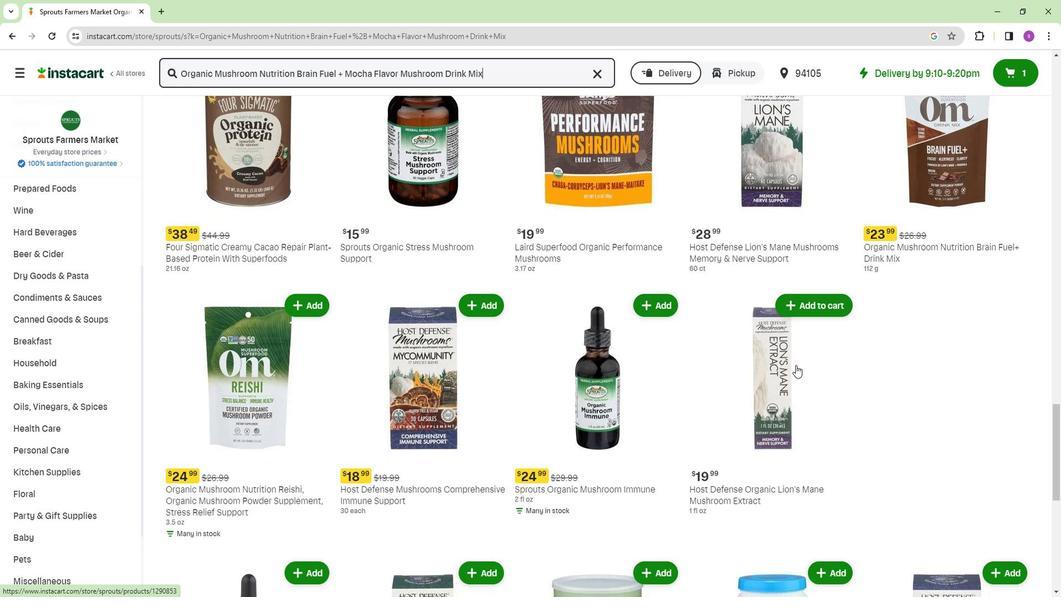 
Action: Mouse moved to (538, 373)
Screenshot: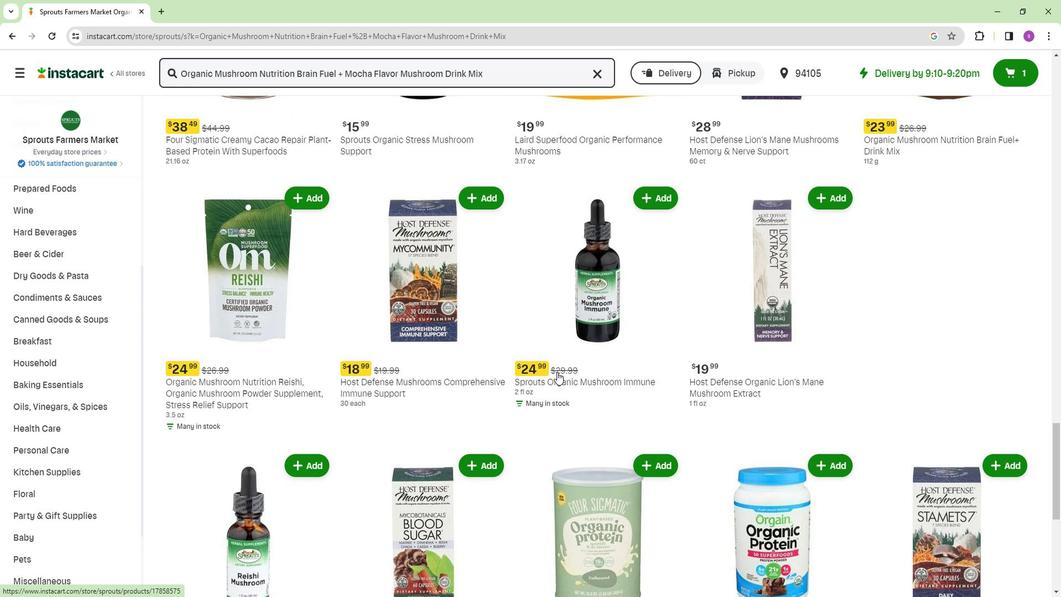 
Action: Mouse scrolled (538, 373) with delta (0, 0)
Screenshot: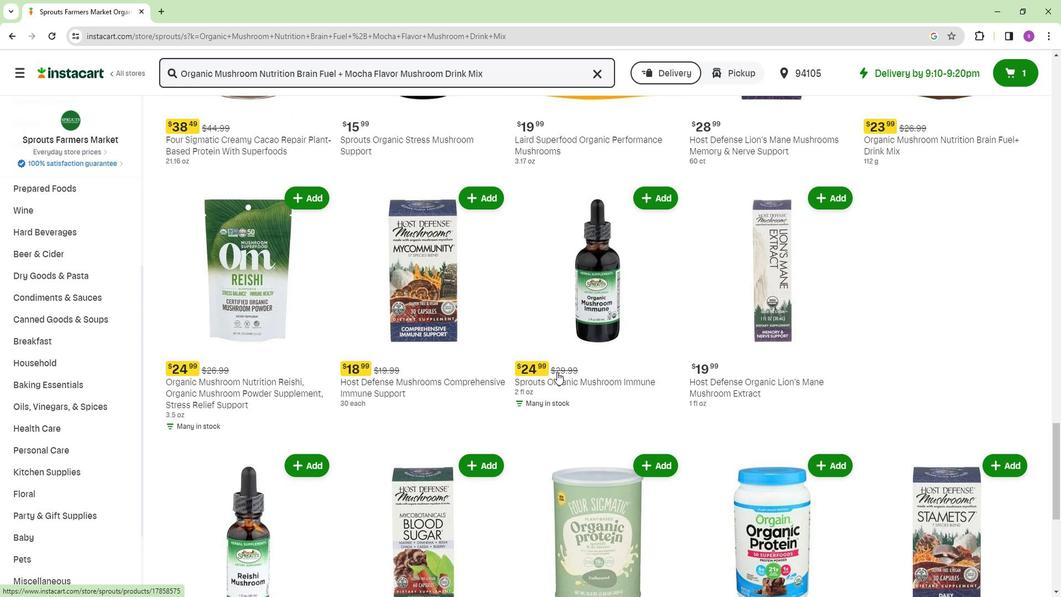 
Action: Mouse scrolled (538, 373) with delta (0, 0)
Screenshot: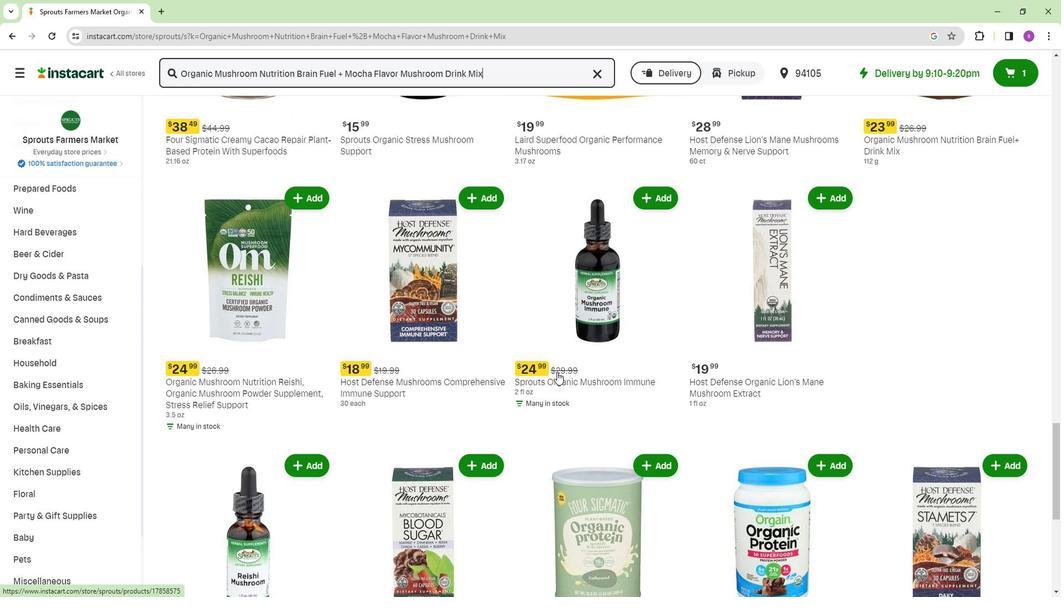 
Action: Mouse moved to (234, 342)
Screenshot: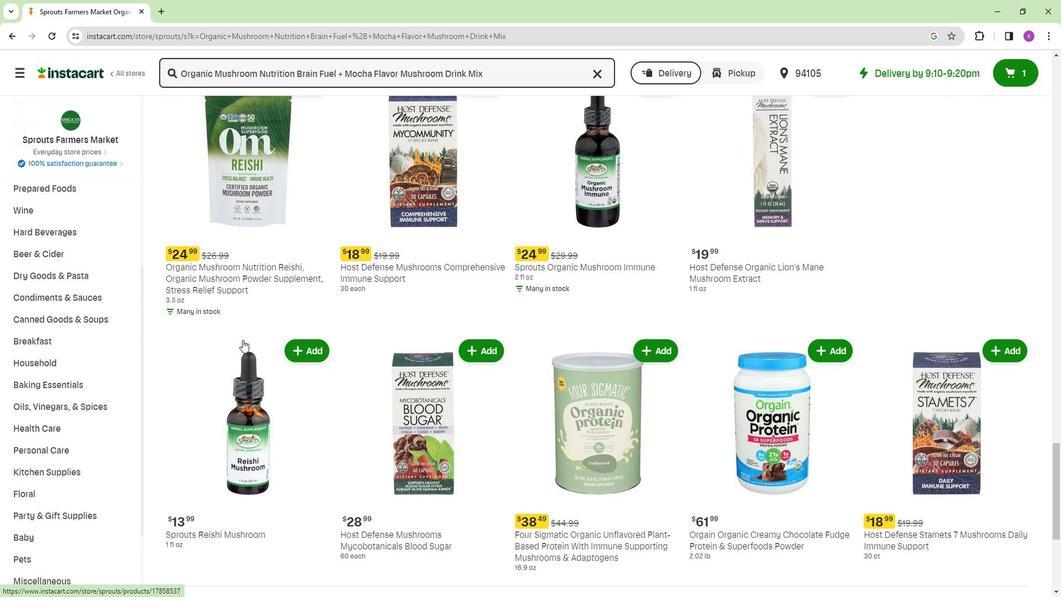 
Action: Mouse scrolled (234, 341) with delta (0, 0)
Screenshot: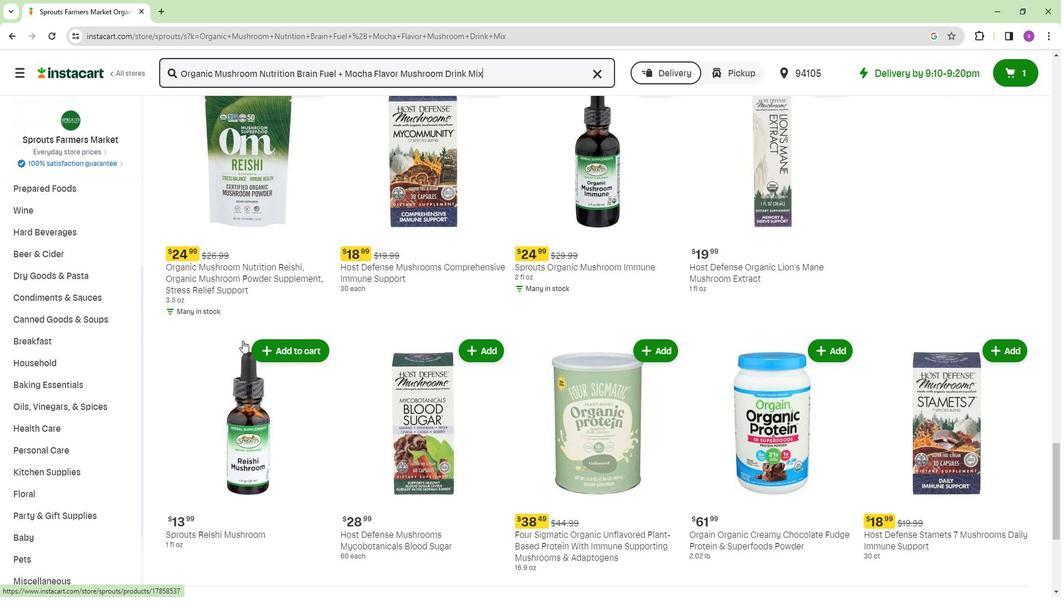
Action: Mouse moved to (429, 301)
Screenshot: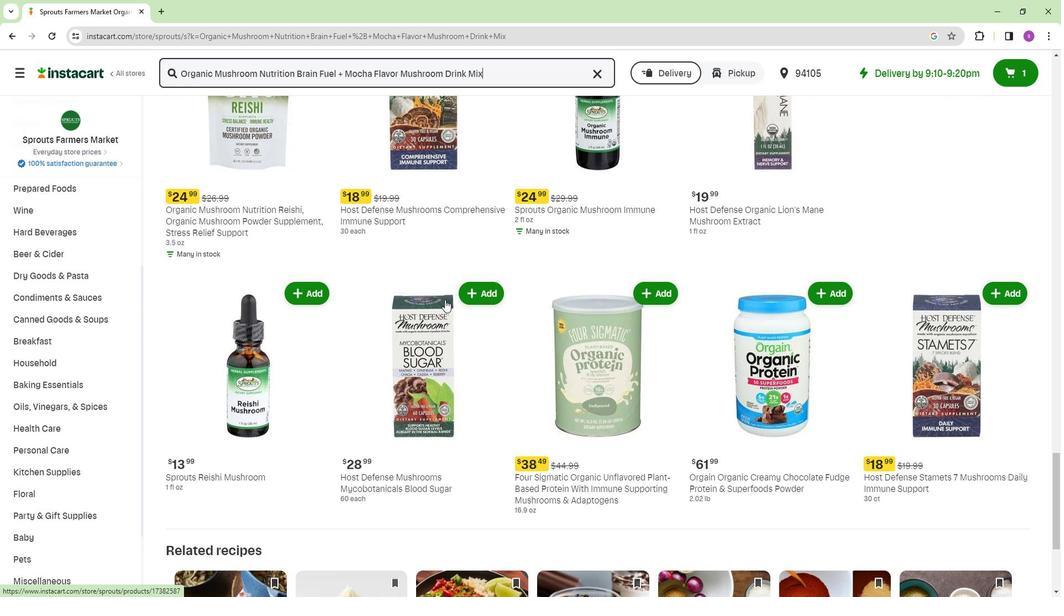 
Action: Mouse scrolled (429, 300) with delta (0, 0)
Screenshot: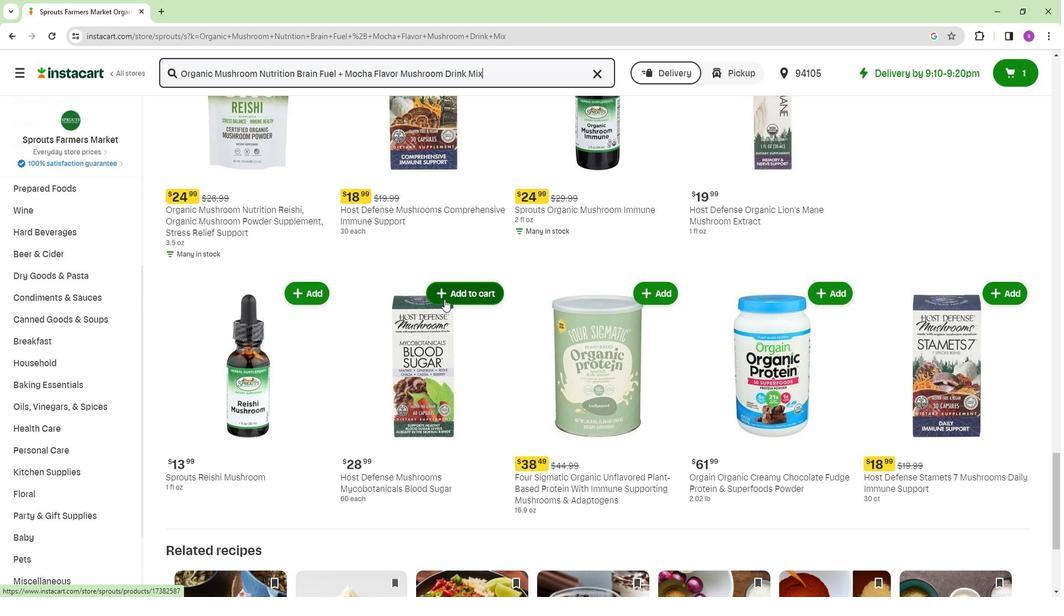 
Action: Mouse moved to (597, 278)
Screenshot: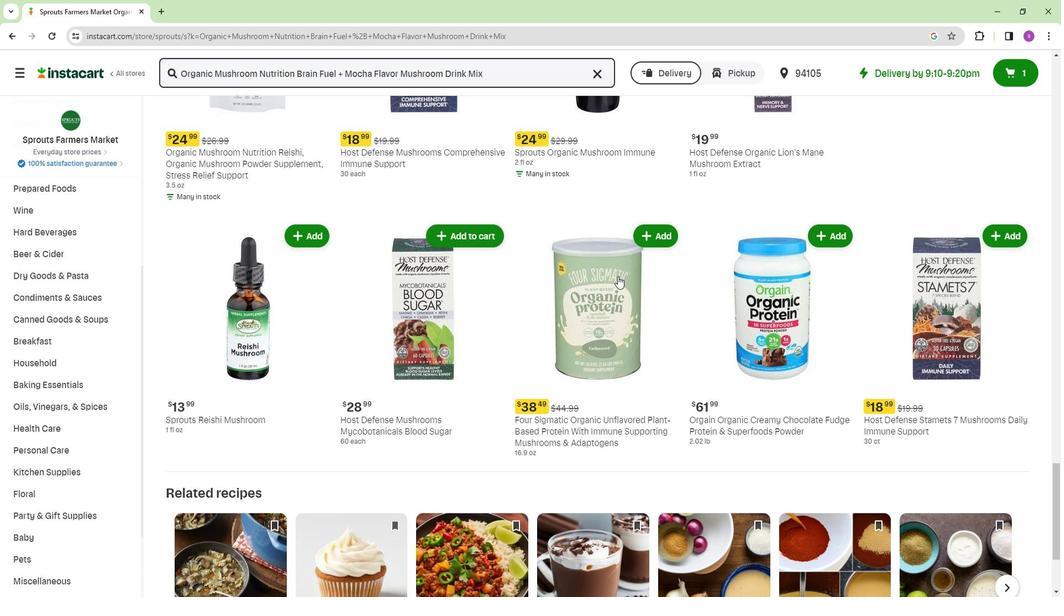 
Action: Mouse scrolled (597, 278) with delta (0, 0)
Screenshot: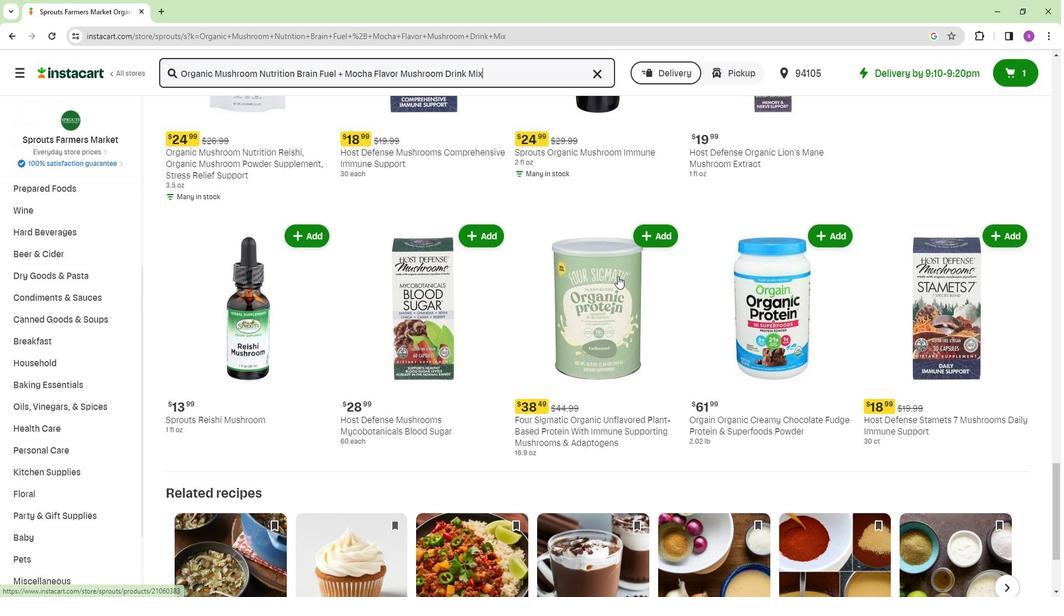 
Action: Mouse moved to (638, 317)
Screenshot: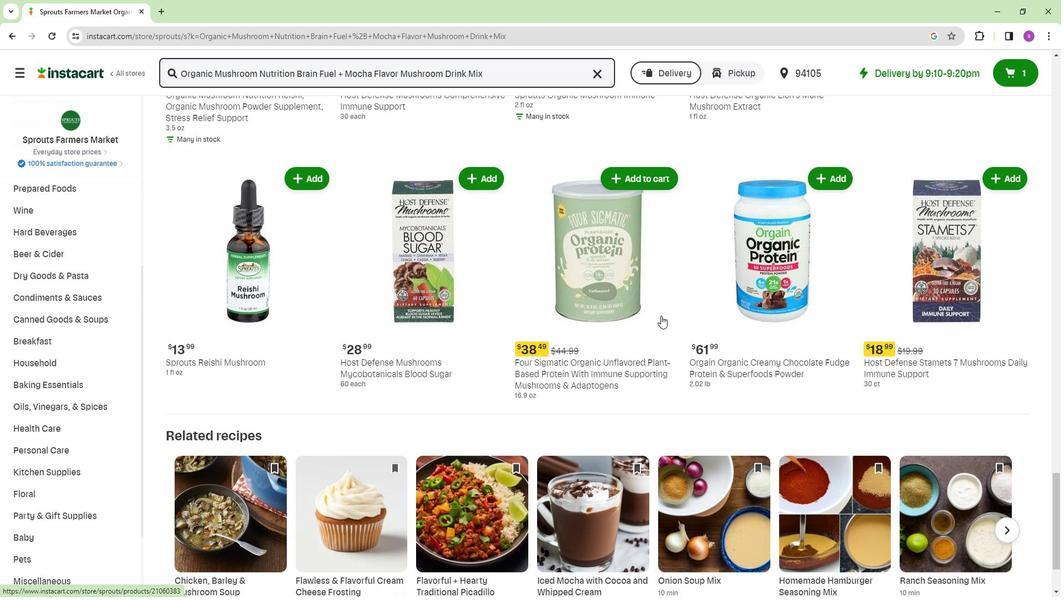 
Action: Mouse scrolled (638, 317) with delta (0, 0)
Screenshot: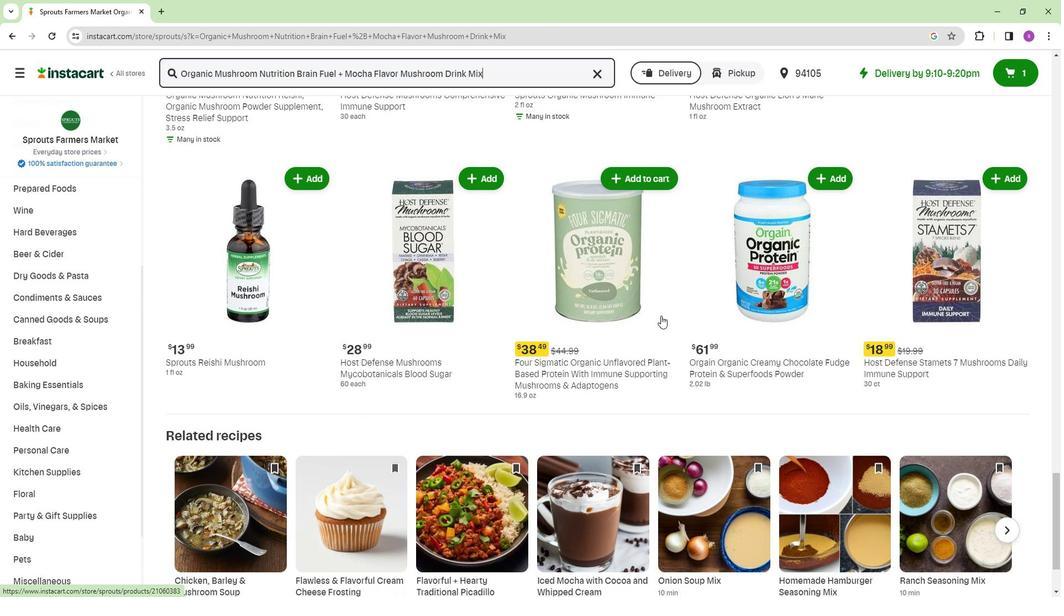
Action: Mouse moved to (810, 292)
Screenshot: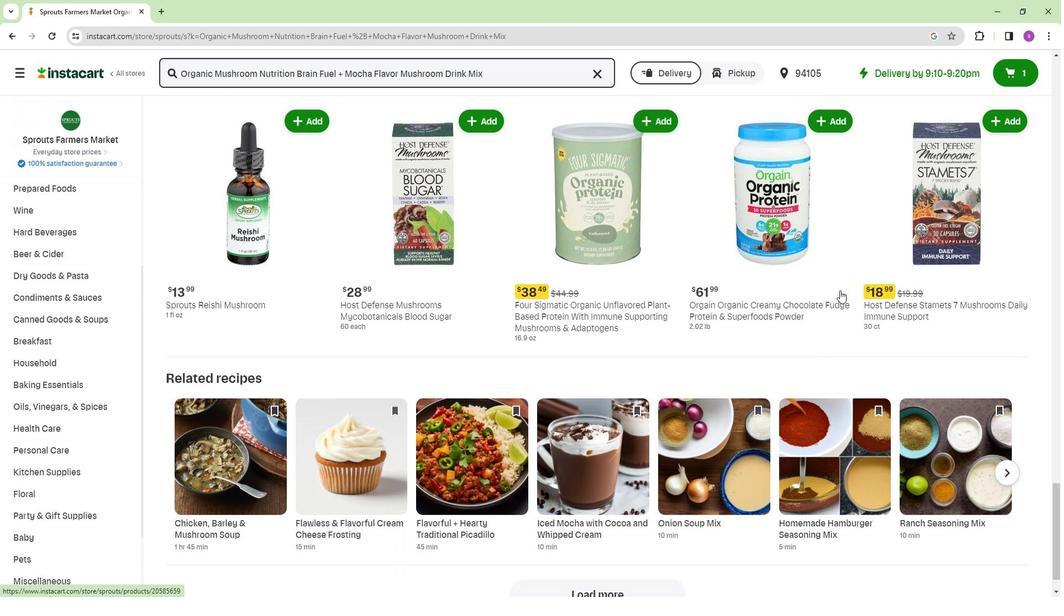 
Action: Mouse scrolled (810, 292) with delta (0, 0)
Screenshot: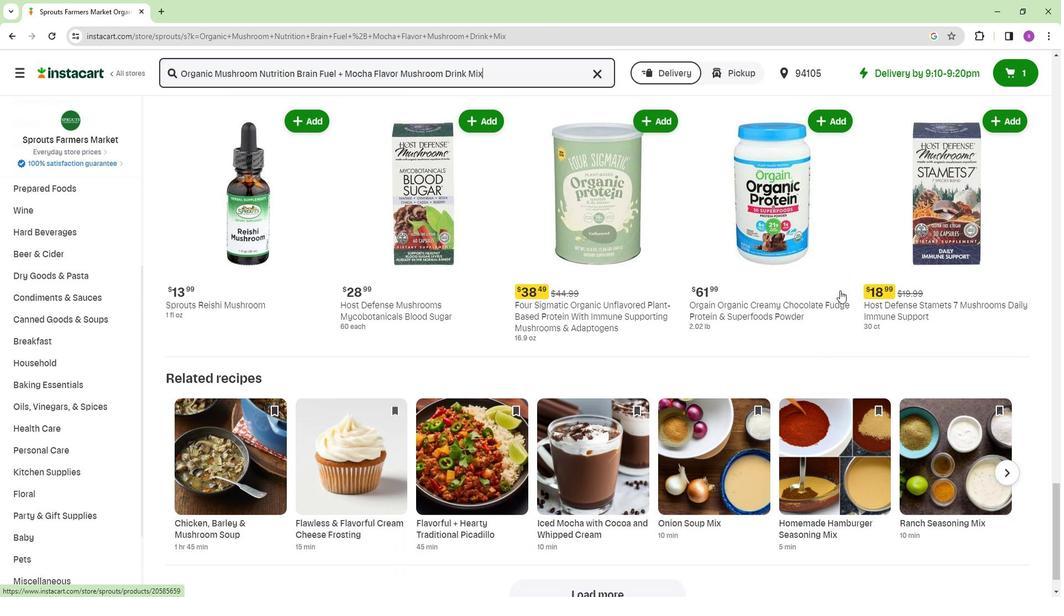 
Action: Mouse scrolled (810, 292) with delta (0, 0)
Screenshot: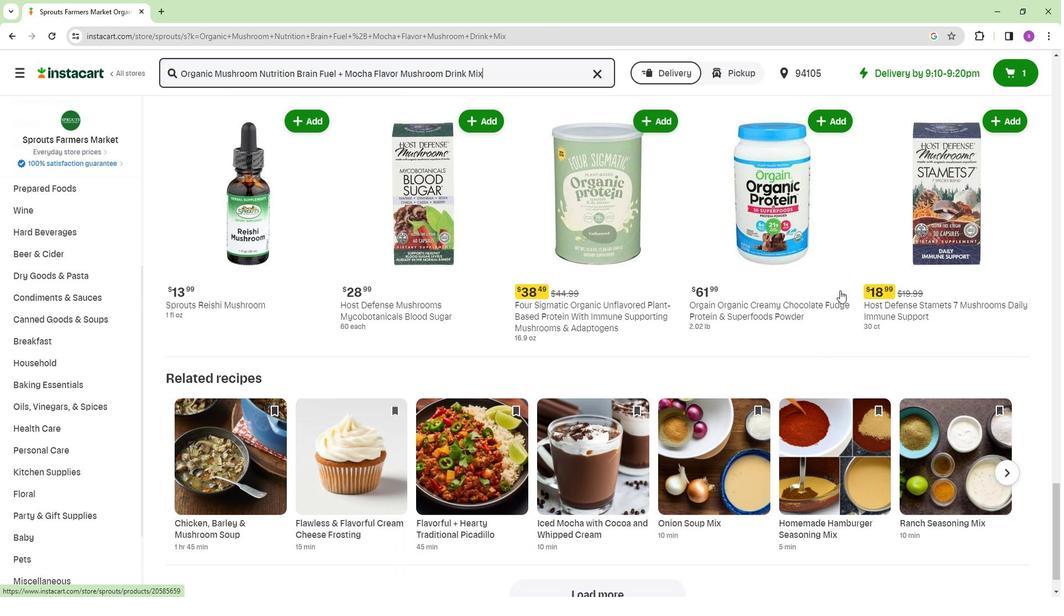 
Action: Mouse scrolled (810, 292) with delta (0, 0)
Screenshot: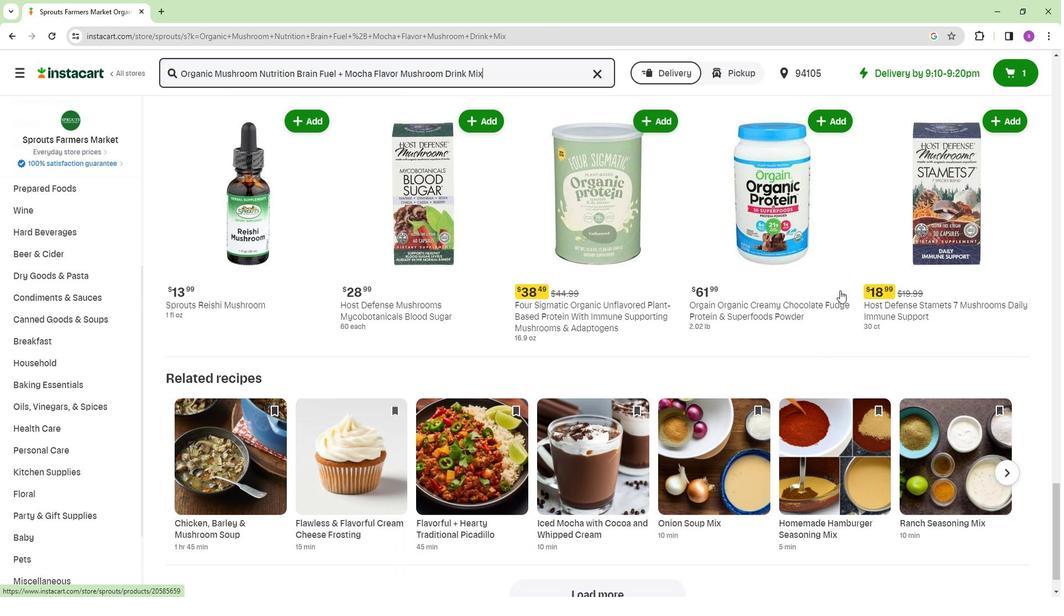
Action: Mouse moved to (775, 300)
Screenshot: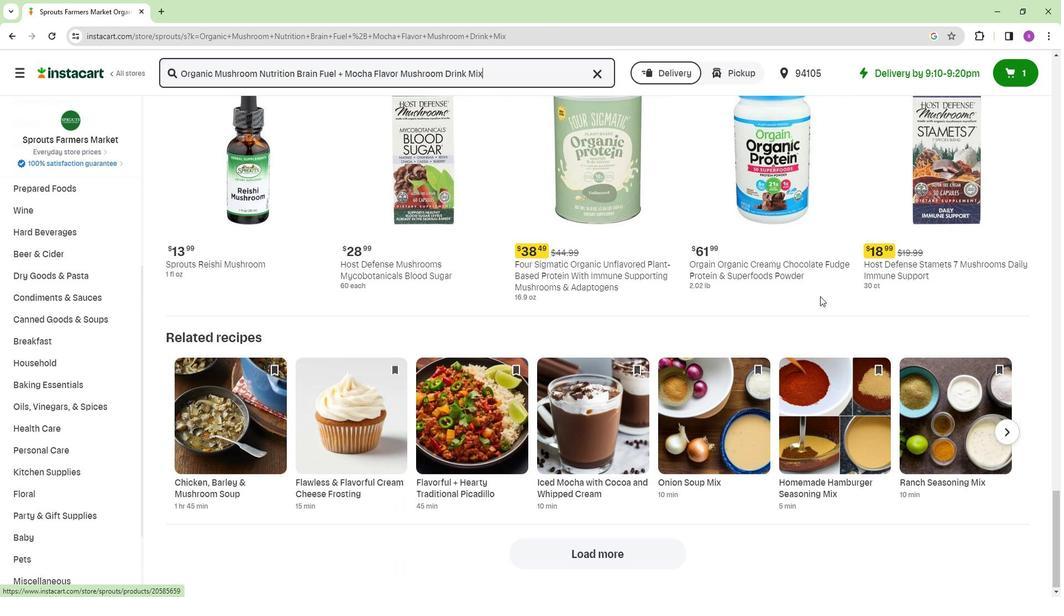 
